 Task: Search one way flight ticket for 5 adults, 2 children, 1 infant in seat and 2 infants on lap in economy from Kearney: Kearney Regional Airport (was Kearney Municipal) to New Bern: Coastal Carolina Regional Airport (was Craven County Regional) on 5-4-2023. Choice of flights is Alaska. Number of bags: 6 checked bags. Price is upto 100000. Outbound departure time preference is 4:00.
Action: Mouse moved to (274, 99)
Screenshot: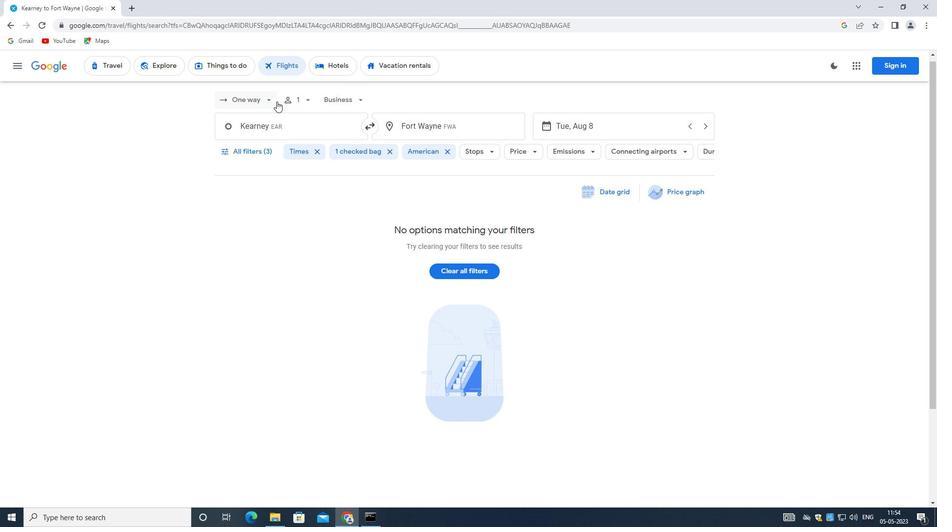
Action: Mouse pressed left at (274, 99)
Screenshot: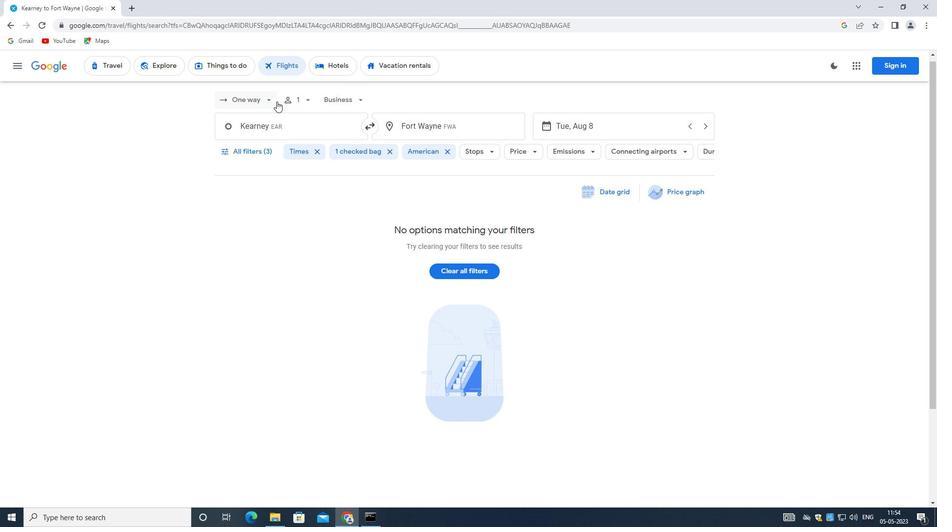 
Action: Mouse moved to (264, 140)
Screenshot: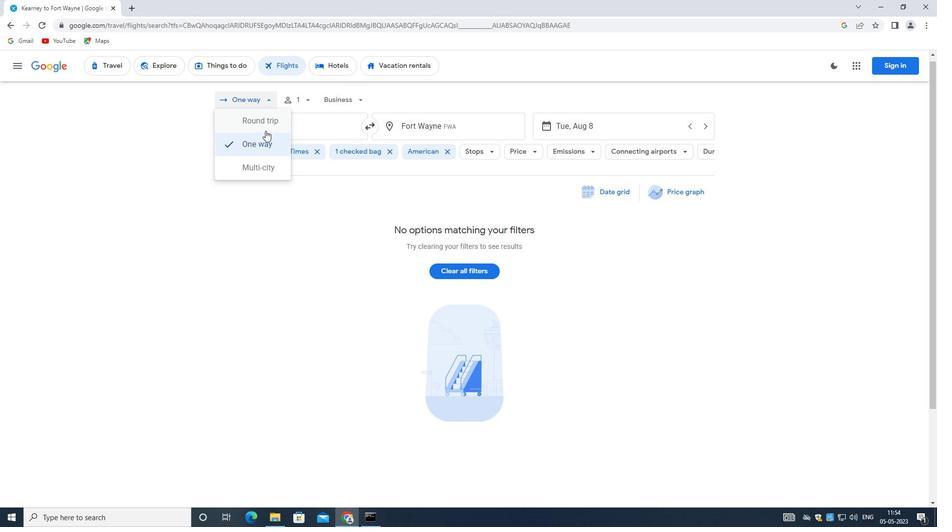 
Action: Mouse pressed left at (264, 140)
Screenshot: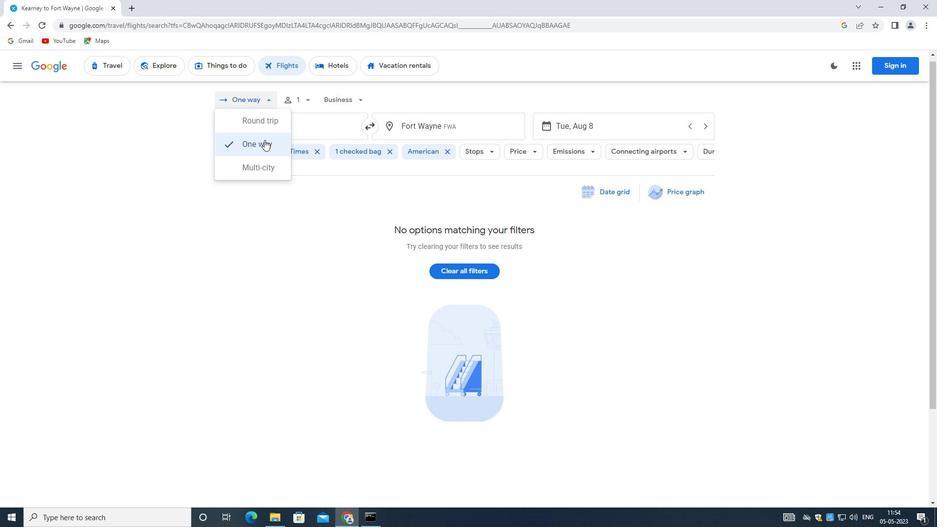
Action: Mouse moved to (307, 102)
Screenshot: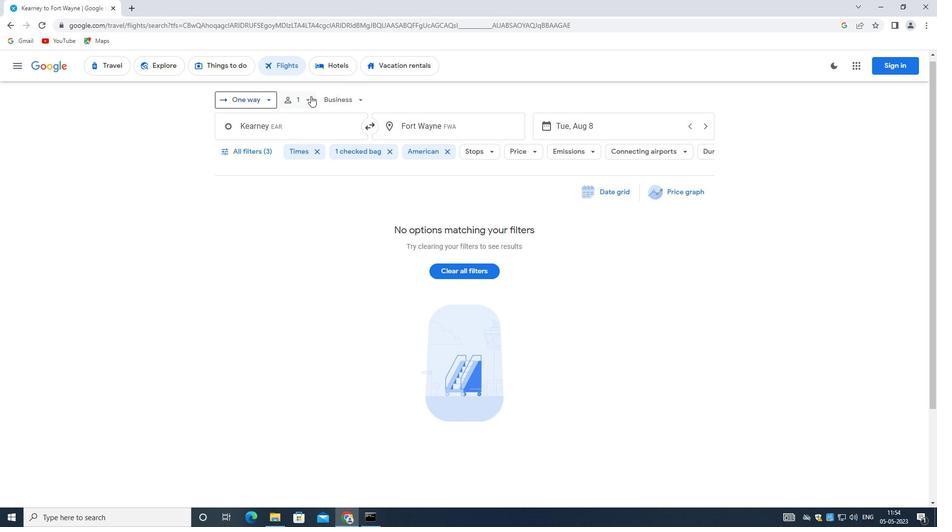 
Action: Mouse pressed left at (307, 102)
Screenshot: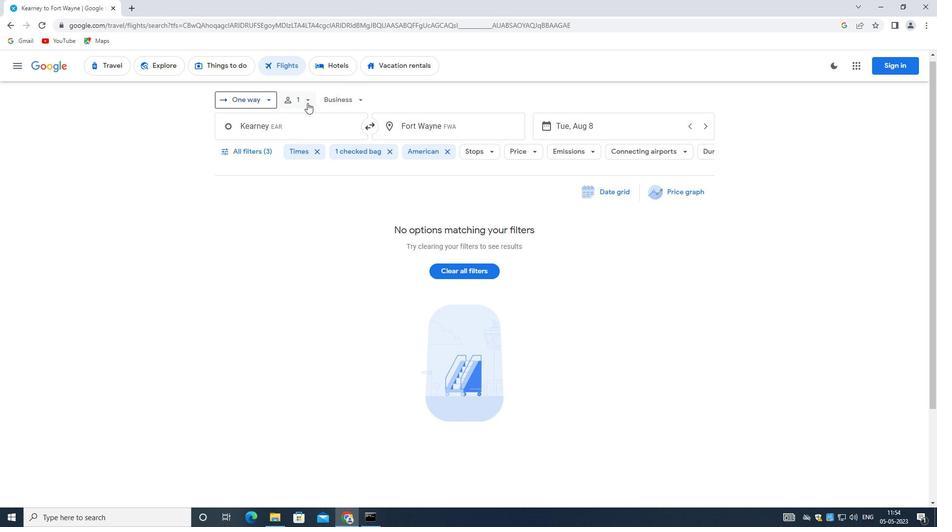
Action: Mouse moved to (378, 123)
Screenshot: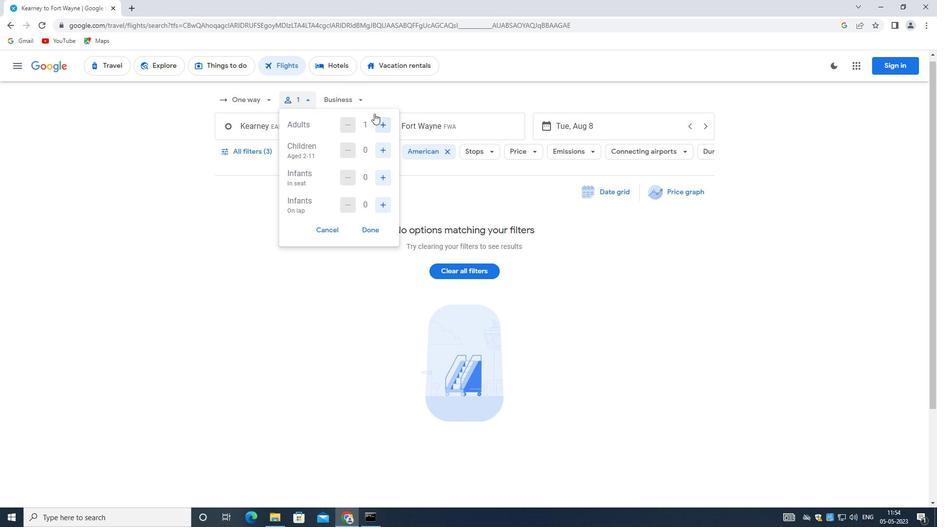 
Action: Mouse pressed left at (378, 123)
Screenshot: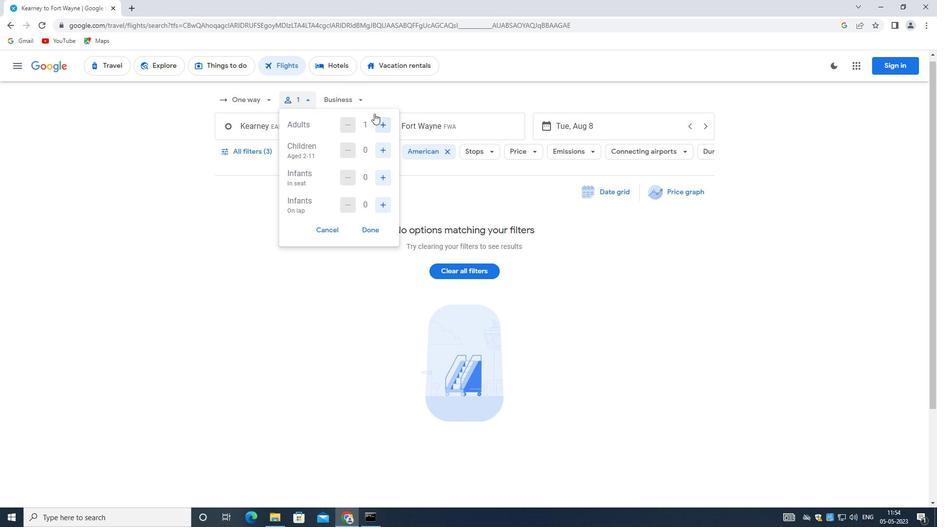 
Action: Mouse moved to (379, 122)
Screenshot: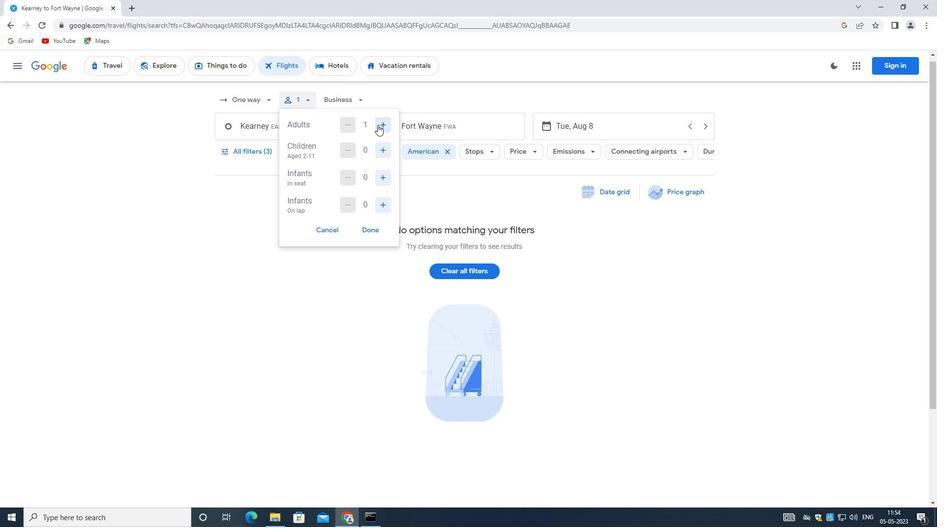 
Action: Mouse pressed left at (379, 122)
Screenshot: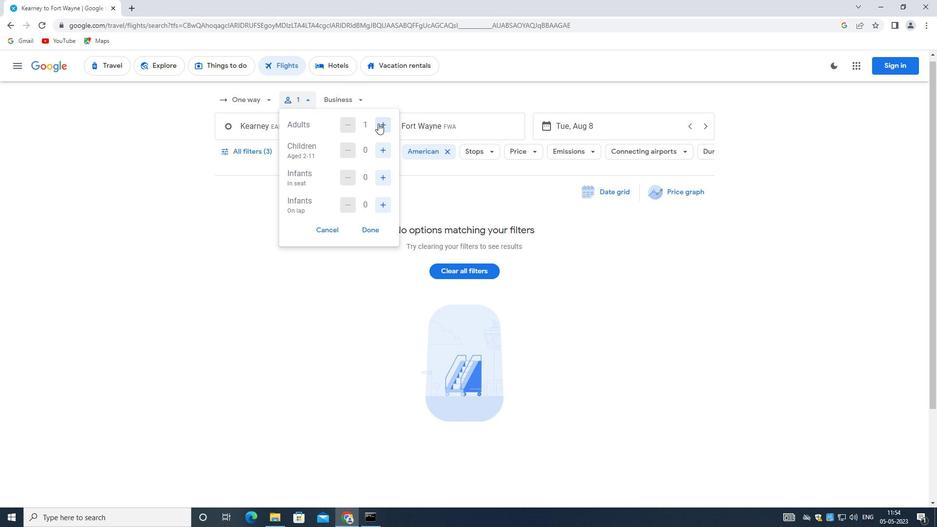 
Action: Mouse pressed left at (379, 122)
Screenshot: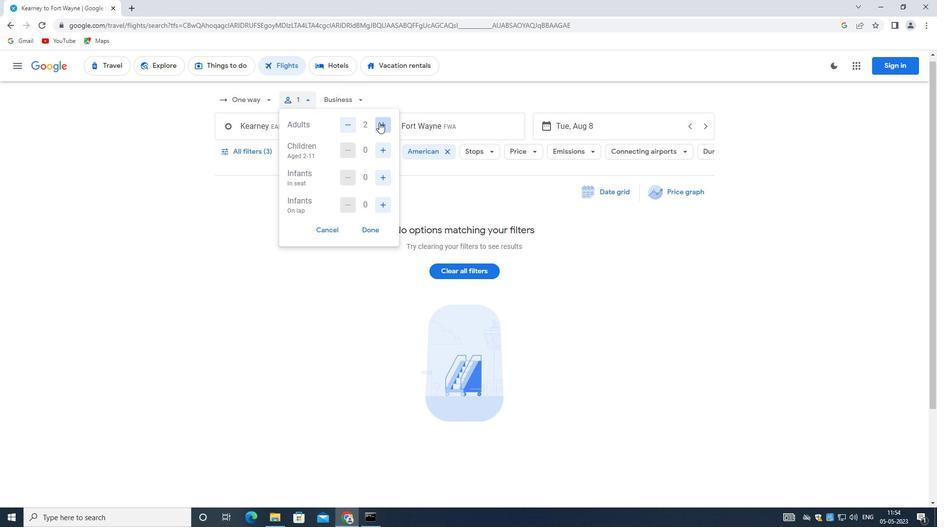 
Action: Mouse pressed left at (379, 122)
Screenshot: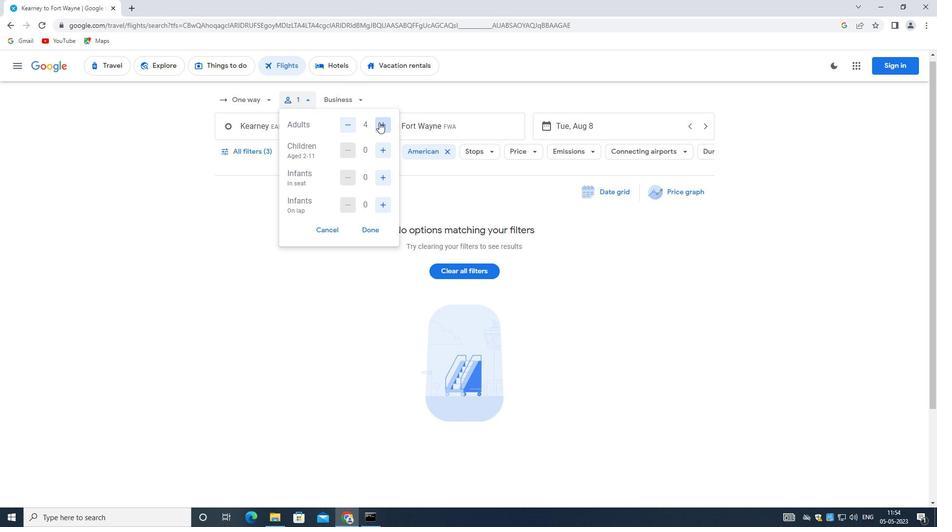 
Action: Mouse moved to (386, 150)
Screenshot: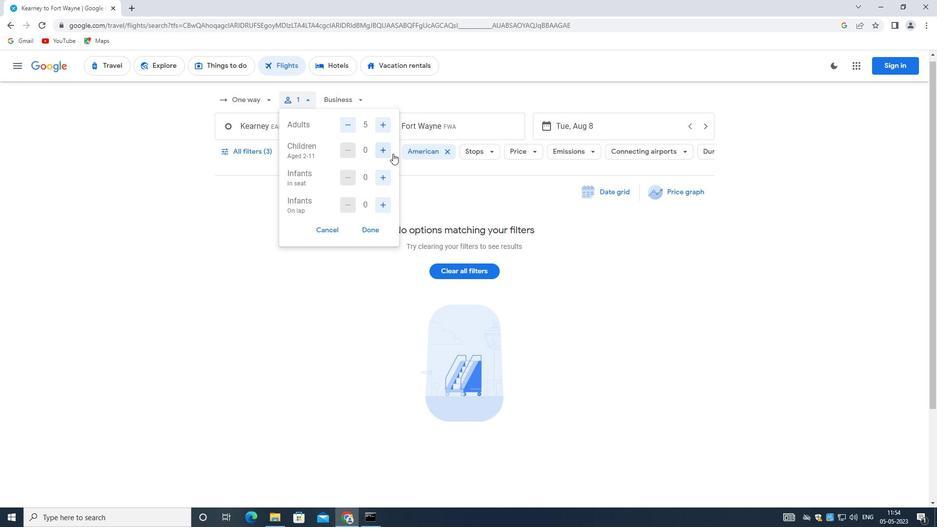 
Action: Mouse pressed left at (386, 150)
Screenshot: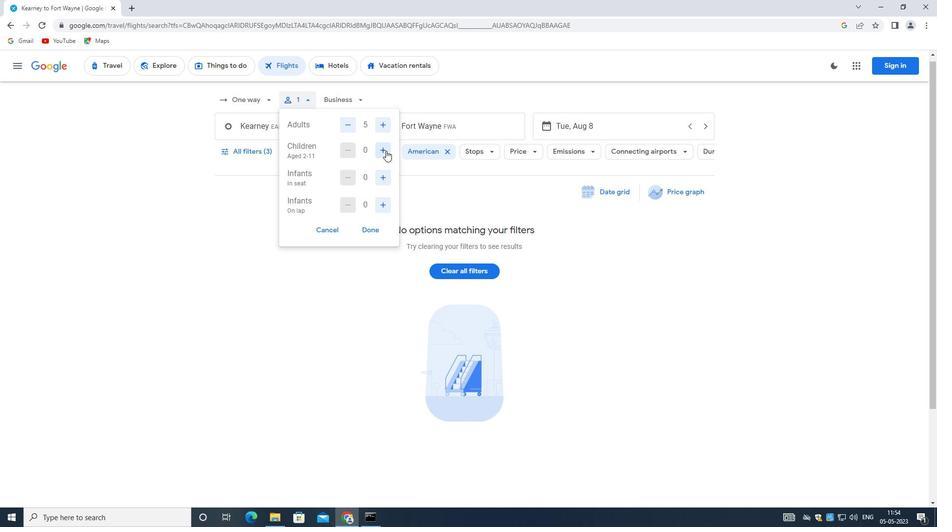 
Action: Mouse moved to (385, 150)
Screenshot: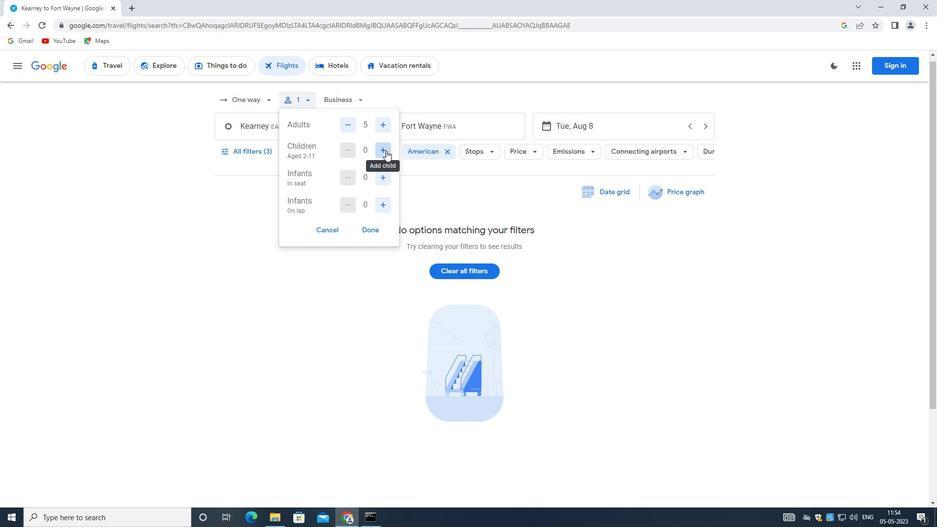 
Action: Mouse pressed left at (385, 150)
Screenshot: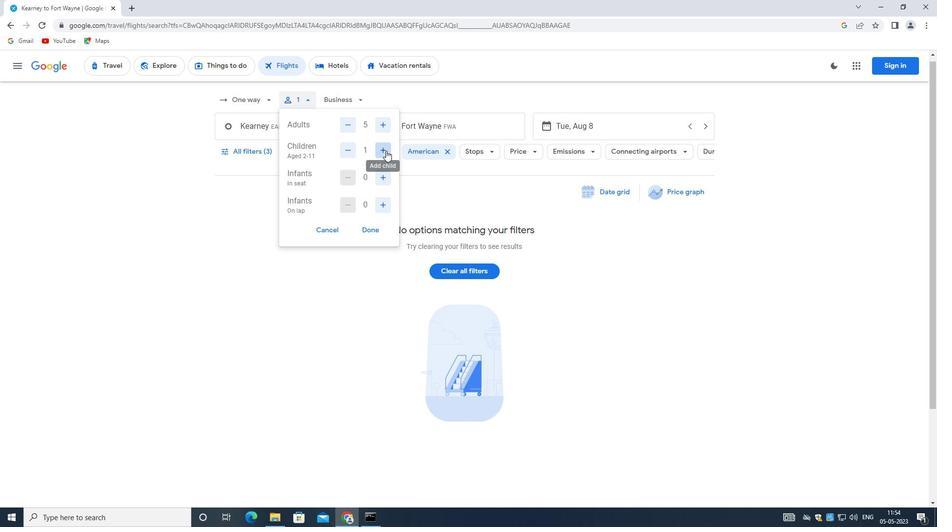 
Action: Mouse moved to (378, 180)
Screenshot: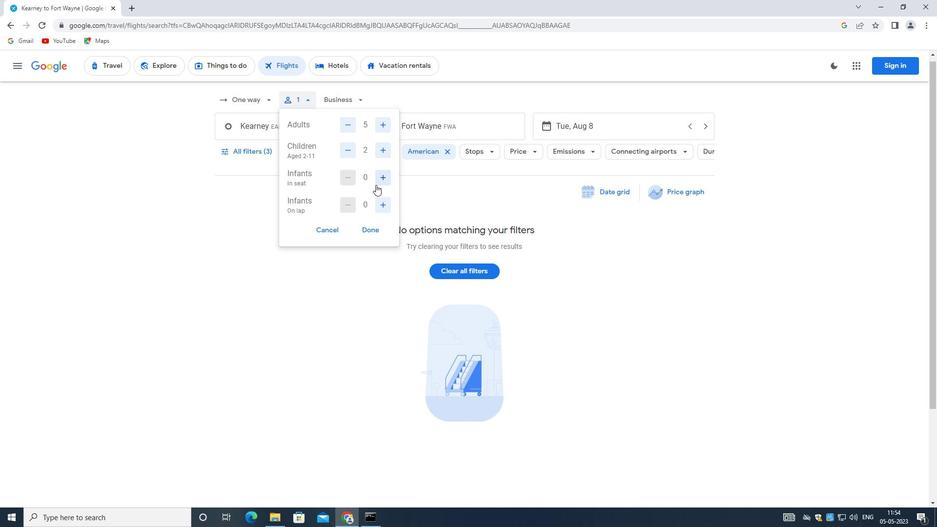
Action: Mouse pressed left at (378, 180)
Screenshot: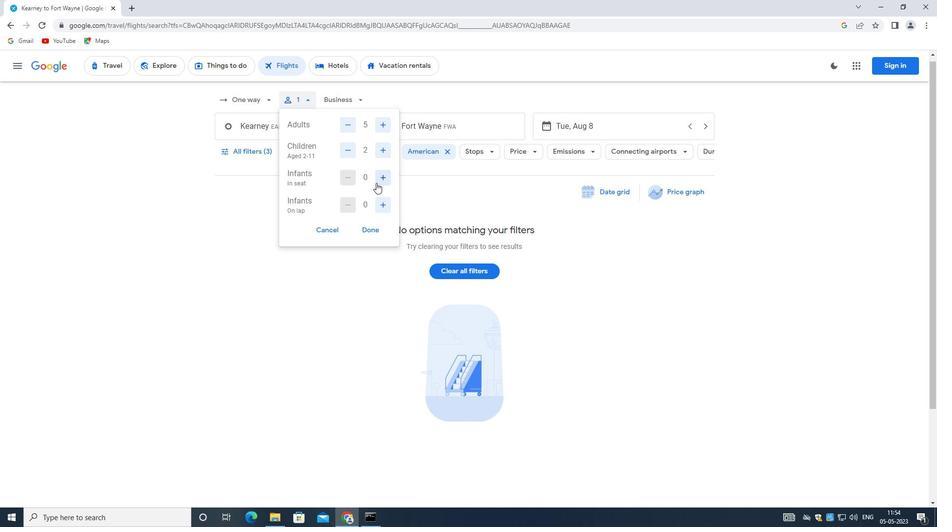 
Action: Mouse moved to (380, 203)
Screenshot: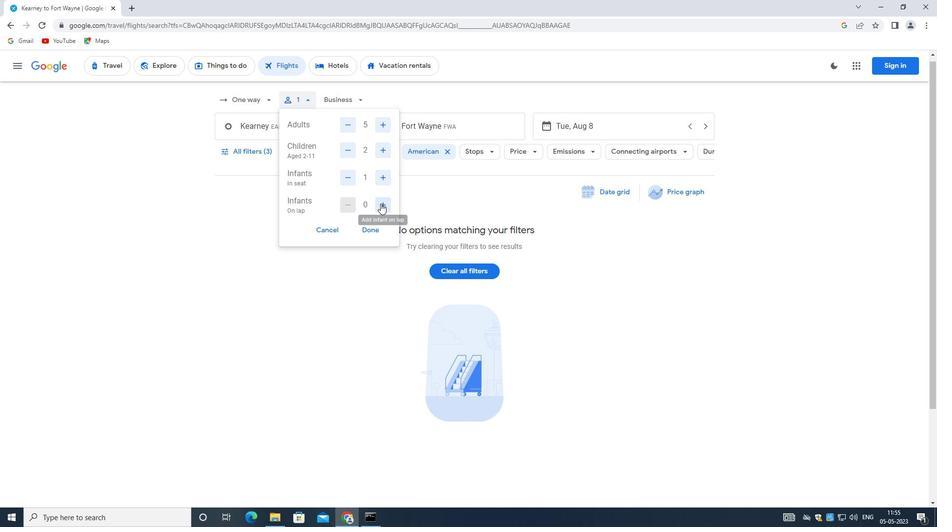
Action: Mouse pressed left at (380, 203)
Screenshot: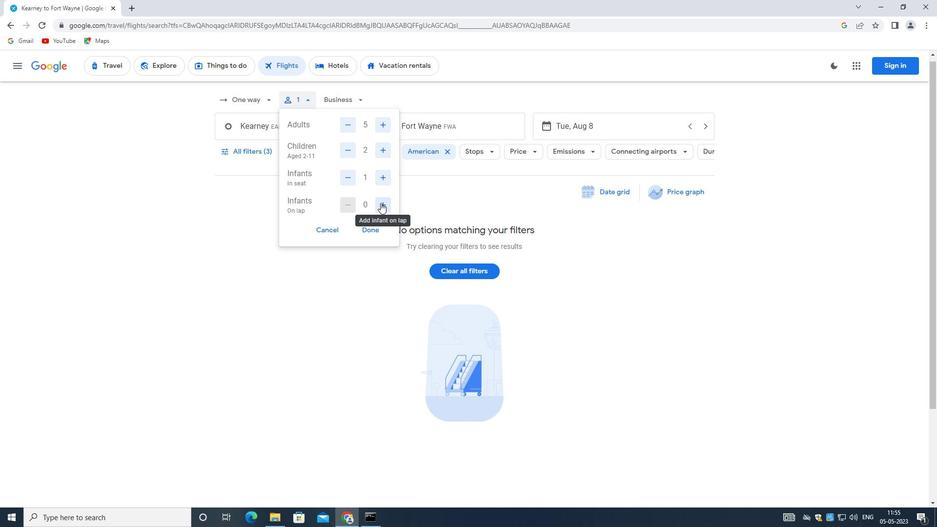 
Action: Mouse pressed left at (380, 203)
Screenshot: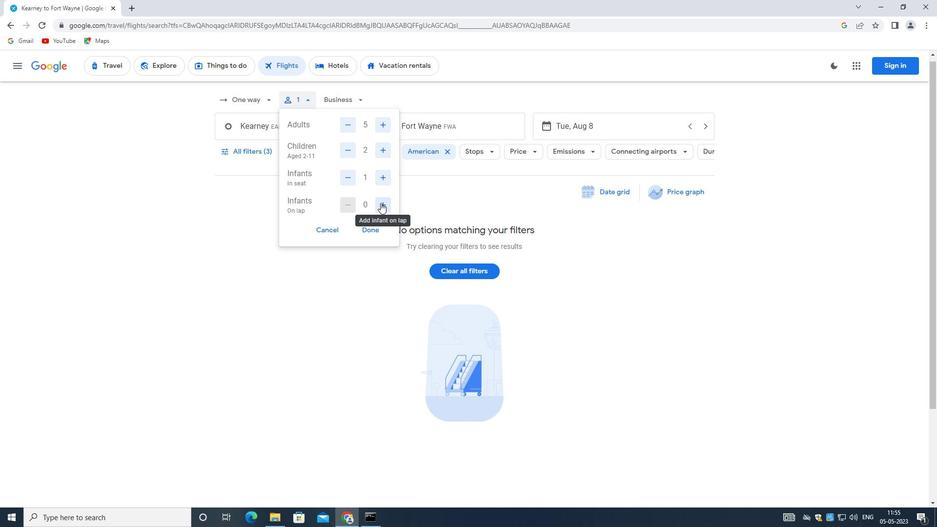
Action: Mouse moved to (348, 202)
Screenshot: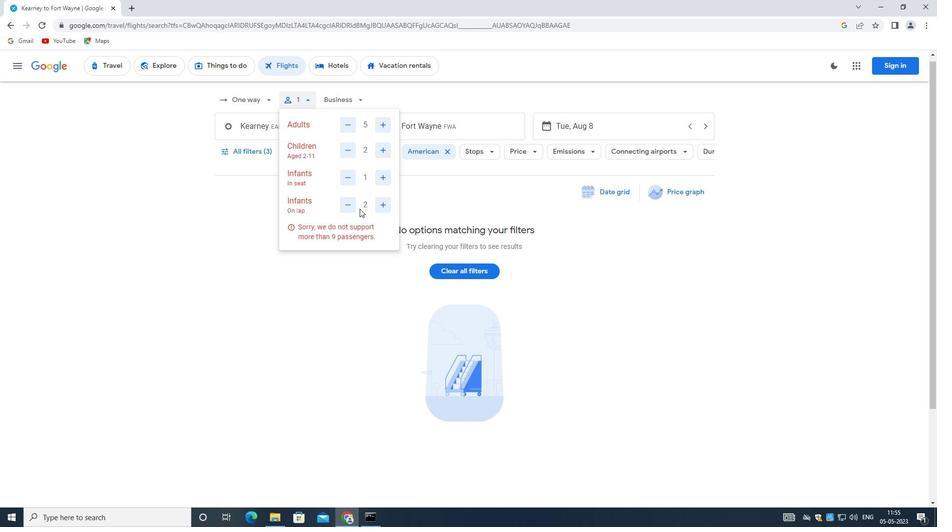 
Action: Mouse pressed left at (348, 202)
Screenshot: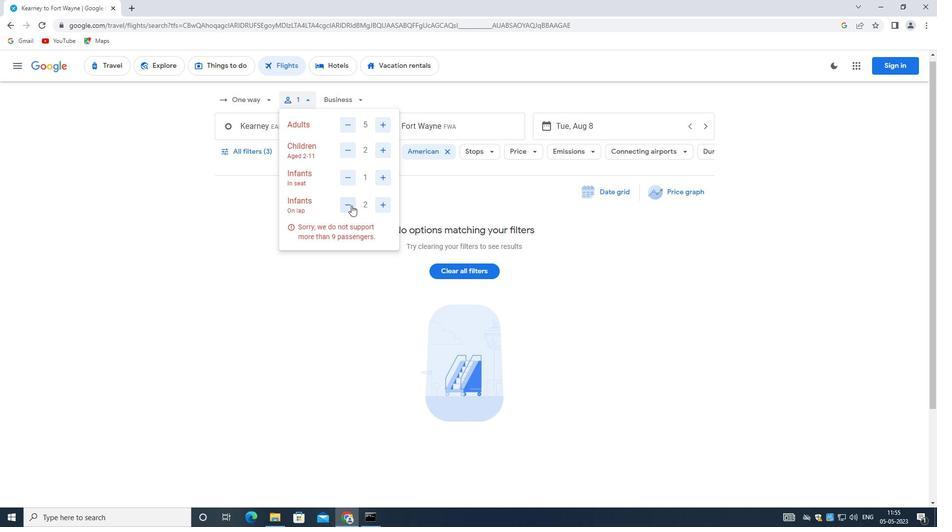 
Action: Mouse moved to (360, 229)
Screenshot: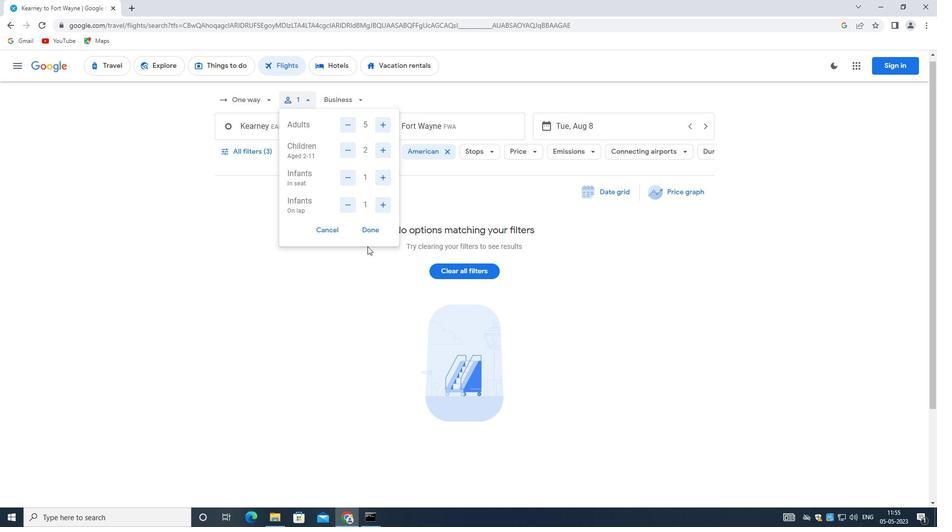 
Action: Mouse pressed left at (360, 229)
Screenshot: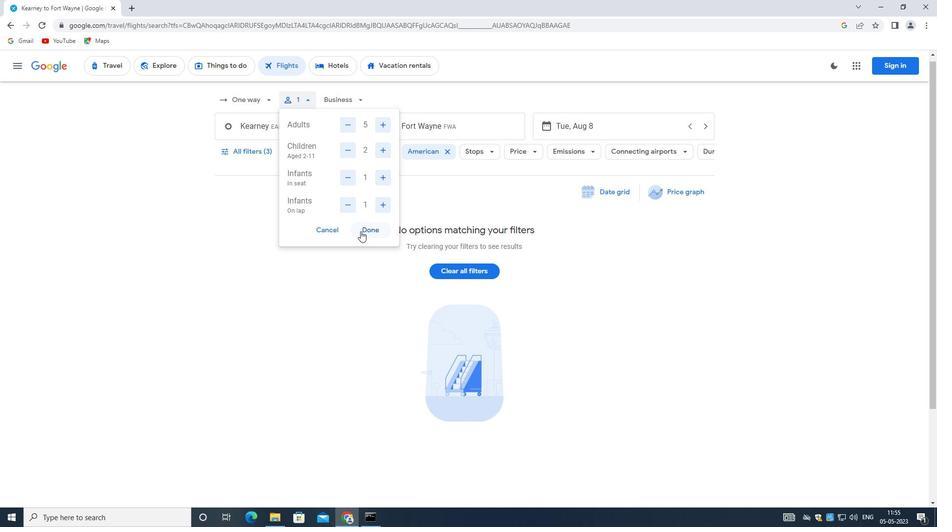 
Action: Mouse moved to (348, 93)
Screenshot: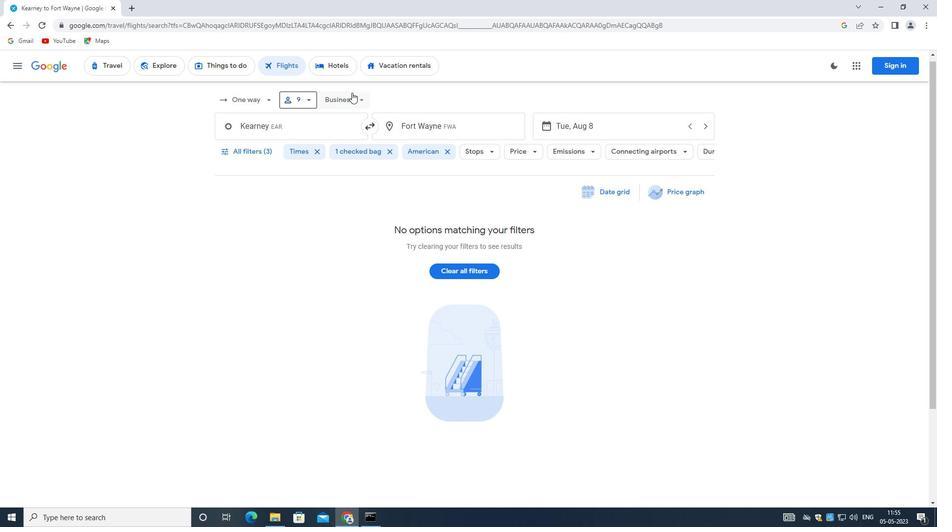 
Action: Mouse pressed left at (348, 93)
Screenshot: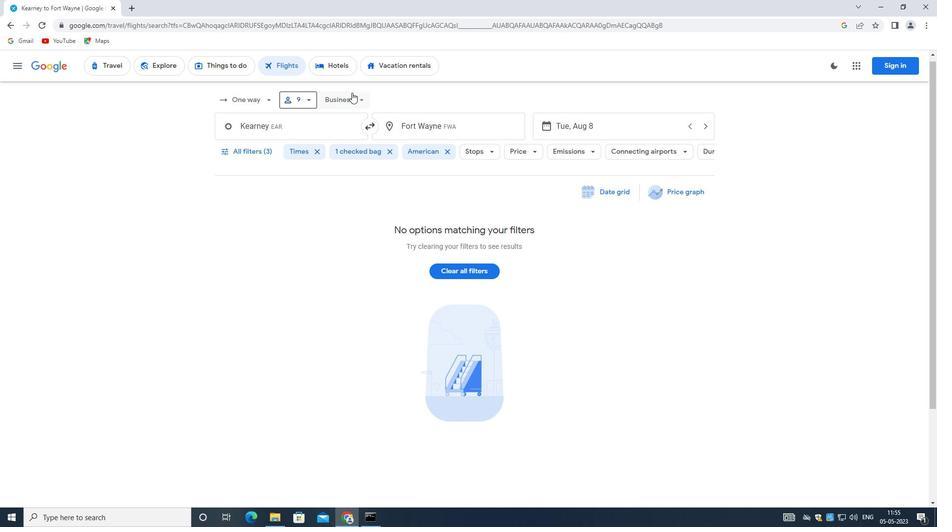
Action: Mouse moved to (355, 123)
Screenshot: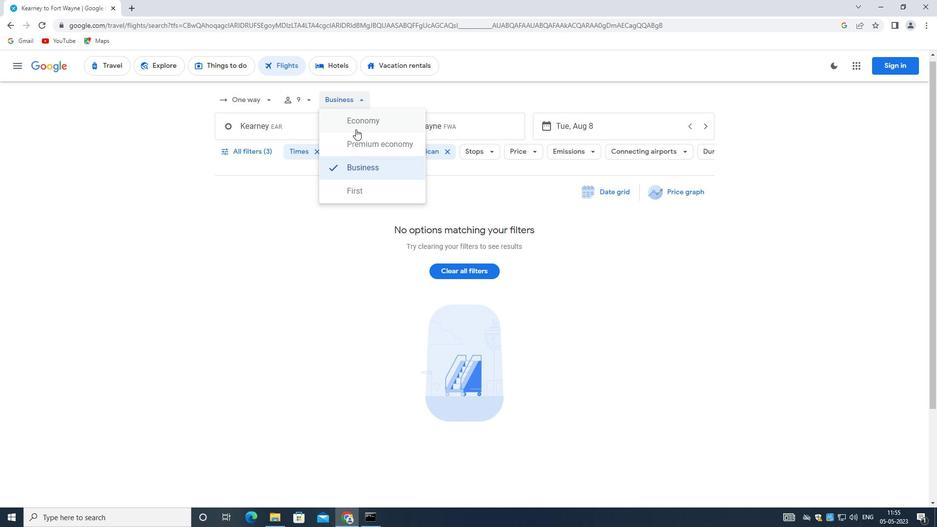 
Action: Mouse pressed left at (355, 123)
Screenshot: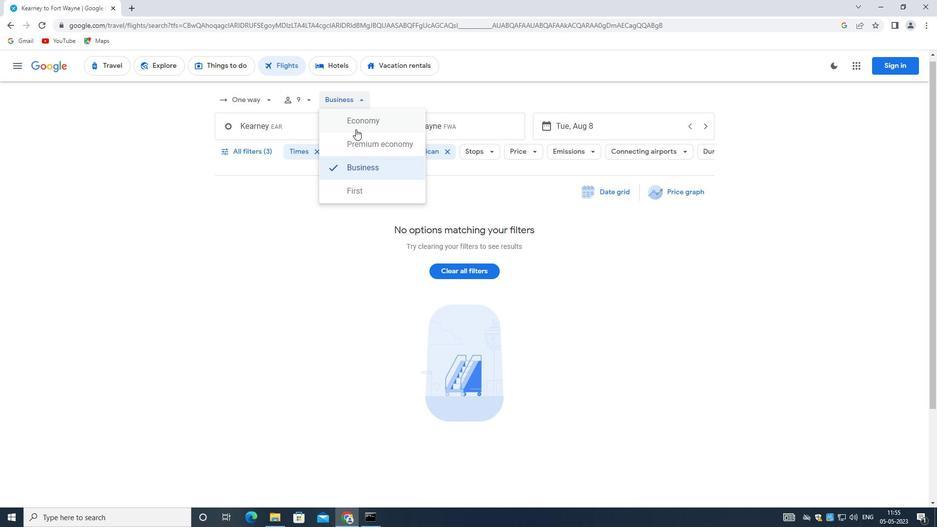 
Action: Mouse moved to (282, 119)
Screenshot: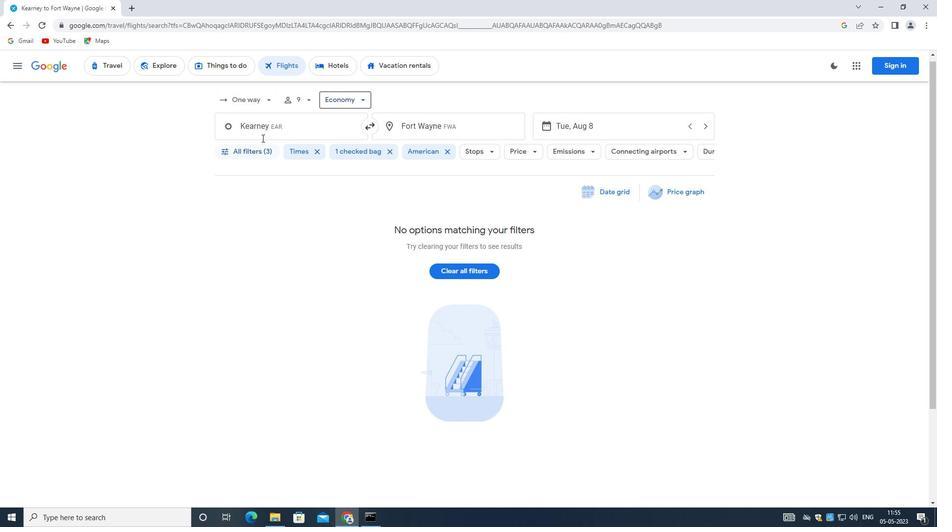 
Action: Mouse pressed left at (282, 119)
Screenshot: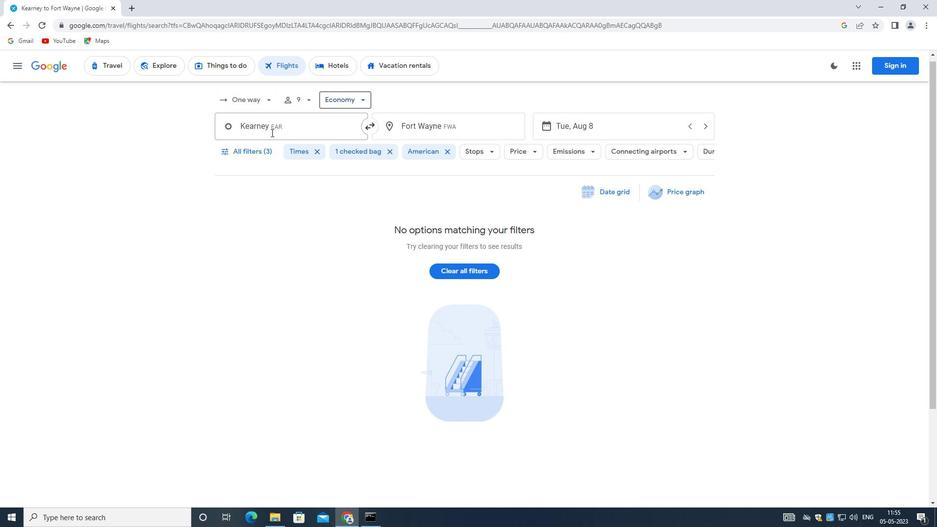 
Action: Mouse moved to (276, 154)
Screenshot: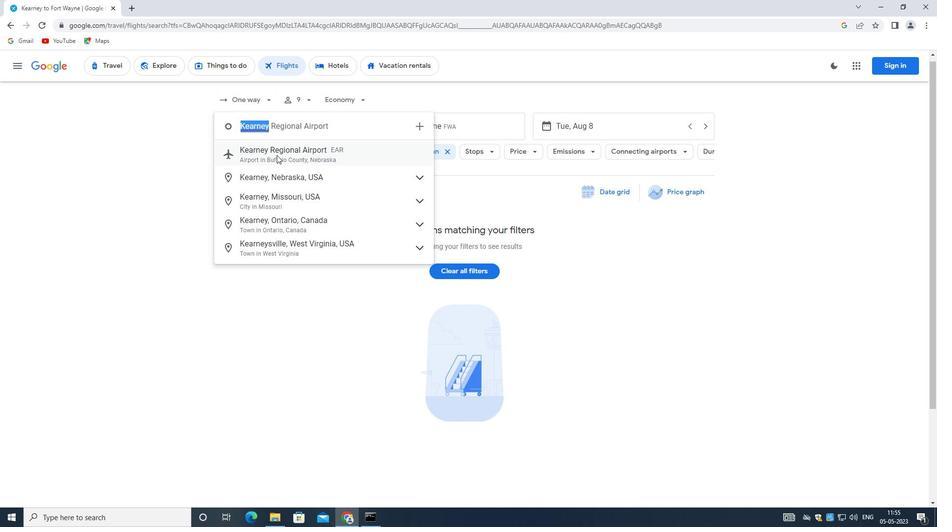 
Action: Mouse pressed left at (276, 154)
Screenshot: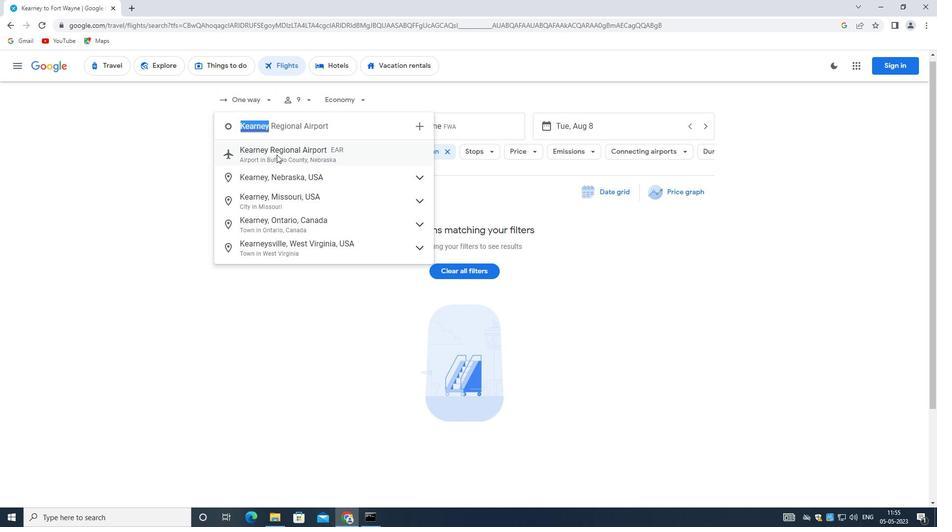 
Action: Mouse moved to (434, 118)
Screenshot: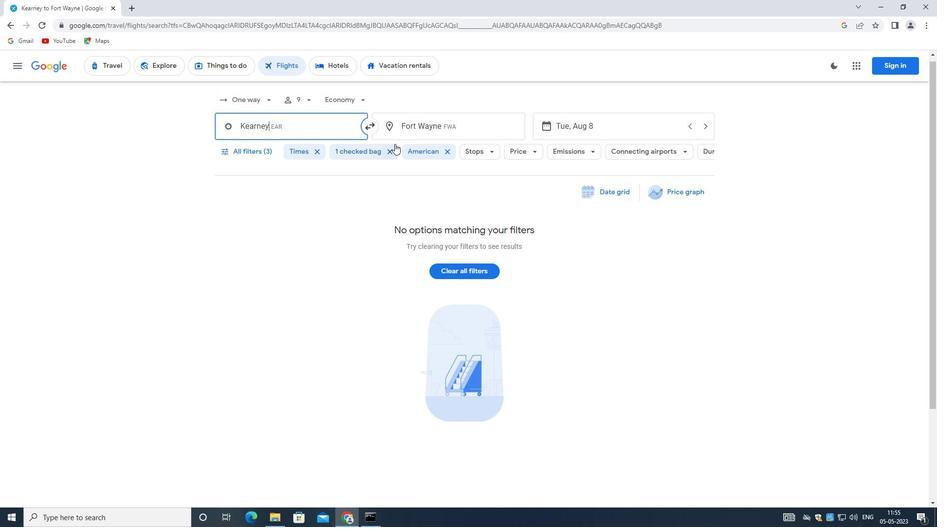 
Action: Mouse pressed left at (434, 118)
Screenshot: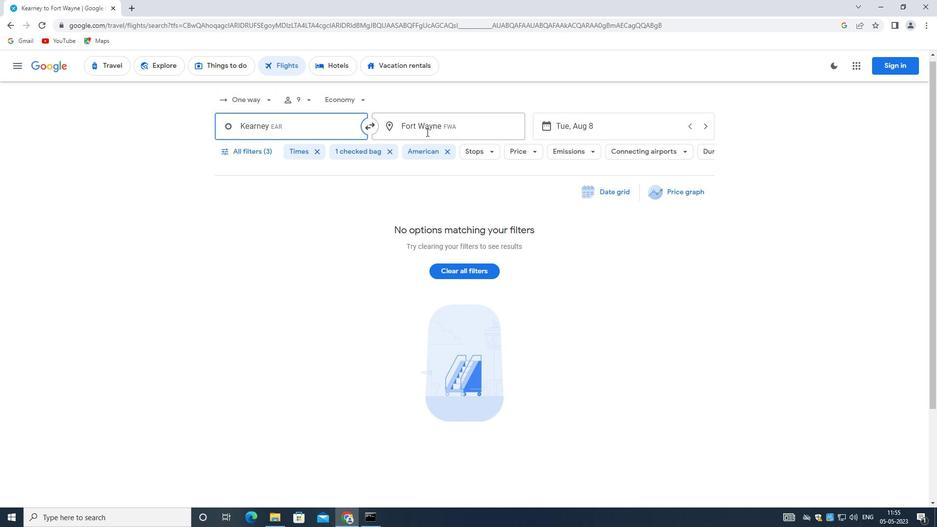 
Action: Mouse moved to (431, 118)
Screenshot: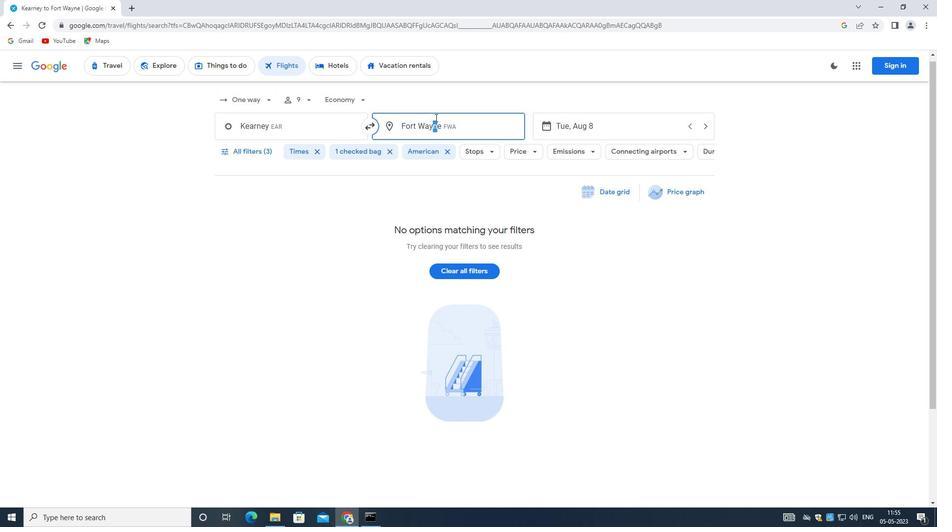 
Action: Key pressed <Key.backspace><Key.shift>COASTAL
Screenshot: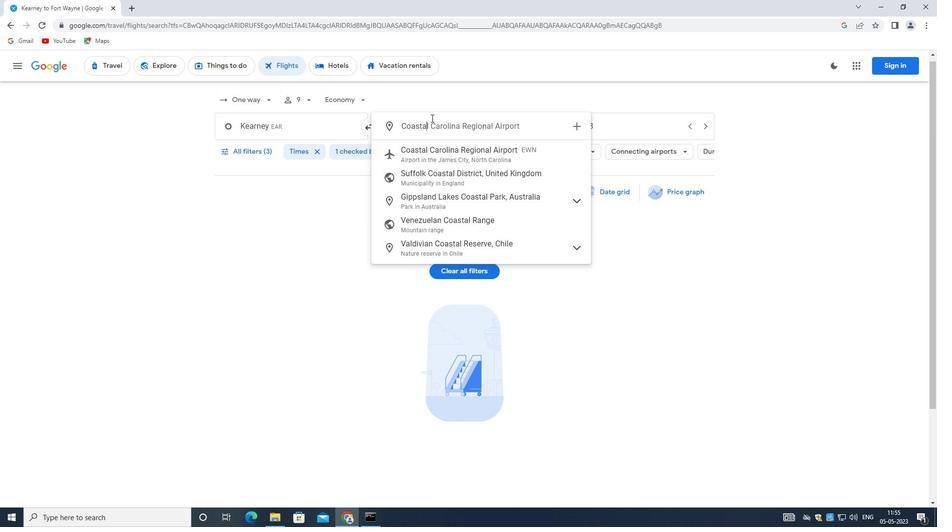 
Action: Mouse moved to (450, 153)
Screenshot: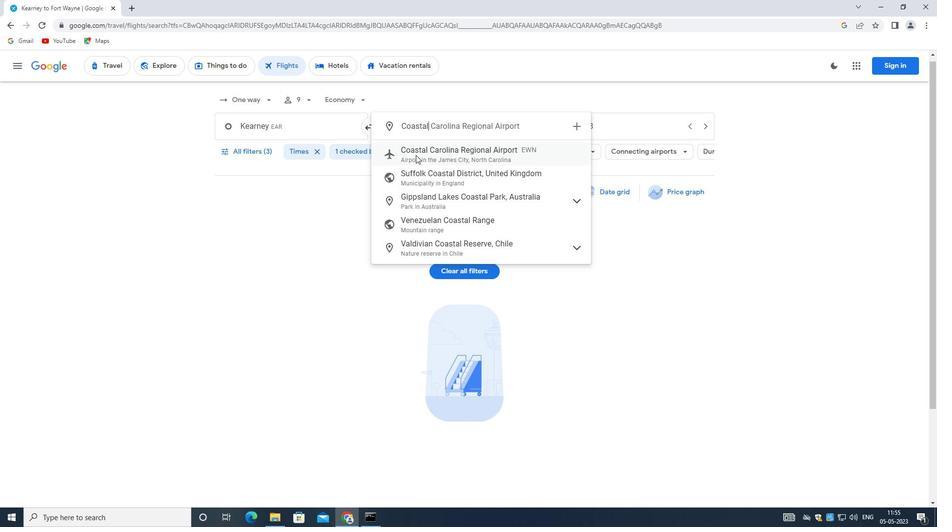 
Action: Mouse pressed left at (450, 153)
Screenshot: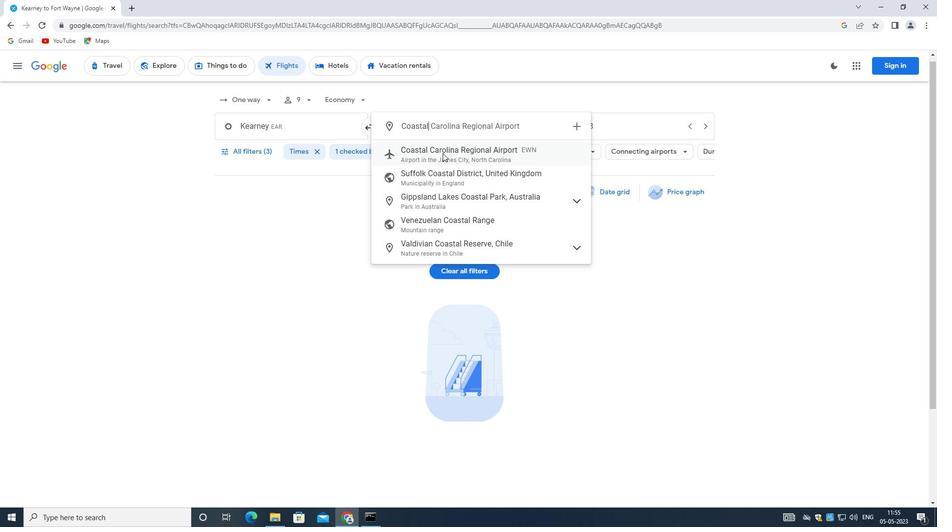 
Action: Mouse moved to (560, 125)
Screenshot: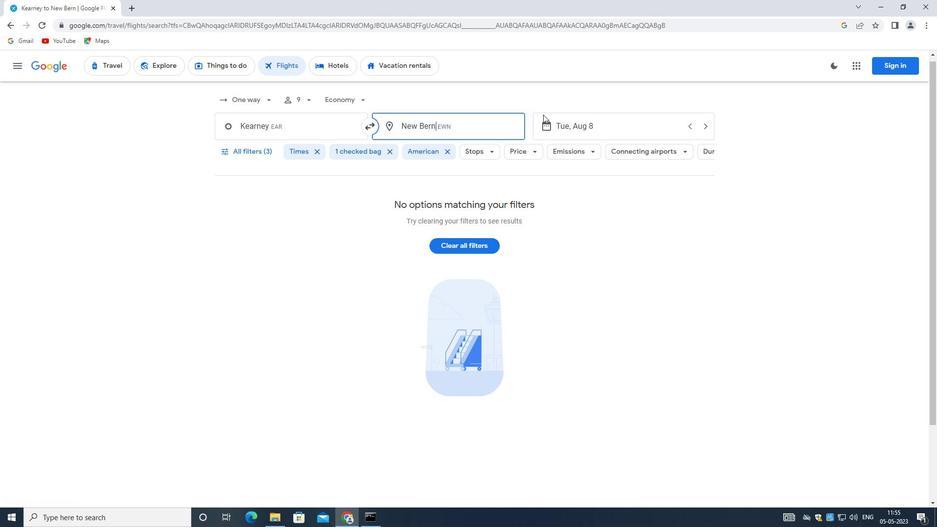 
Action: Mouse pressed left at (560, 125)
Screenshot: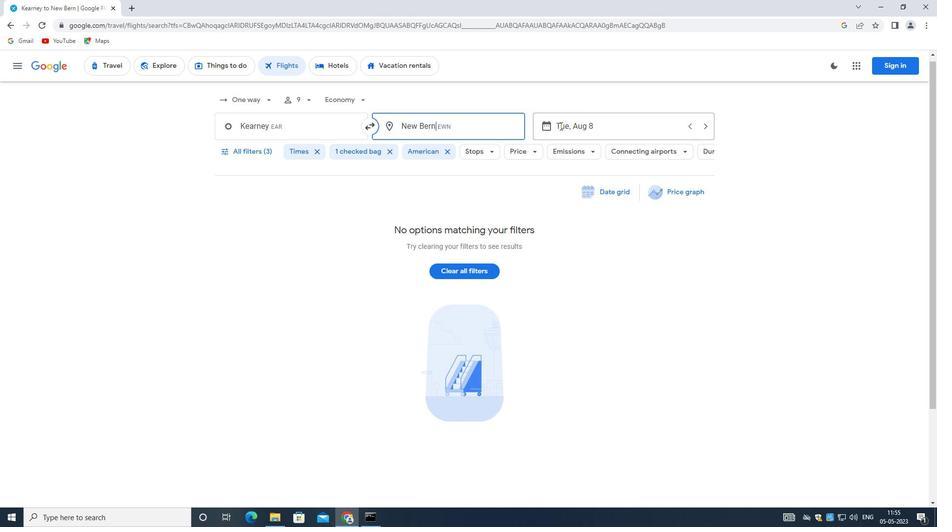 
Action: Mouse moved to (420, 228)
Screenshot: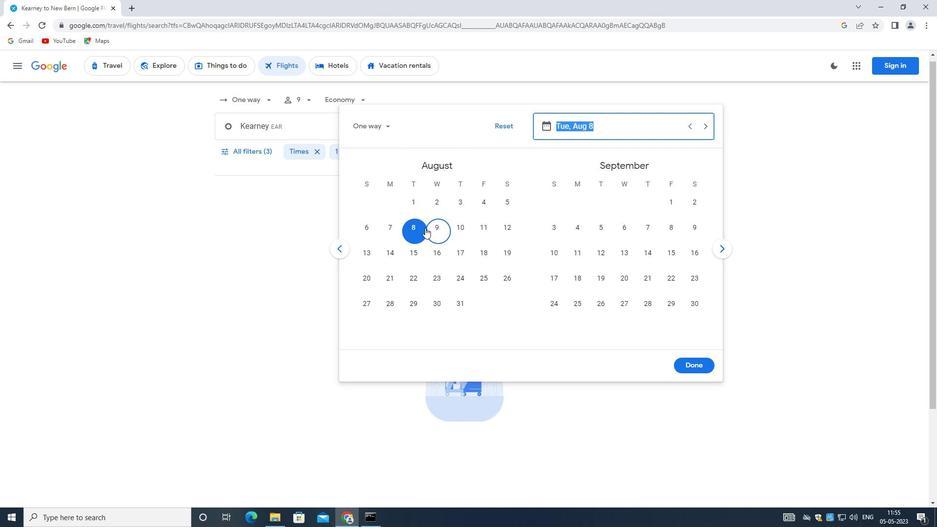 
Action: Mouse pressed left at (420, 228)
Screenshot: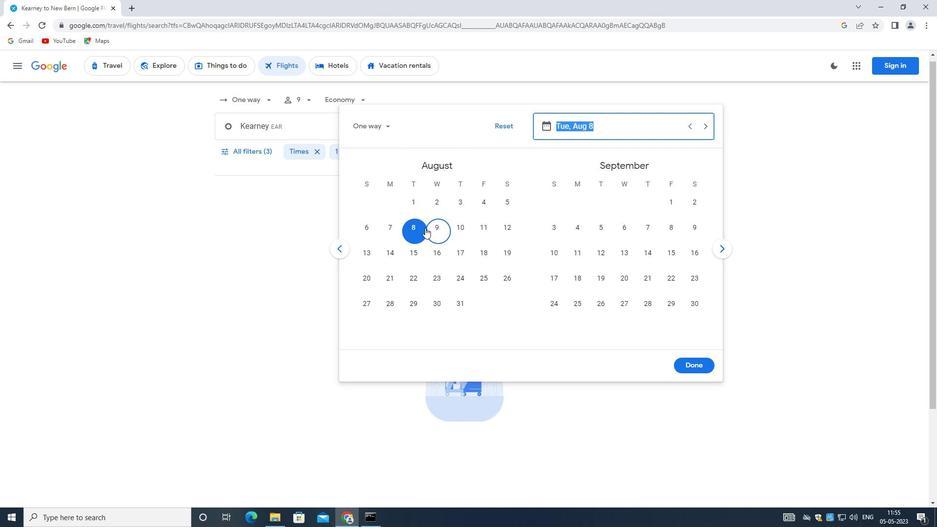 
Action: Mouse moved to (700, 365)
Screenshot: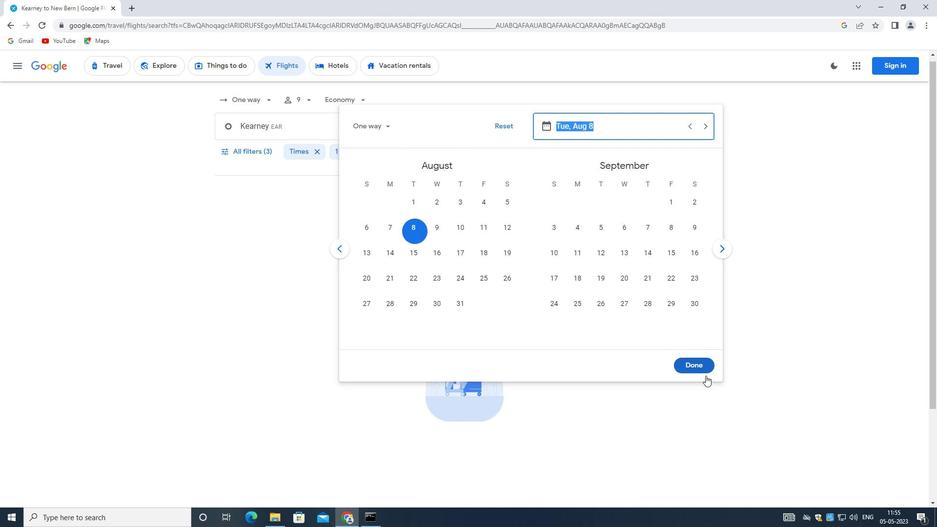 
Action: Mouse pressed left at (700, 365)
Screenshot: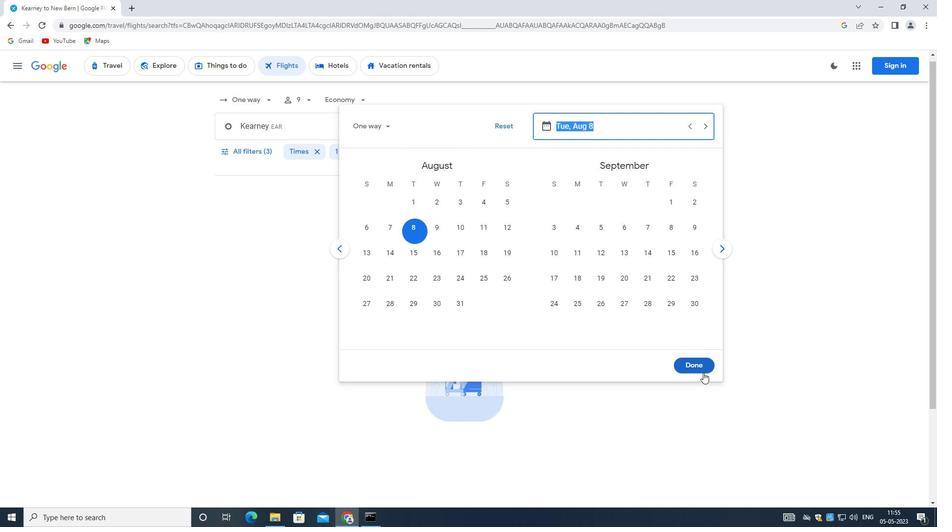 
Action: Mouse moved to (244, 154)
Screenshot: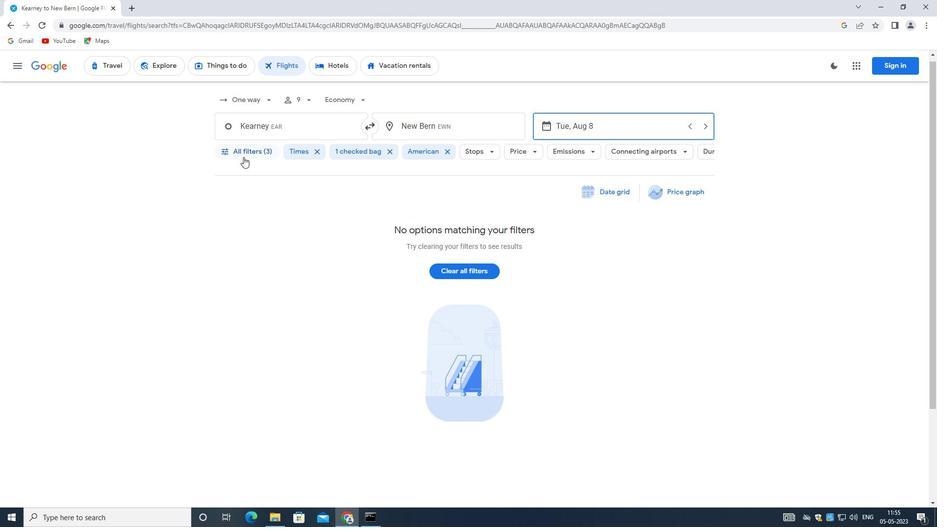 
Action: Mouse pressed left at (244, 154)
Screenshot: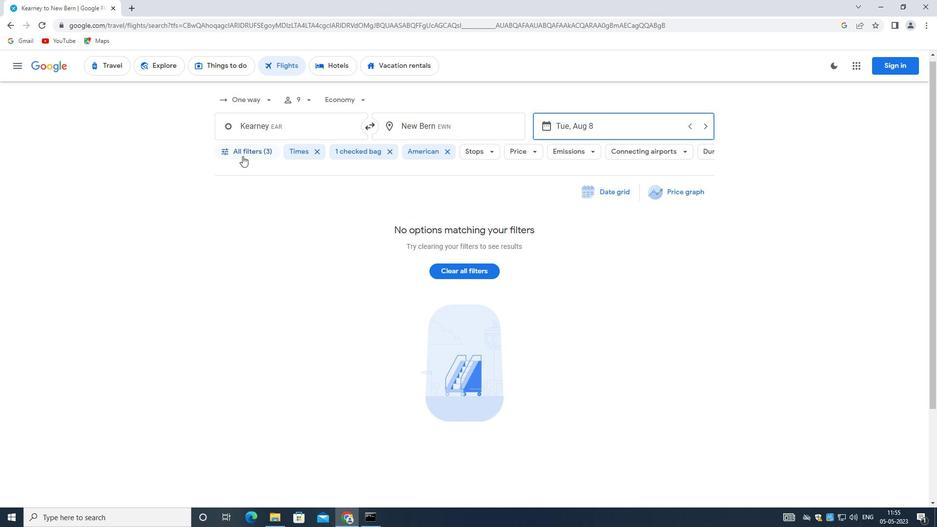 
Action: Mouse moved to (293, 395)
Screenshot: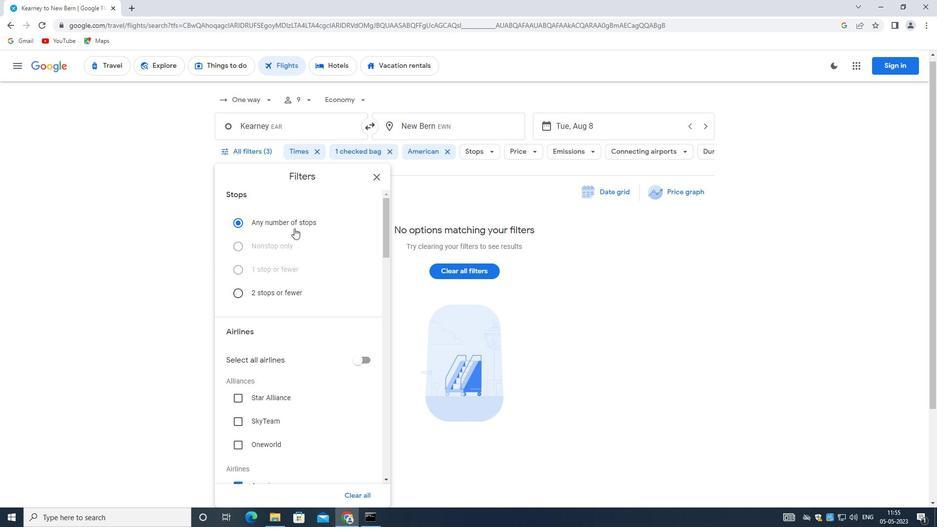 
Action: Mouse scrolled (293, 394) with delta (0, 0)
Screenshot: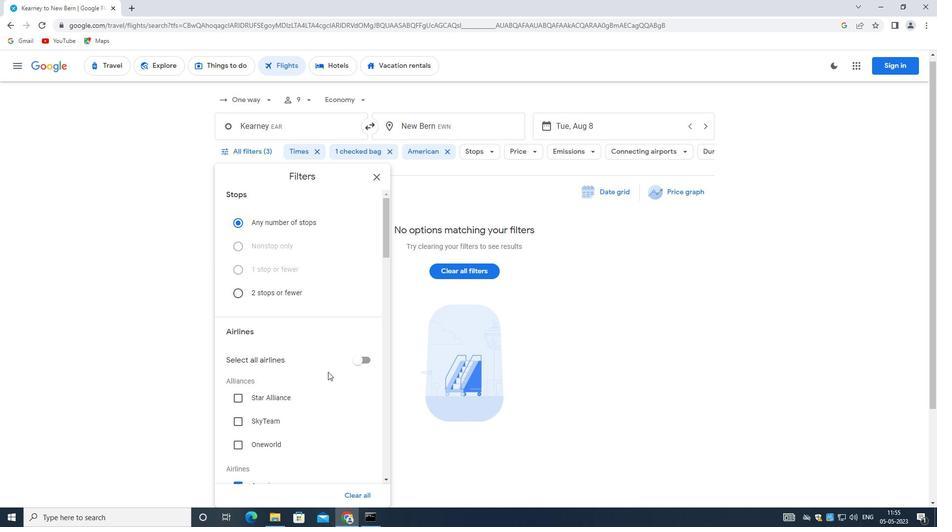 
Action: Mouse moved to (293, 396)
Screenshot: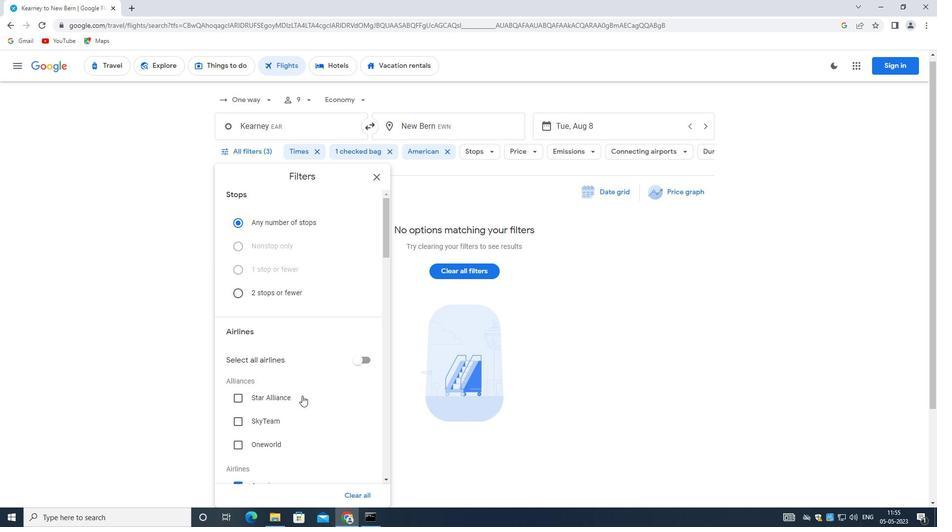 
Action: Mouse scrolled (293, 395) with delta (0, 0)
Screenshot: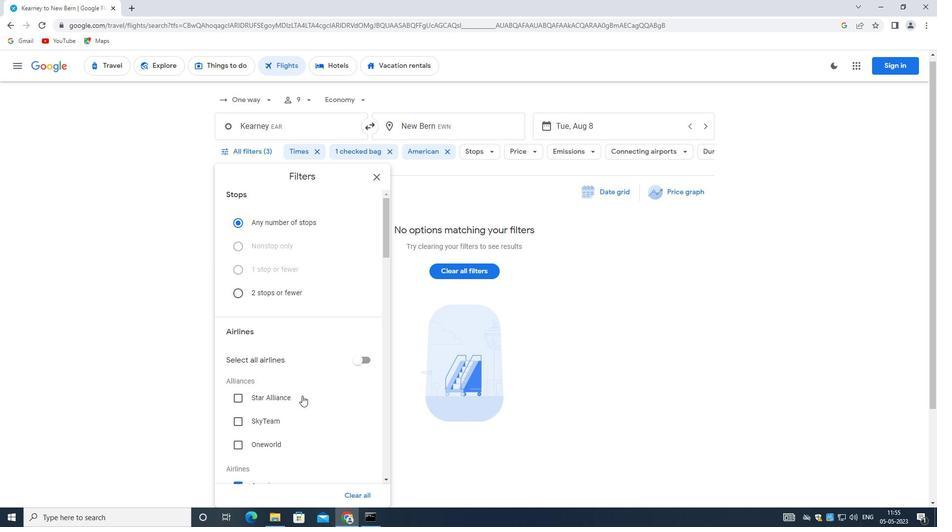 
Action: Mouse moved to (295, 393)
Screenshot: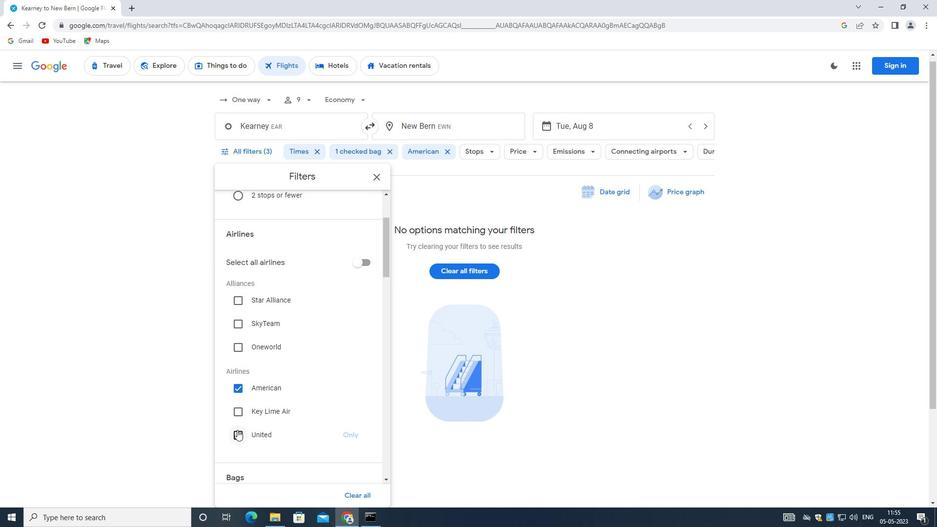 
Action: Mouse scrolled (295, 392) with delta (0, 0)
Screenshot: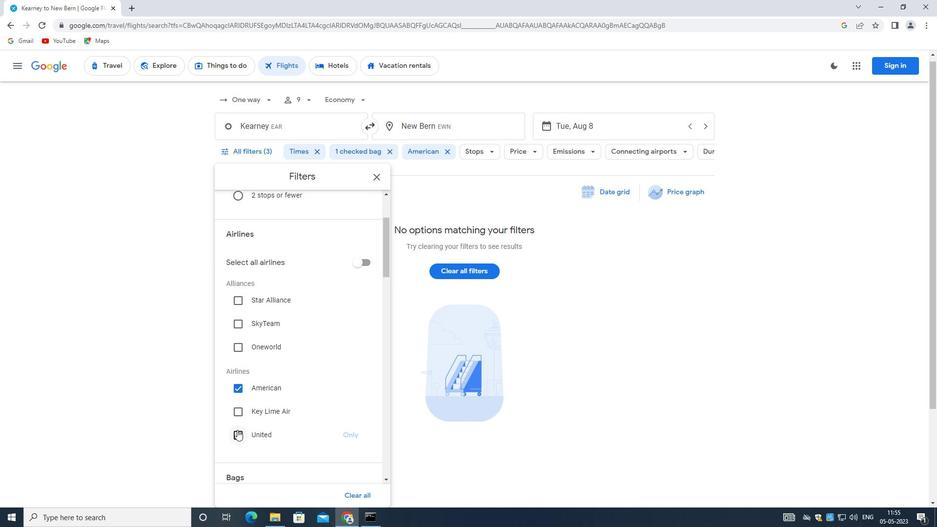 
Action: Mouse moved to (297, 392)
Screenshot: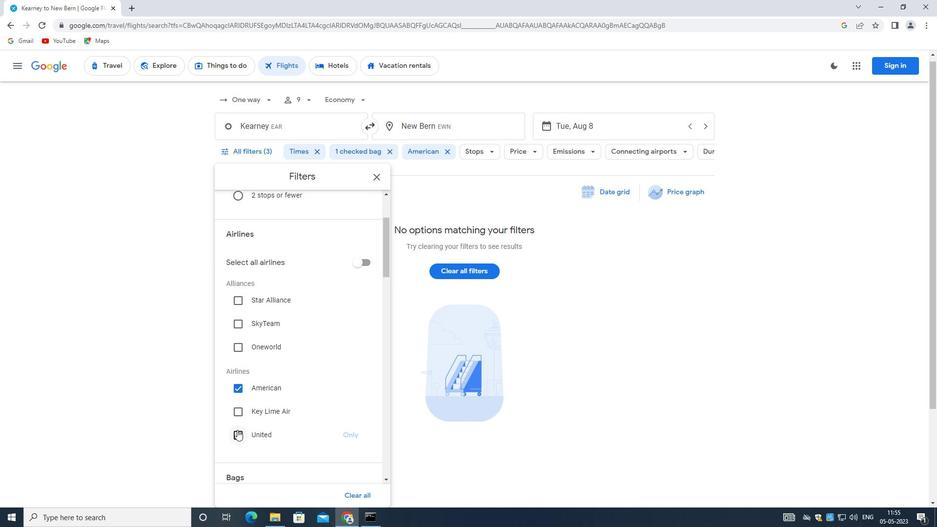 
Action: Mouse scrolled (297, 391) with delta (0, 0)
Screenshot: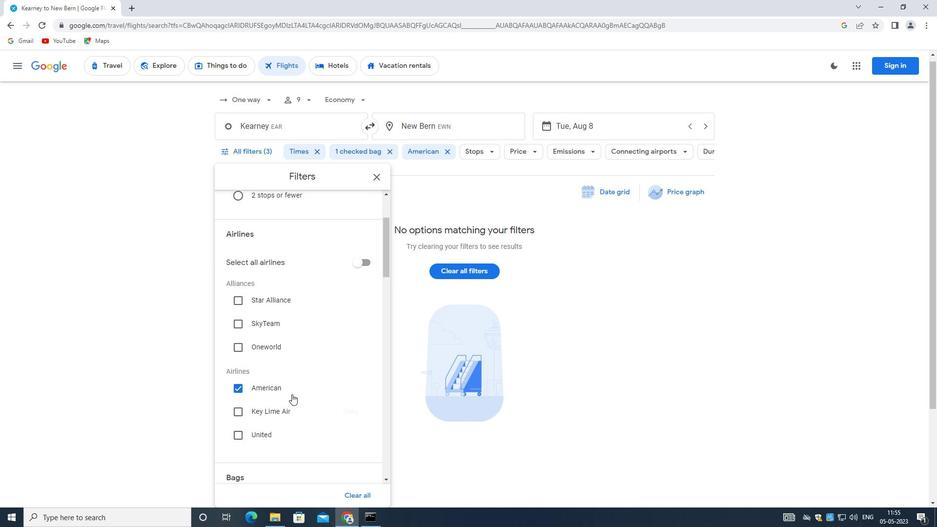 
Action: Mouse moved to (296, 317)
Screenshot: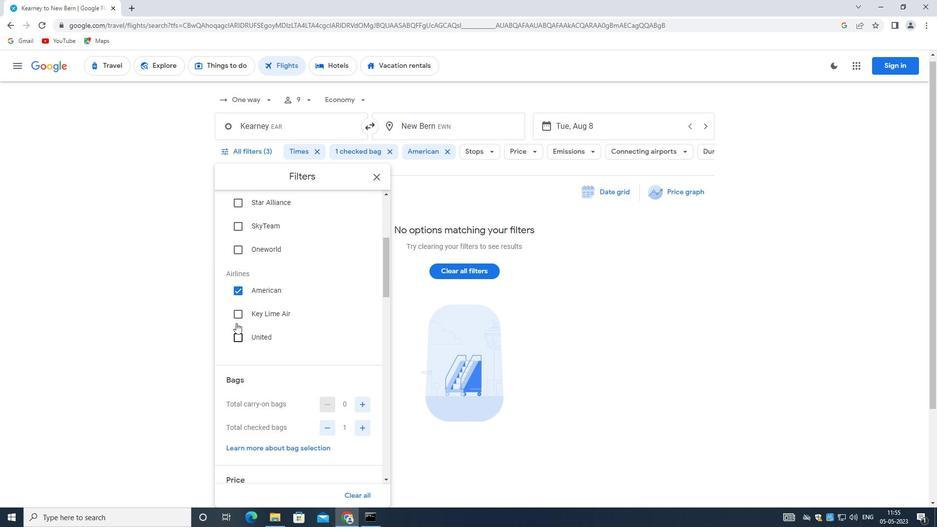 
Action: Mouse scrolled (296, 317) with delta (0, 0)
Screenshot: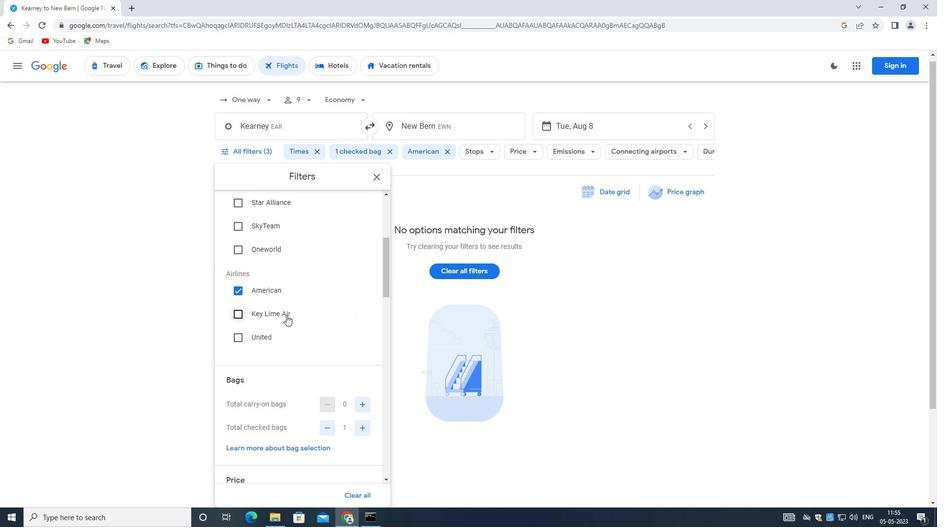 
Action: Mouse moved to (304, 325)
Screenshot: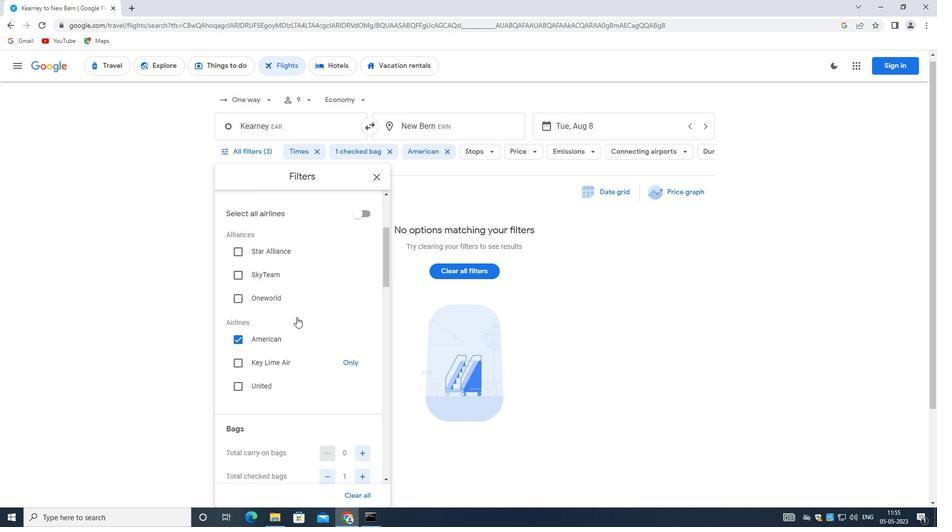 
Action: Mouse scrolled (304, 324) with delta (0, 0)
Screenshot: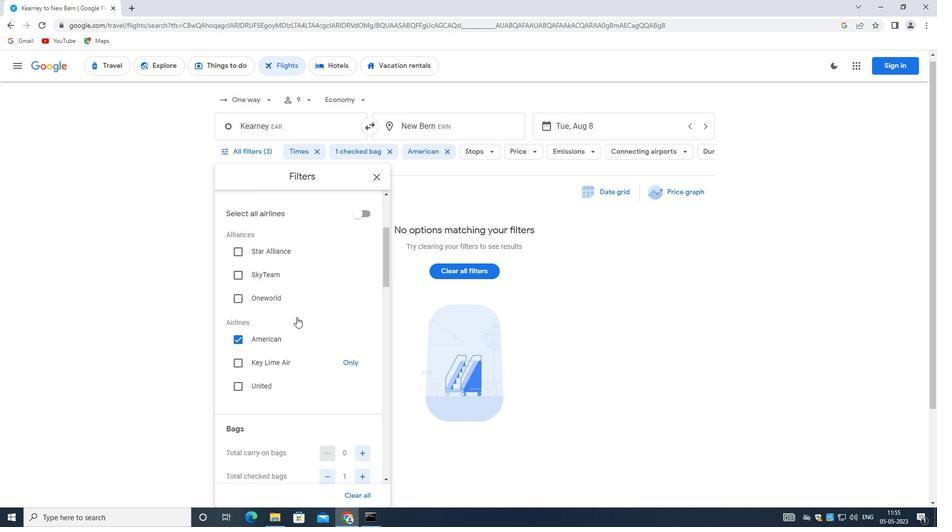 
Action: Mouse moved to (305, 328)
Screenshot: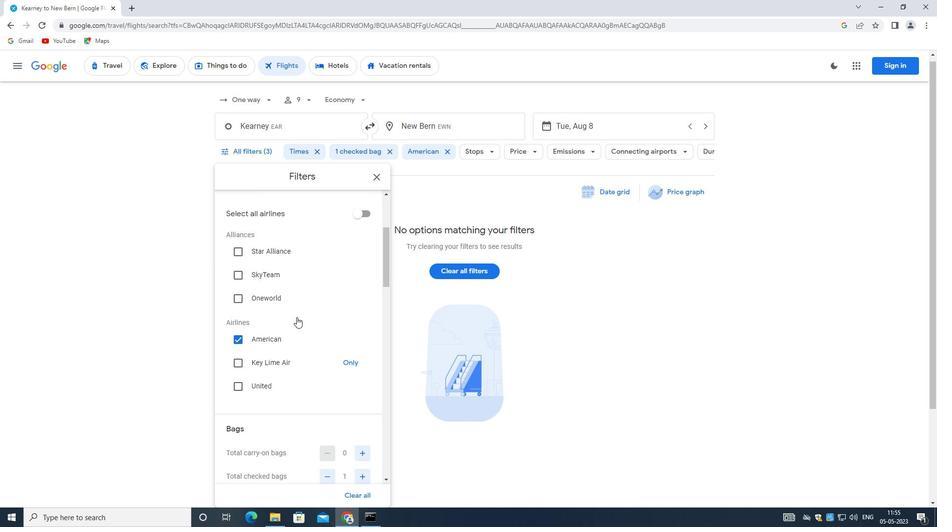 
Action: Mouse scrolled (305, 328) with delta (0, 0)
Screenshot: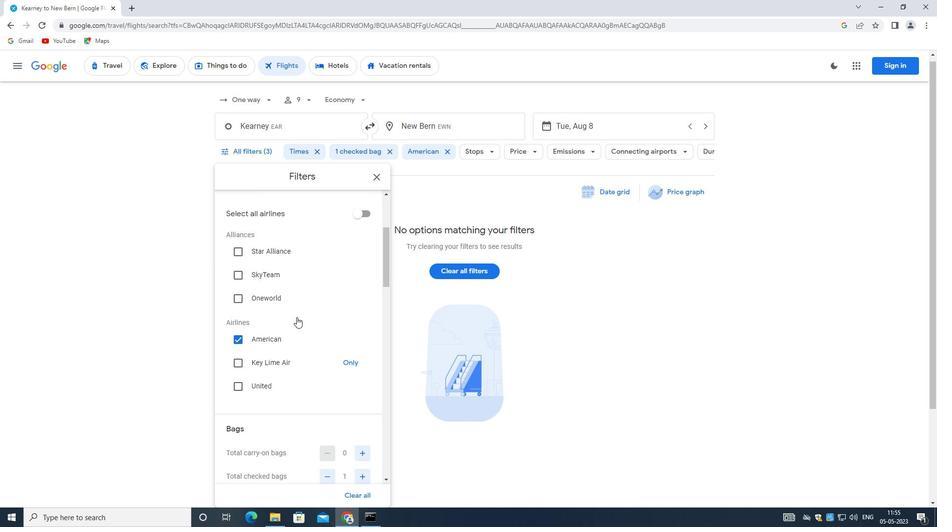 
Action: Mouse moved to (305, 330)
Screenshot: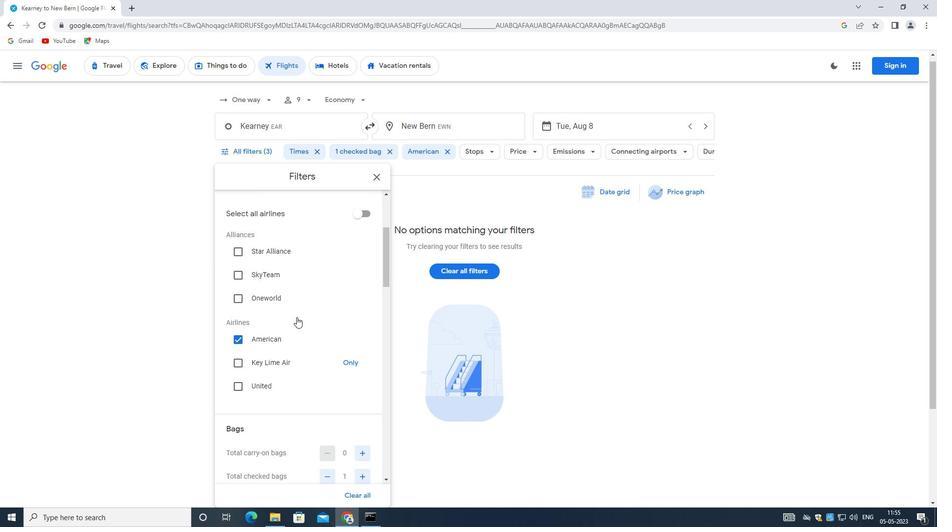 
Action: Mouse scrolled (305, 329) with delta (0, 0)
Screenshot: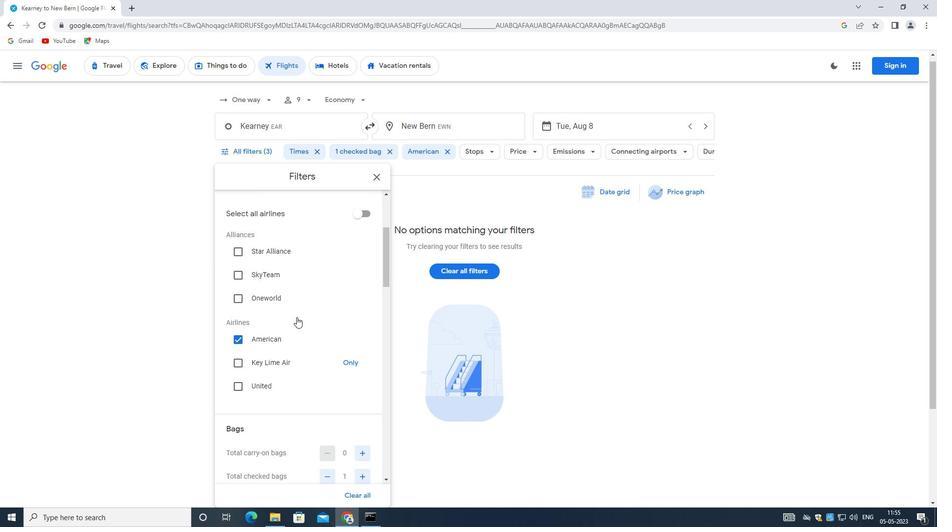 
Action: Mouse moved to (298, 333)
Screenshot: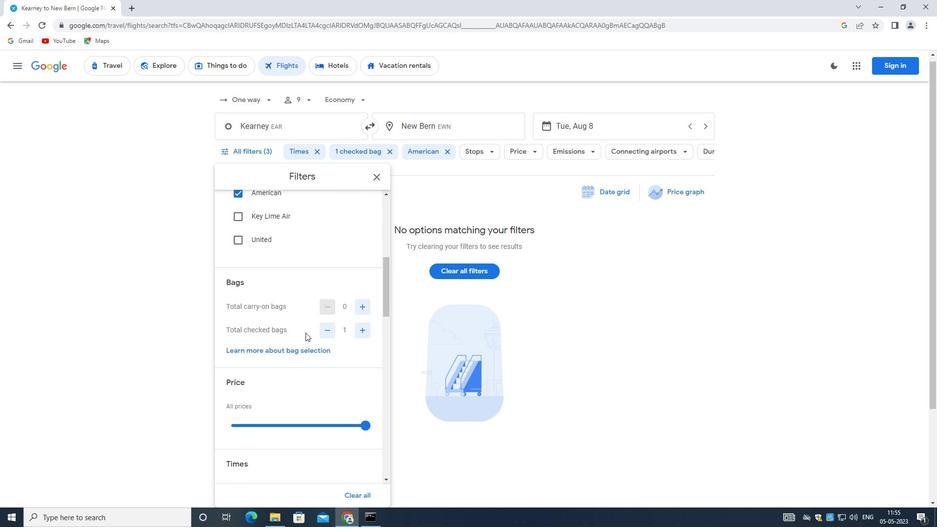 
Action: Mouse scrolled (298, 334) with delta (0, 0)
Screenshot: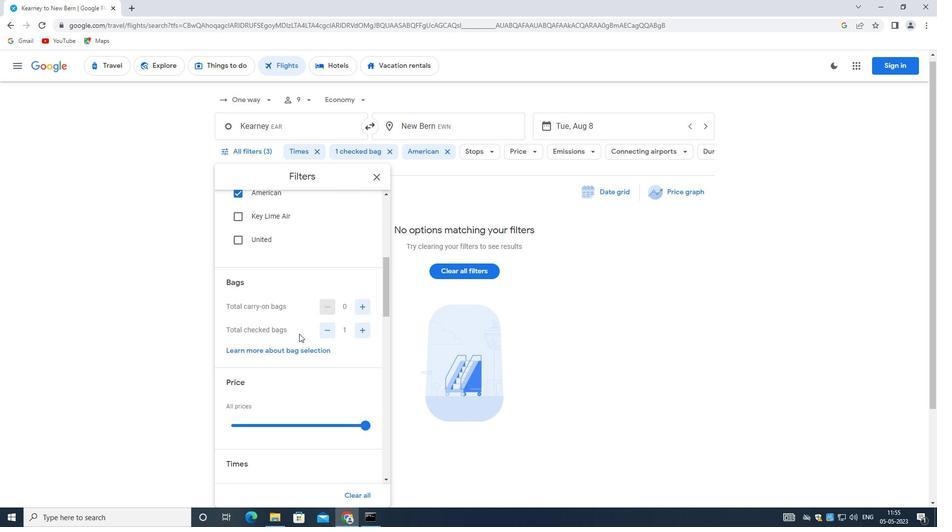 
Action: Mouse scrolled (298, 334) with delta (0, 0)
Screenshot: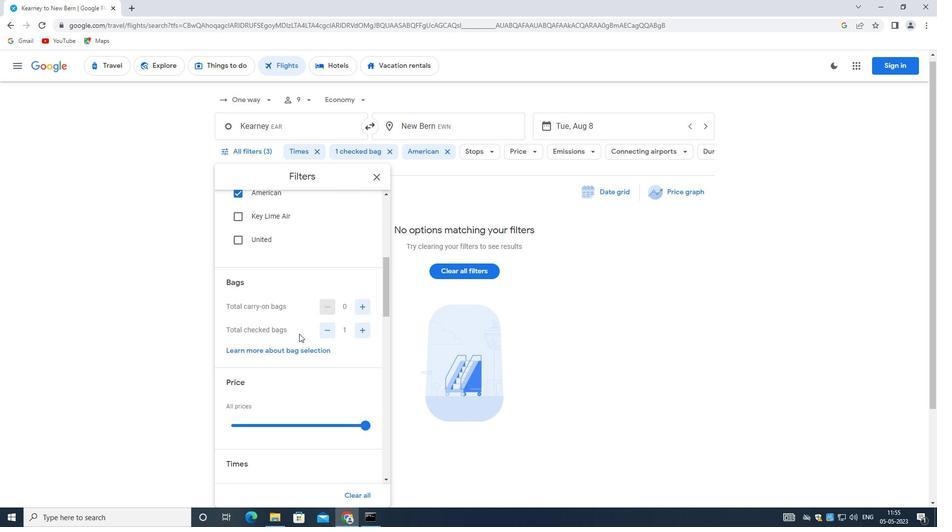 
Action: Mouse scrolled (298, 334) with delta (0, 0)
Screenshot: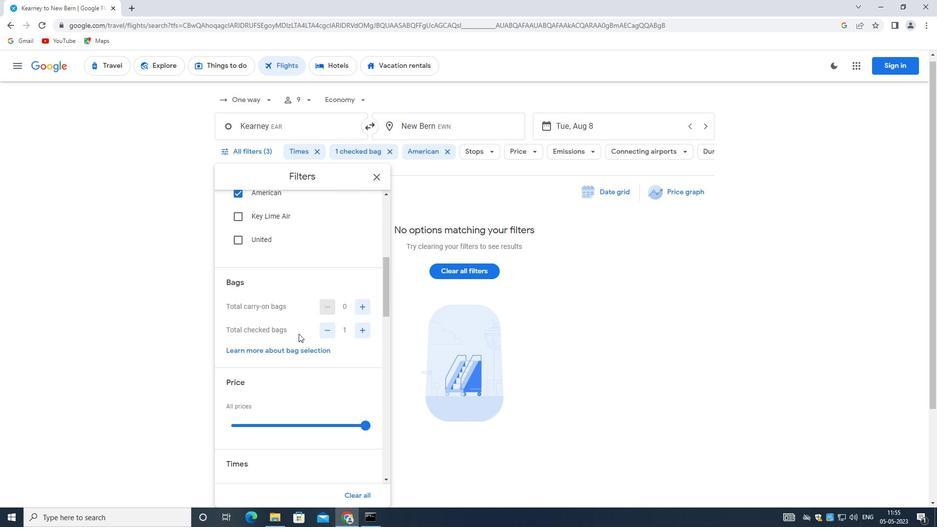
Action: Mouse moved to (308, 351)
Screenshot: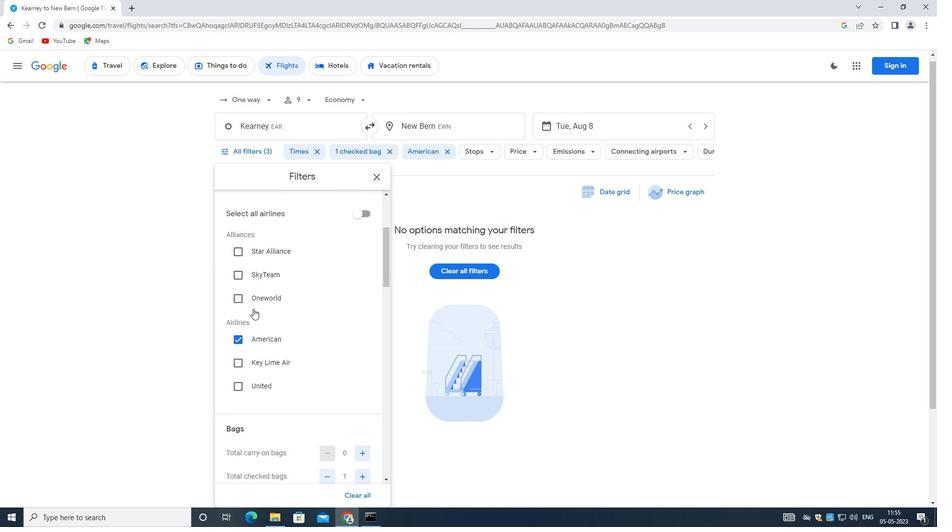 
Action: Mouse scrolled (308, 351) with delta (0, 0)
Screenshot: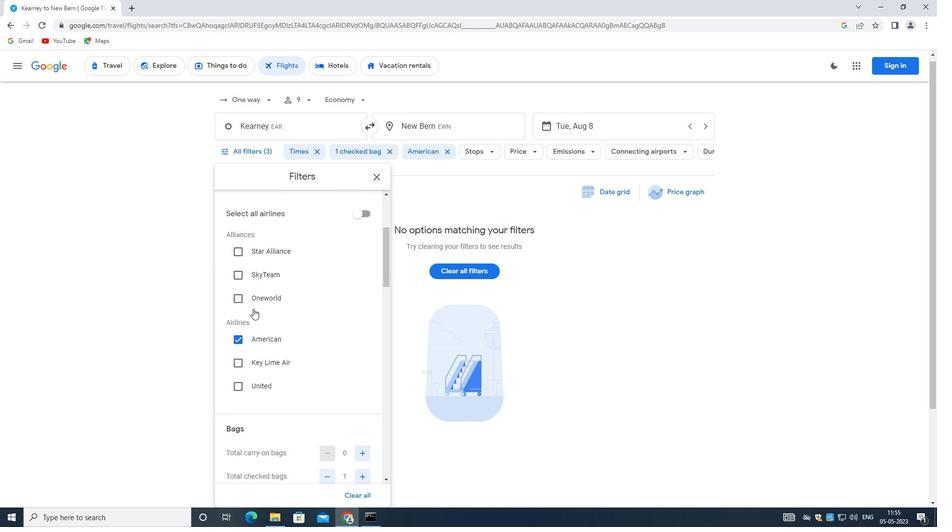 
Action: Mouse moved to (308, 352)
Screenshot: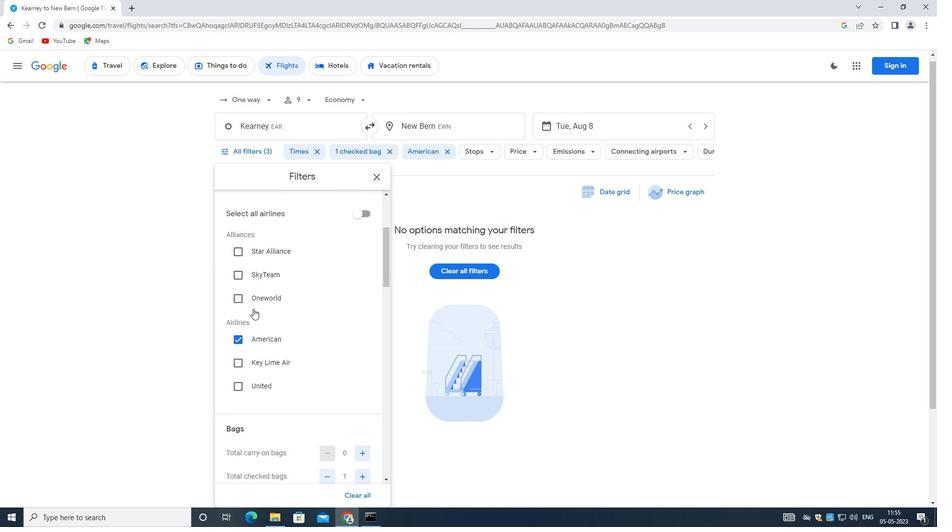 
Action: Mouse scrolled (308, 352) with delta (0, 0)
Screenshot: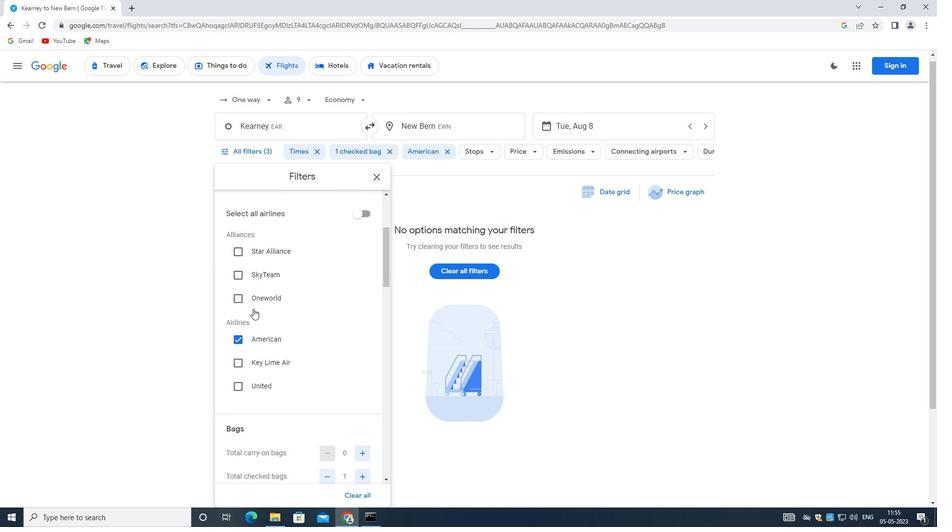 
Action: Mouse scrolled (308, 352) with delta (0, 0)
Screenshot: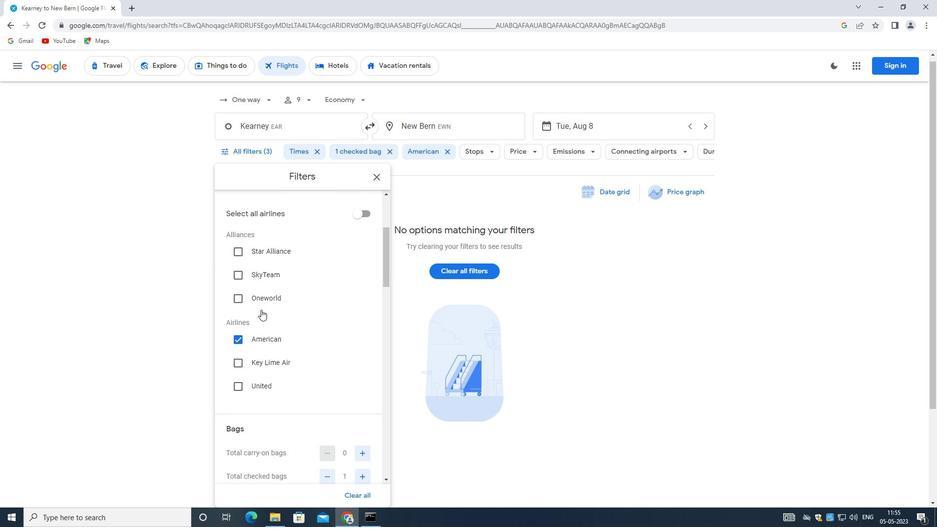 
Action: Mouse moved to (308, 352)
Screenshot: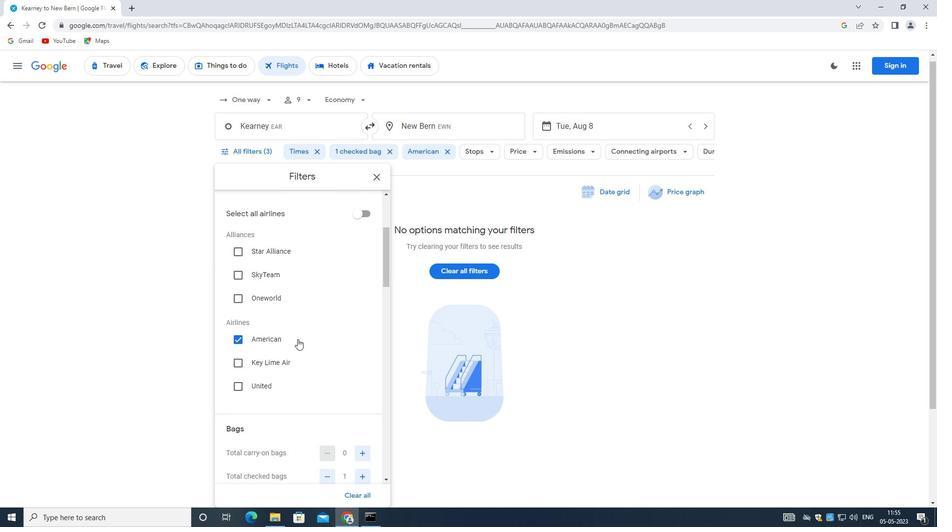 
Action: Mouse scrolled (308, 353) with delta (0, 0)
Screenshot: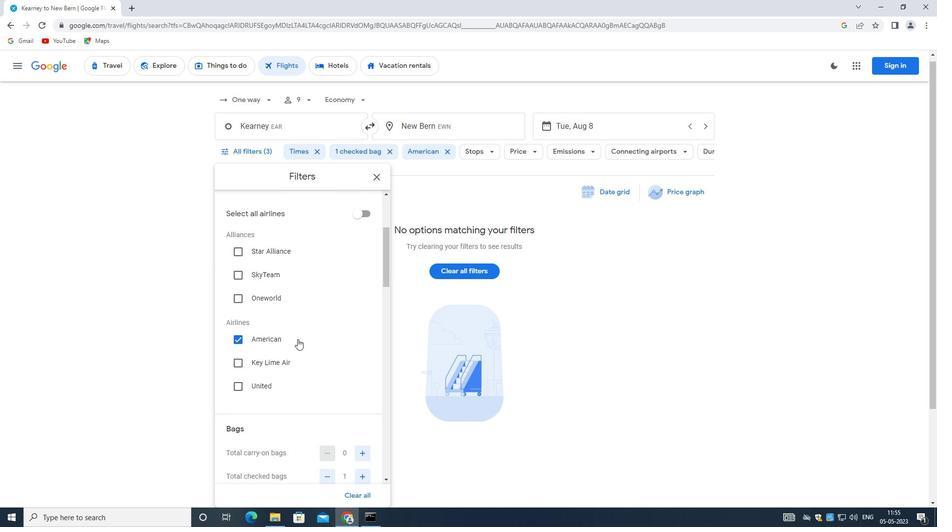 
Action: Mouse moved to (269, 346)
Screenshot: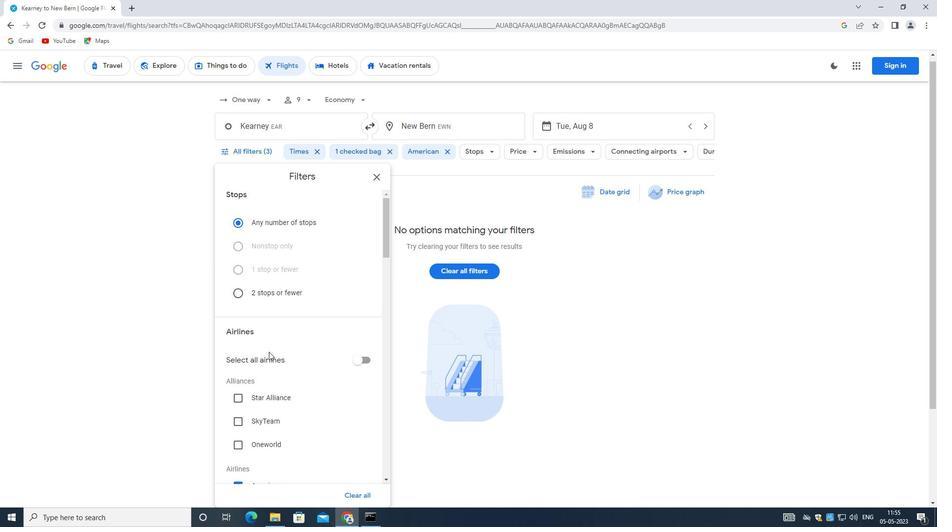 
Action: Mouse scrolled (269, 345) with delta (0, 0)
Screenshot: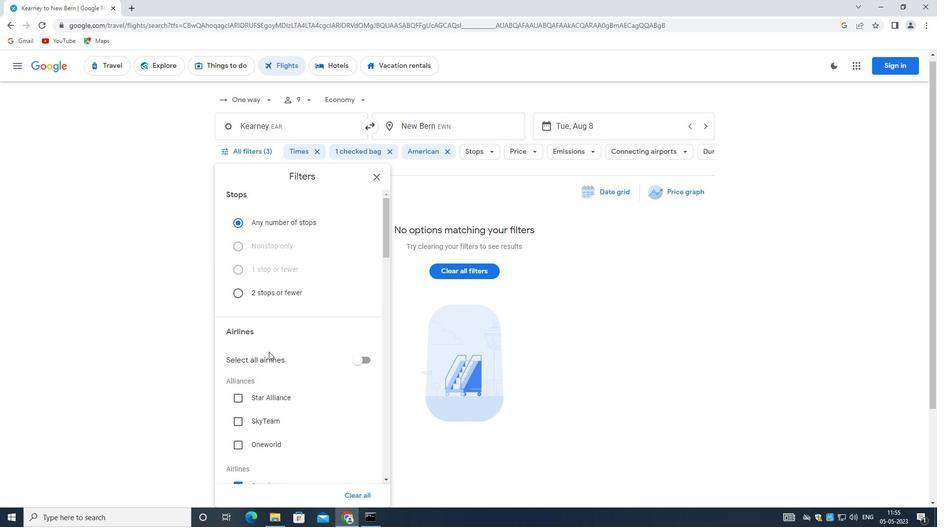 
Action: Mouse scrolled (269, 345) with delta (0, 0)
Screenshot: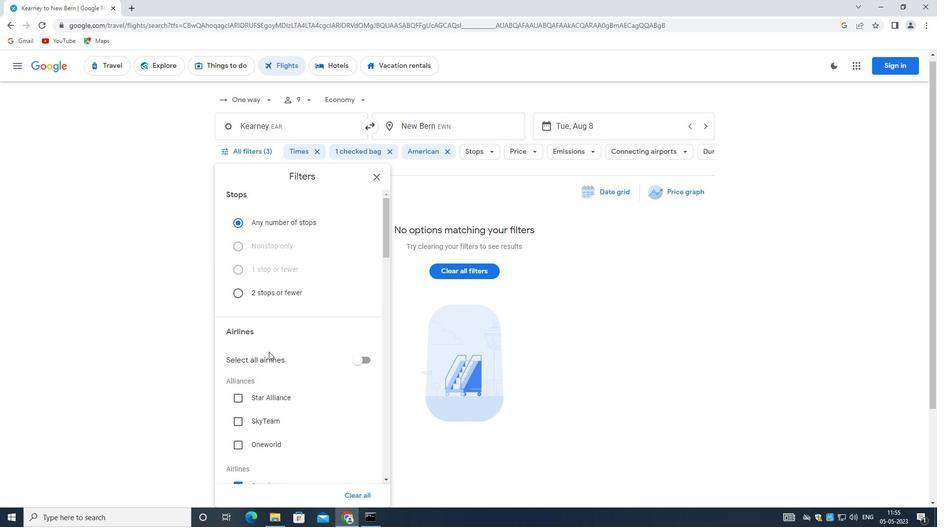 
Action: Mouse moved to (269, 347)
Screenshot: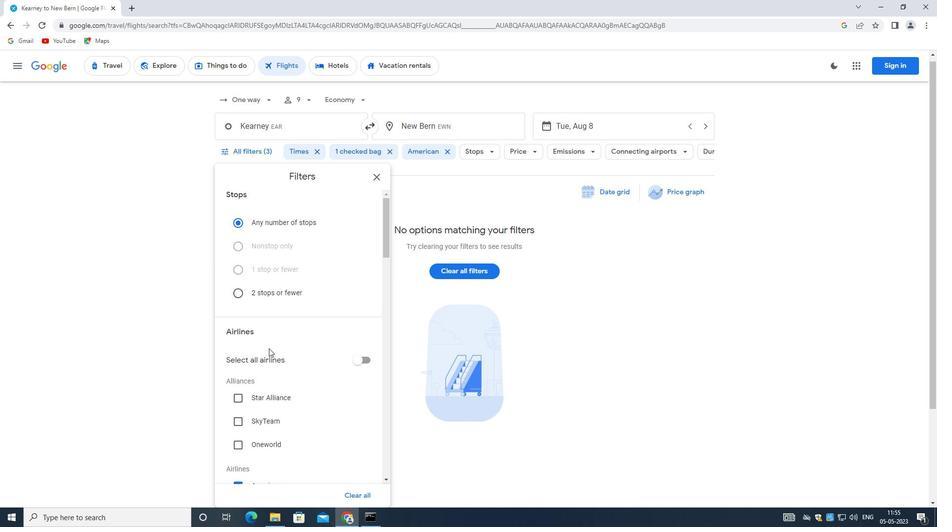 
Action: Mouse scrolled (269, 347) with delta (0, 0)
Screenshot: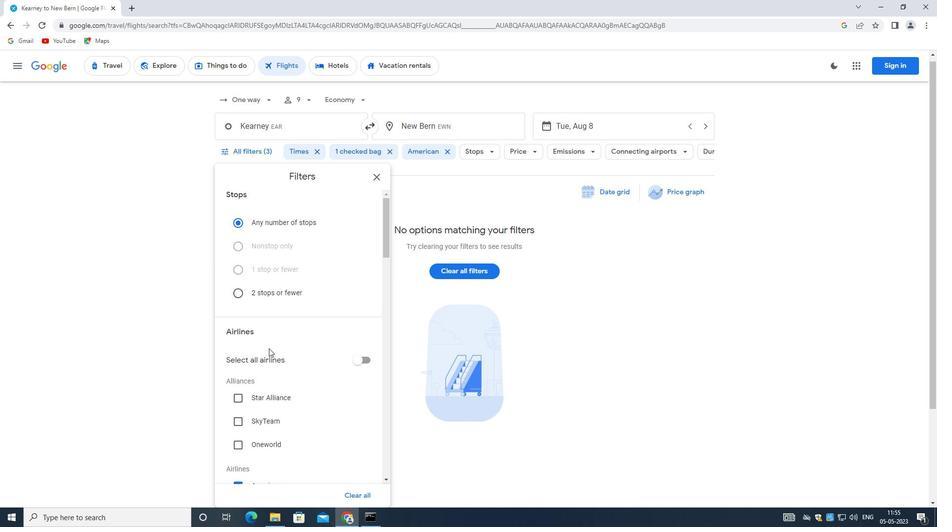 
Action: Mouse moved to (269, 350)
Screenshot: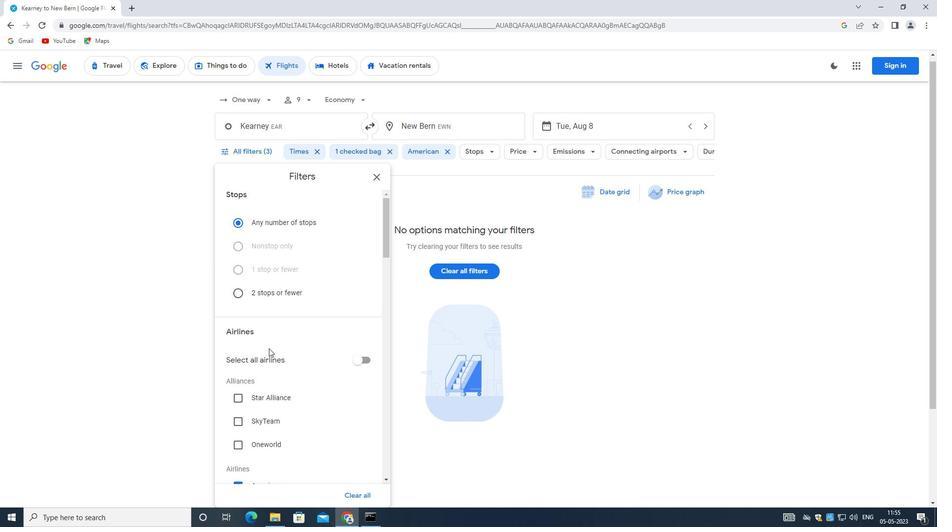 
Action: Mouse scrolled (269, 349) with delta (0, 0)
Screenshot: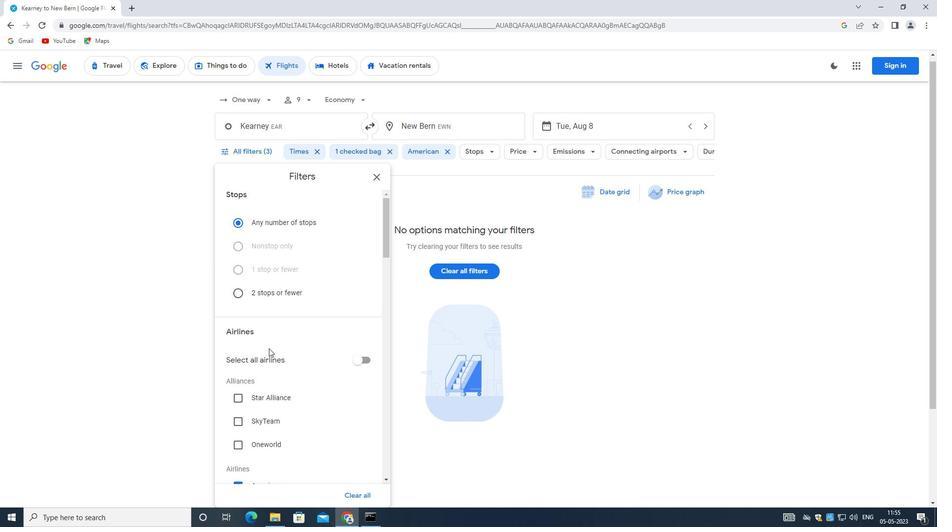 
Action: Mouse moved to (270, 358)
Screenshot: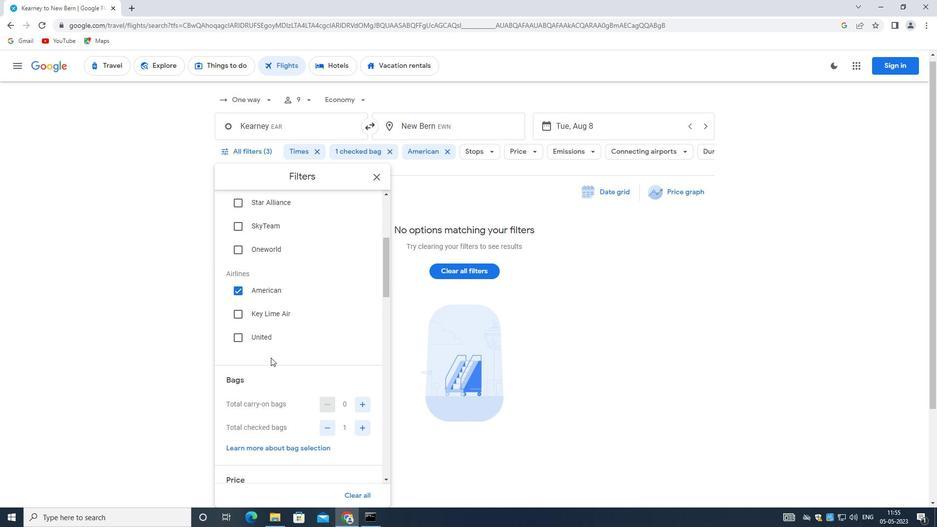 
Action: Mouse scrolled (270, 357) with delta (0, 0)
Screenshot: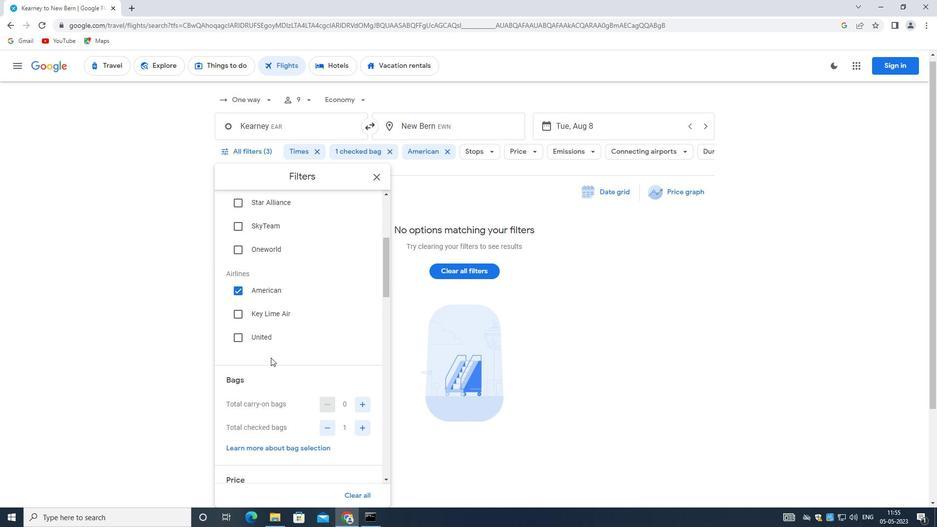 
Action: Mouse scrolled (270, 357) with delta (0, 0)
Screenshot: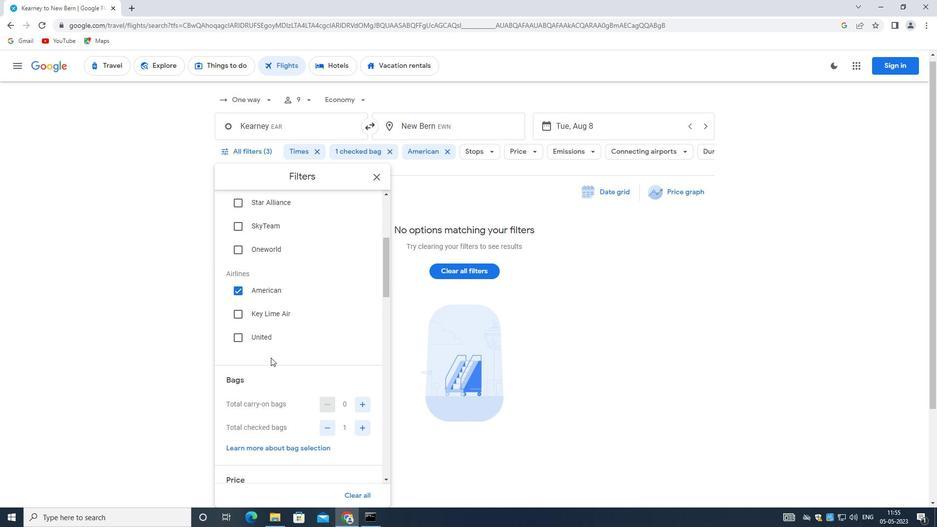 
Action: Mouse scrolled (270, 357) with delta (0, 0)
Screenshot: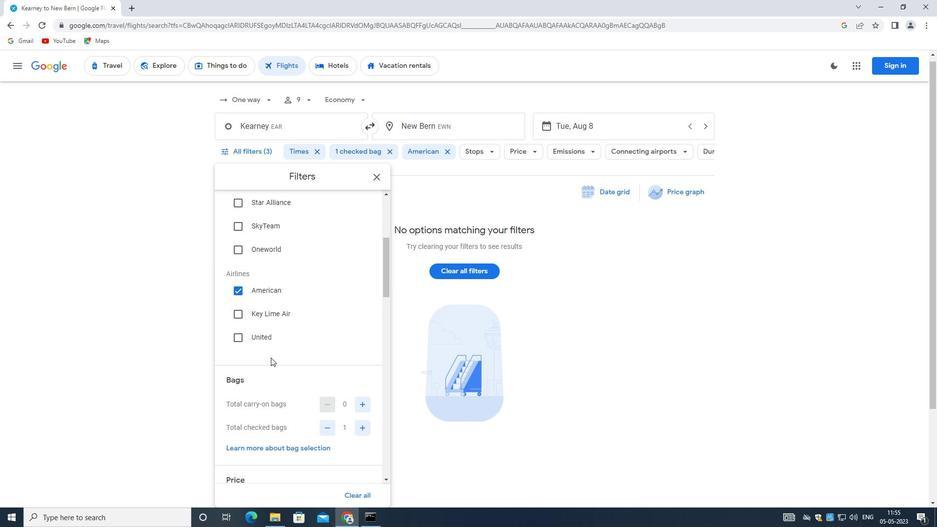 
Action: Mouse moved to (253, 334)
Screenshot: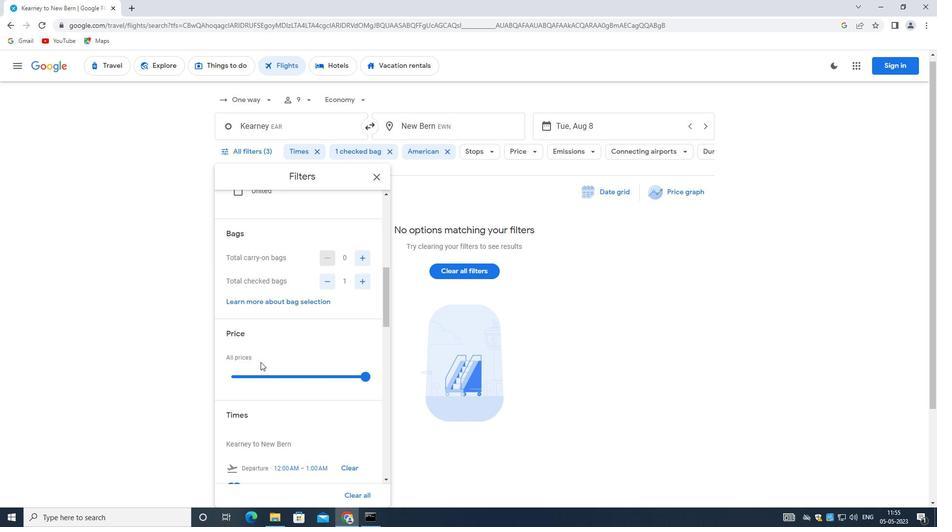
Action: Mouse scrolled (253, 335) with delta (0, 0)
Screenshot: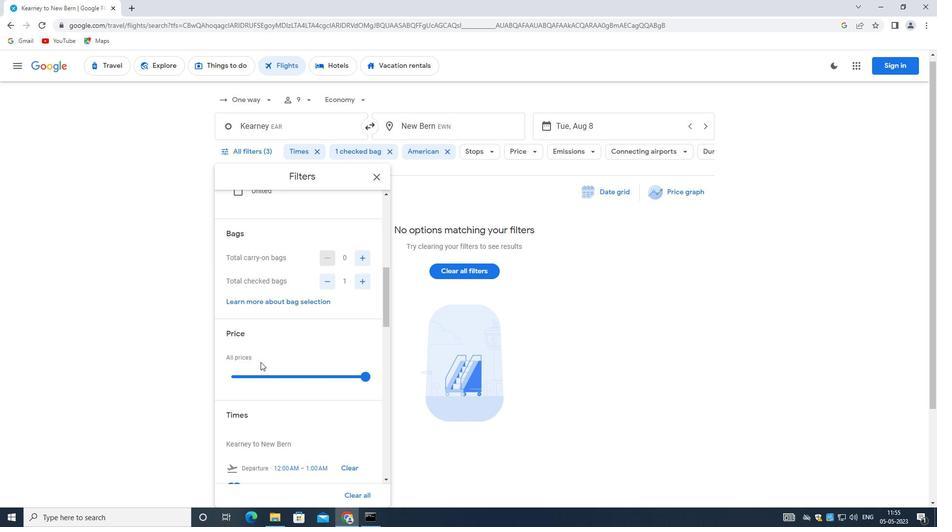 
Action: Mouse moved to (253, 333)
Screenshot: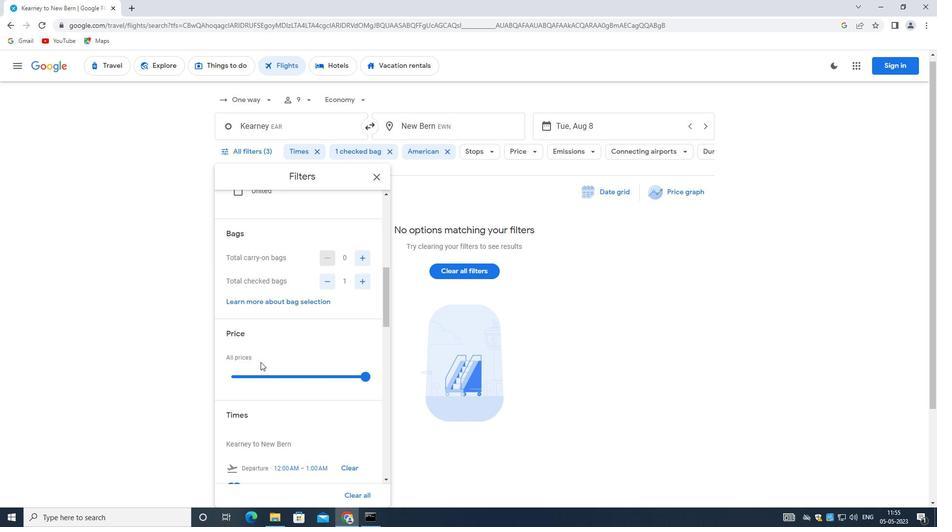 
Action: Mouse scrolled (253, 333) with delta (0, 0)
Screenshot: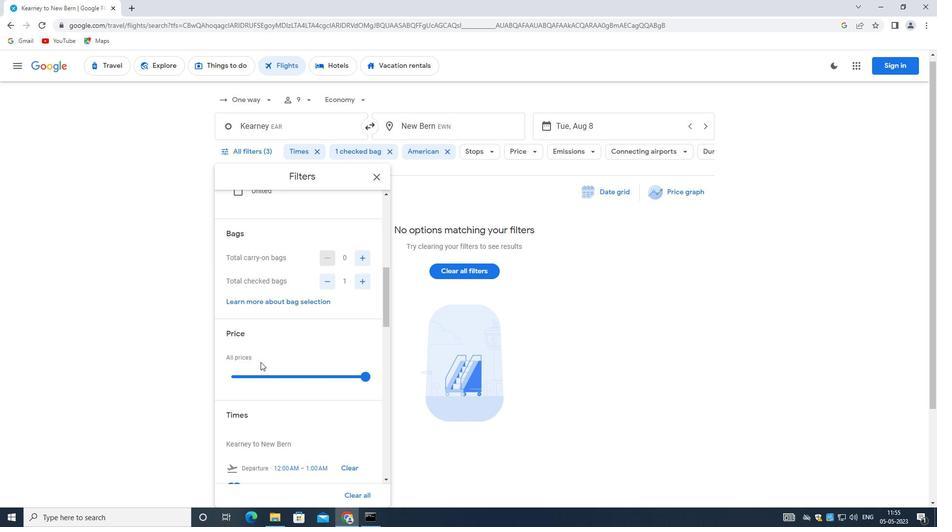 
Action: Mouse moved to (253, 332)
Screenshot: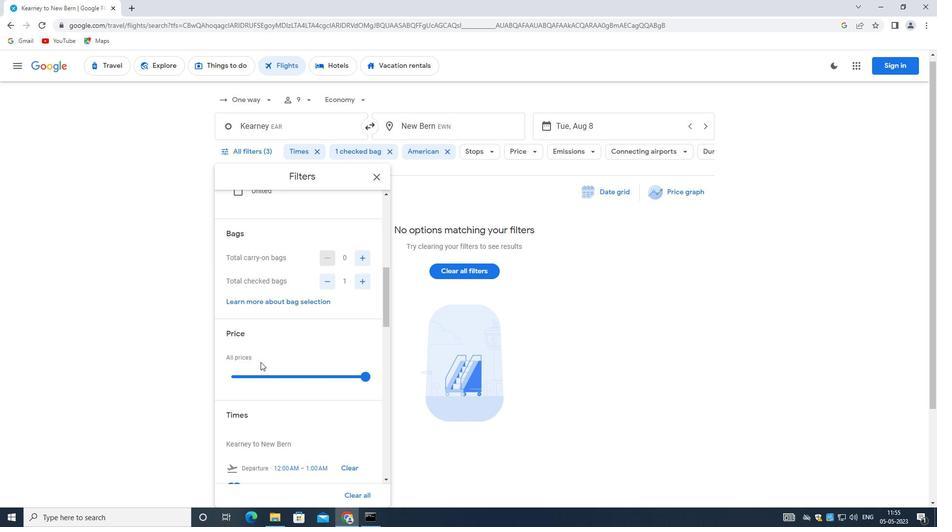 
Action: Mouse scrolled (253, 333) with delta (0, 0)
Screenshot: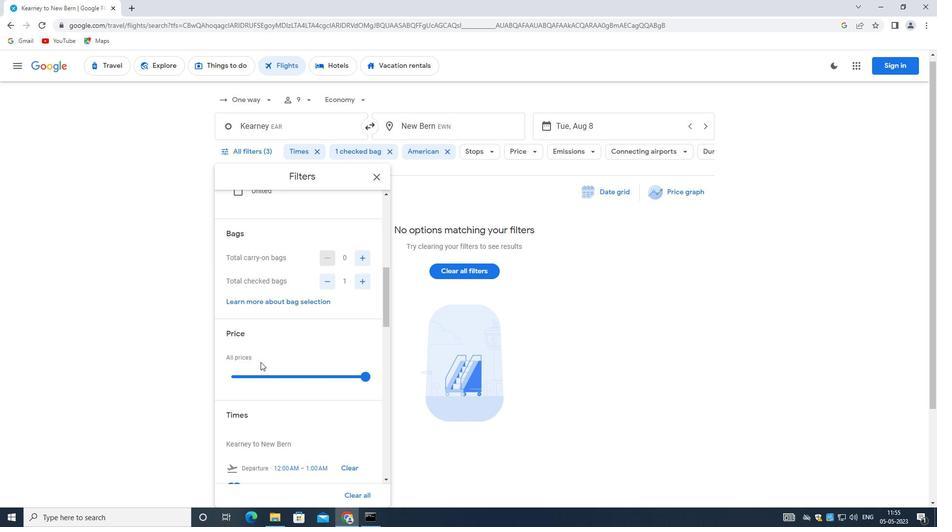
Action: Mouse moved to (253, 331)
Screenshot: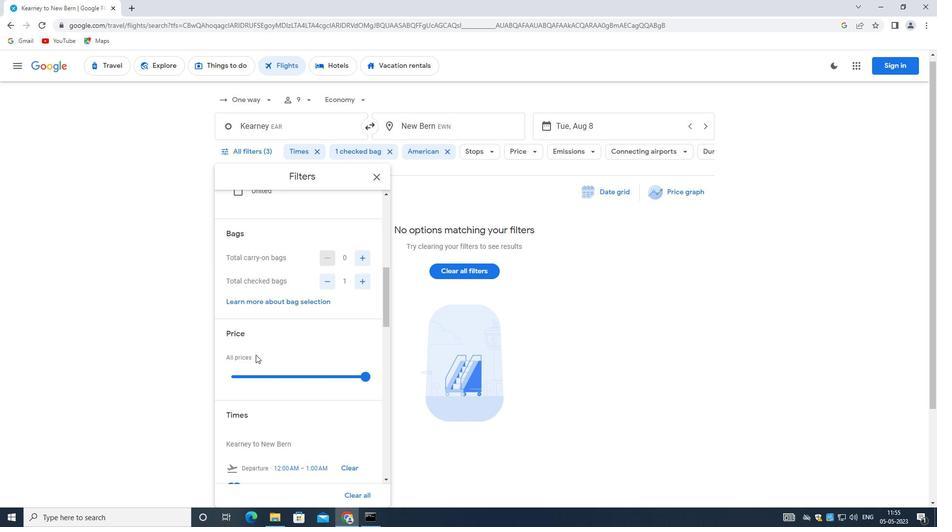 
Action: Mouse scrolled (253, 332) with delta (0, 0)
Screenshot: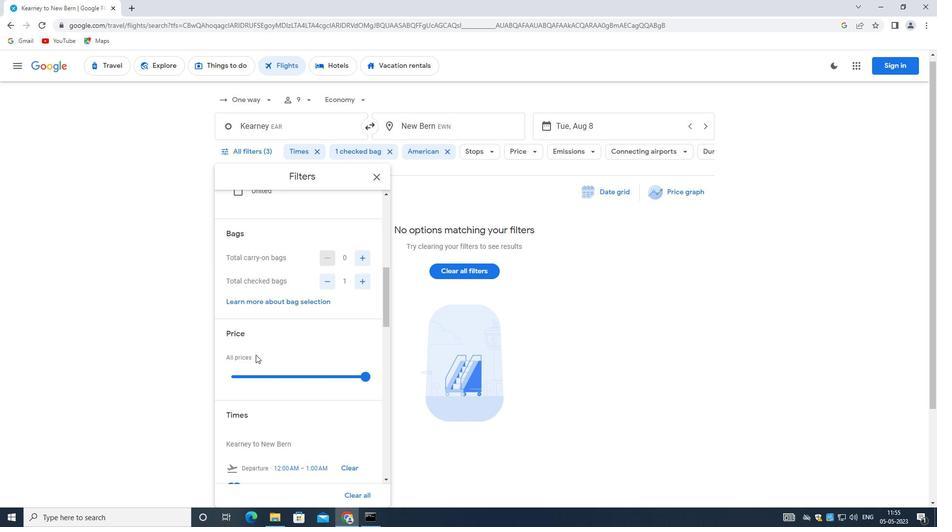 
Action: Mouse moved to (253, 329)
Screenshot: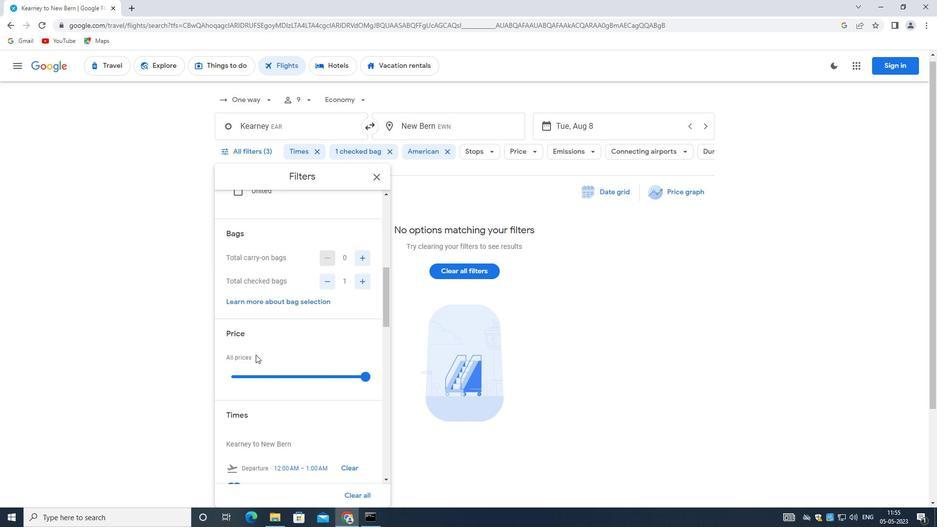 
Action: Mouse scrolled (253, 329) with delta (0, 0)
Screenshot: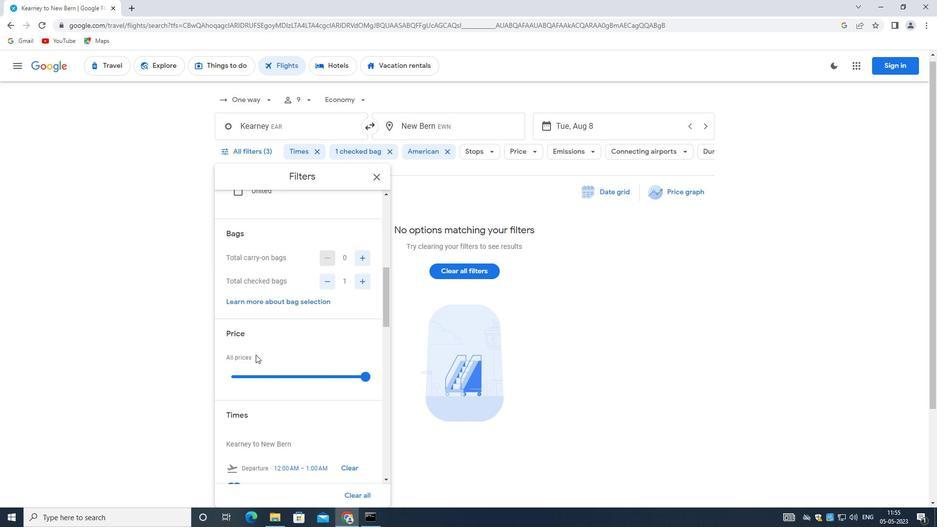 
Action: Mouse moved to (237, 384)
Screenshot: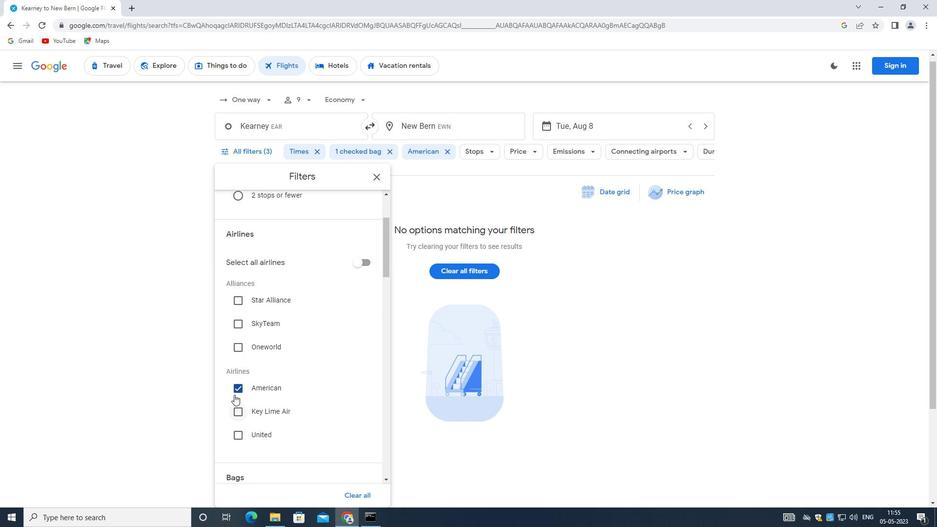 
Action: Mouse pressed left at (237, 384)
Screenshot: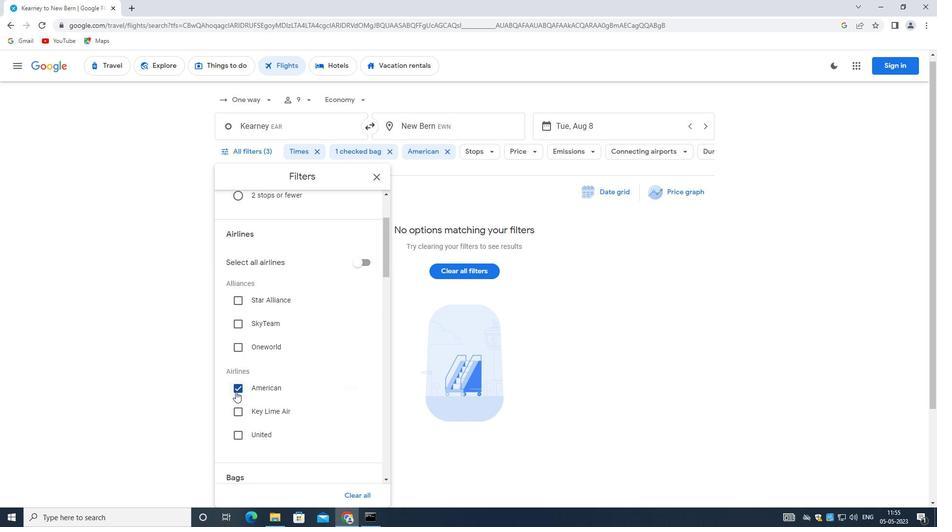 
Action: Mouse moved to (359, 261)
Screenshot: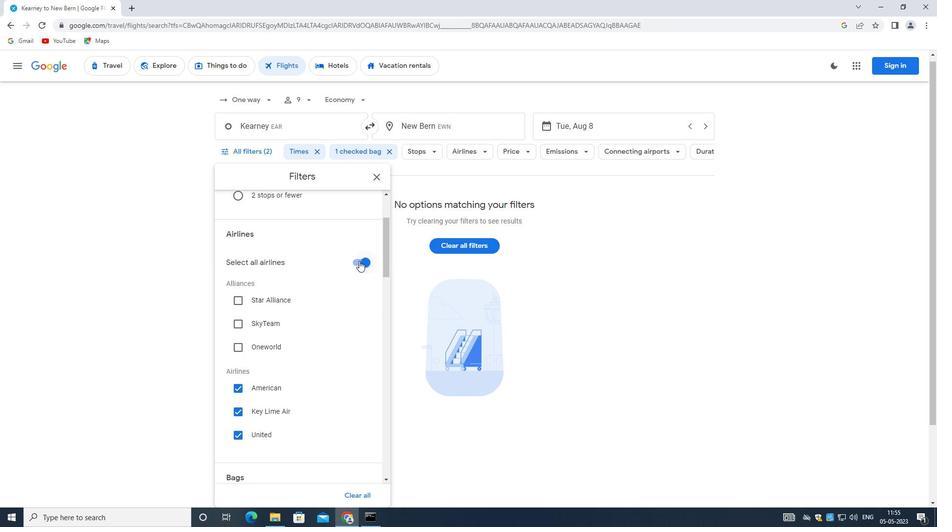 
Action: Mouse pressed left at (359, 261)
Screenshot: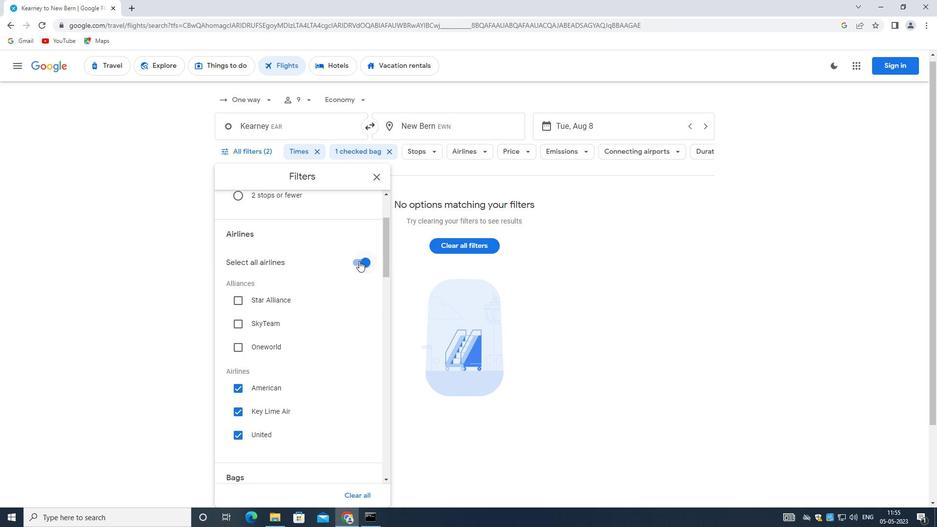 
Action: Mouse moved to (313, 322)
Screenshot: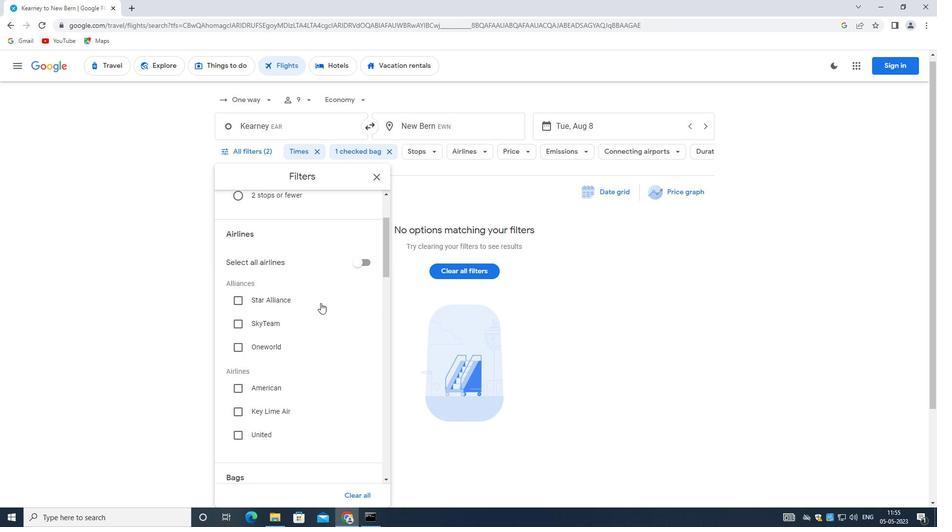
Action: Mouse scrolled (313, 322) with delta (0, 0)
Screenshot: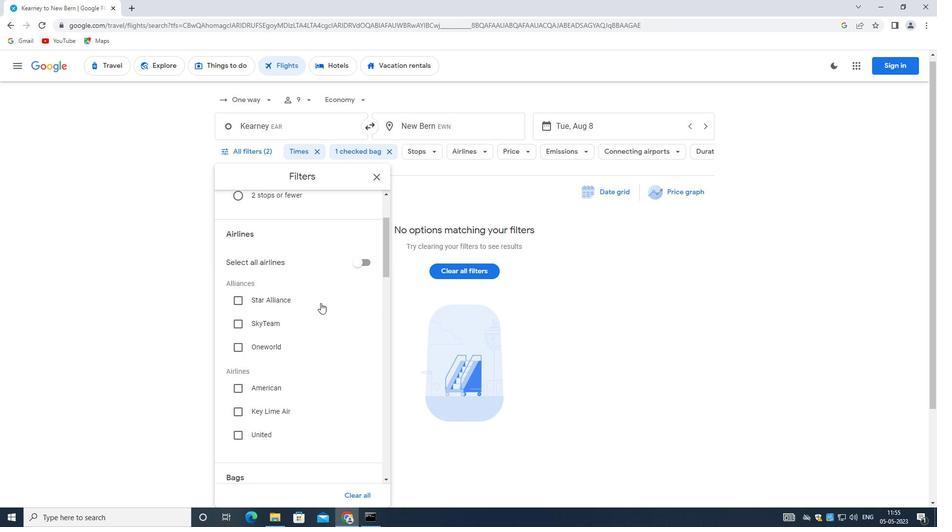 
Action: Mouse moved to (313, 327)
Screenshot: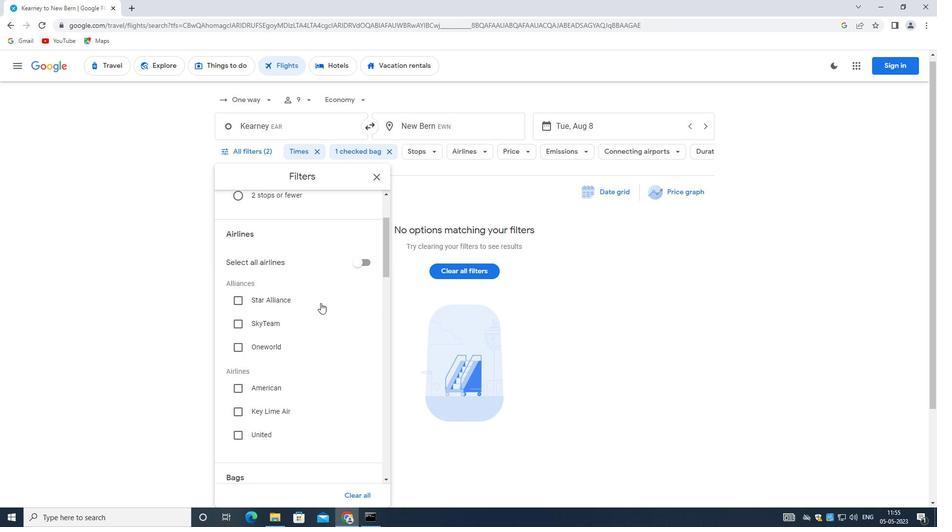 
Action: Mouse scrolled (313, 327) with delta (0, 0)
Screenshot: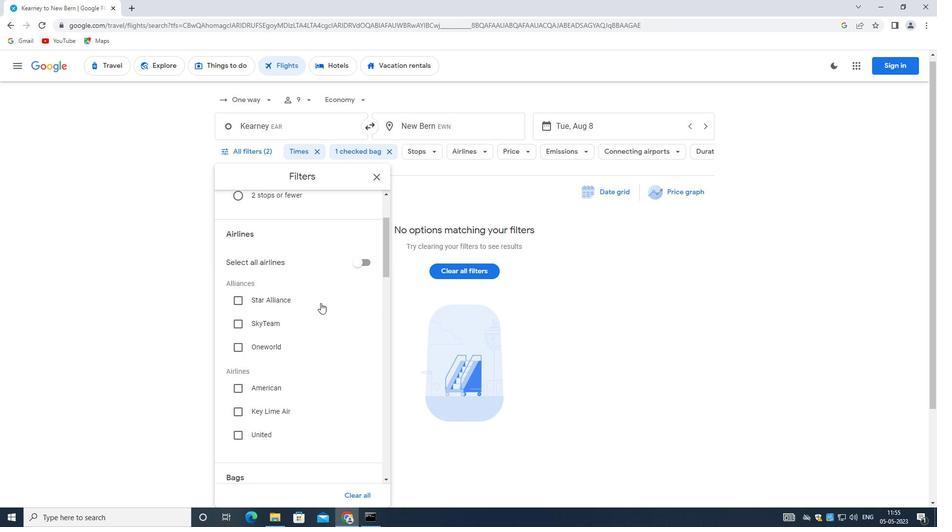 
Action: Mouse moved to (311, 329)
Screenshot: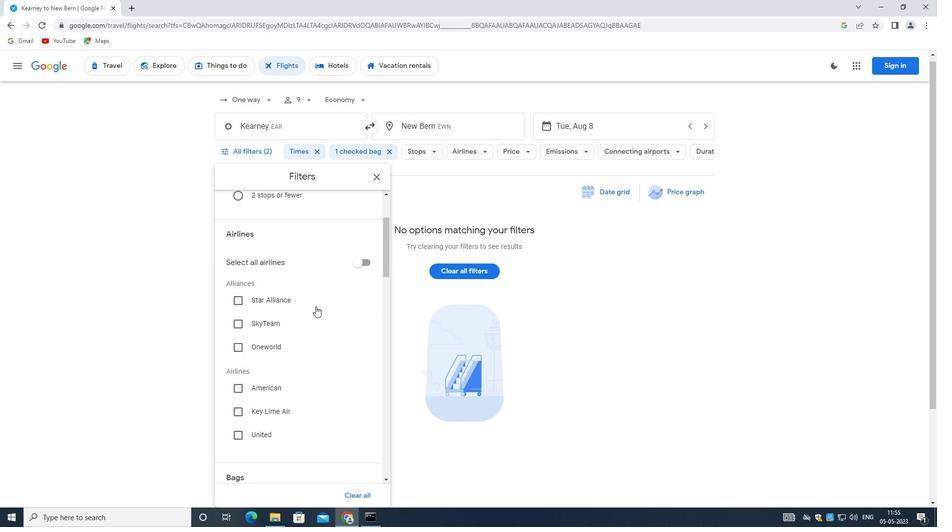 
Action: Mouse scrolled (311, 329) with delta (0, 0)
Screenshot: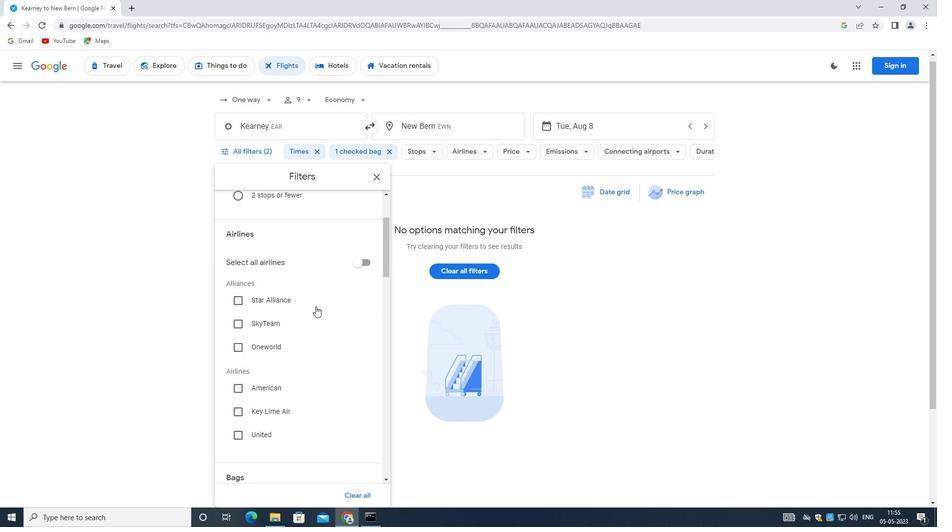 
Action: Mouse moved to (311, 331)
Screenshot: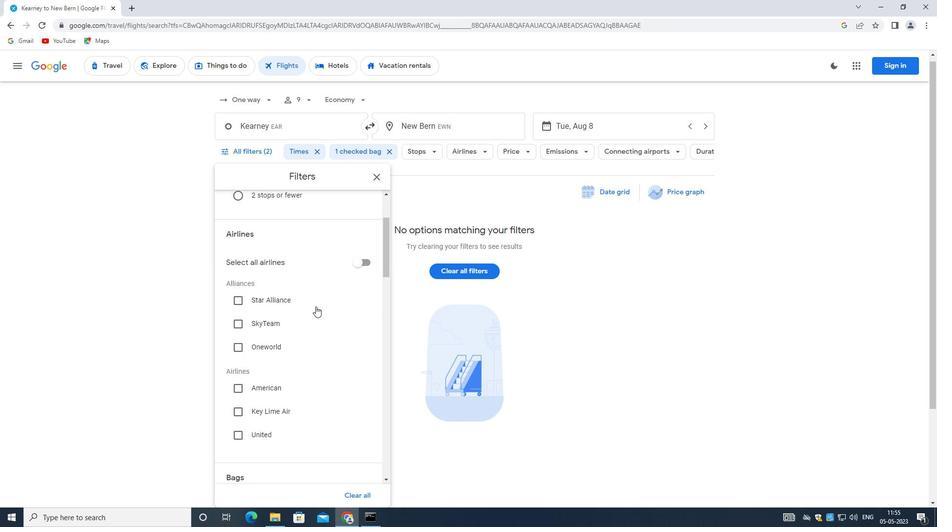 
Action: Mouse scrolled (311, 331) with delta (0, 0)
Screenshot: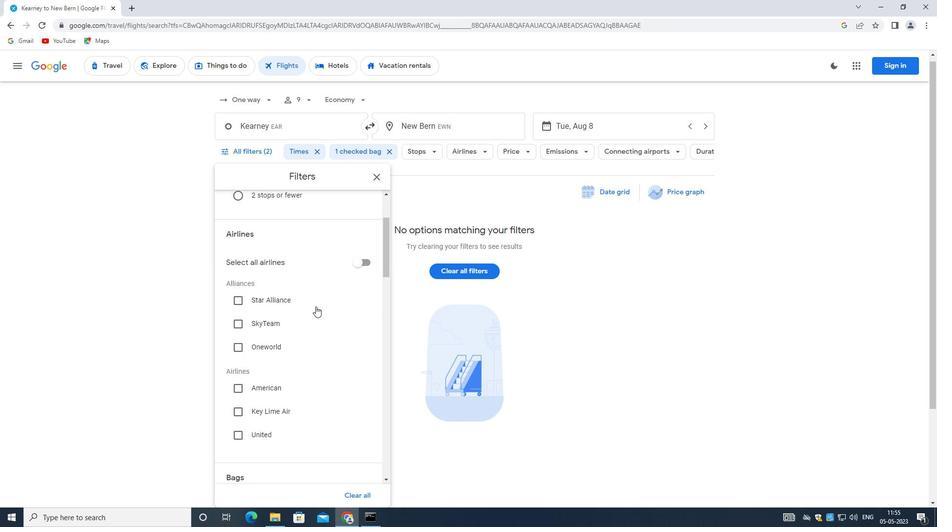 
Action: Mouse moved to (364, 325)
Screenshot: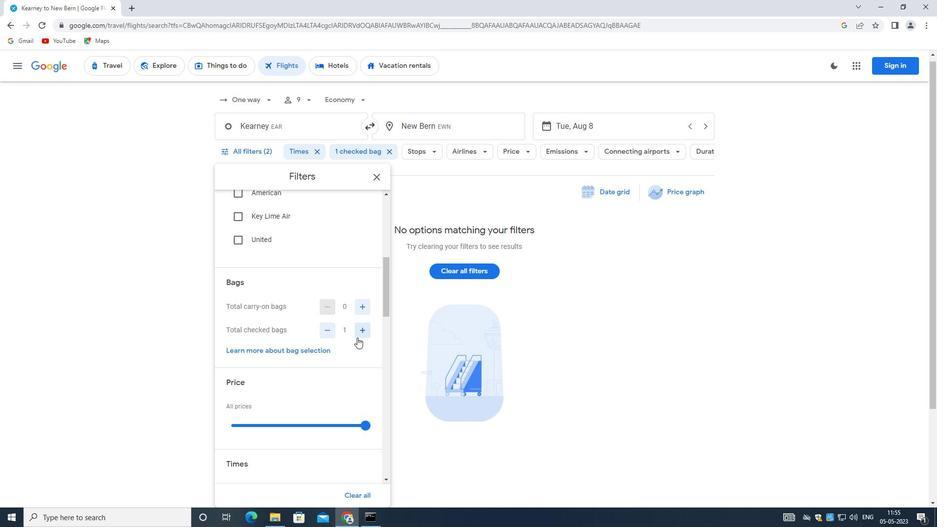 
Action: Mouse pressed left at (364, 325)
Screenshot: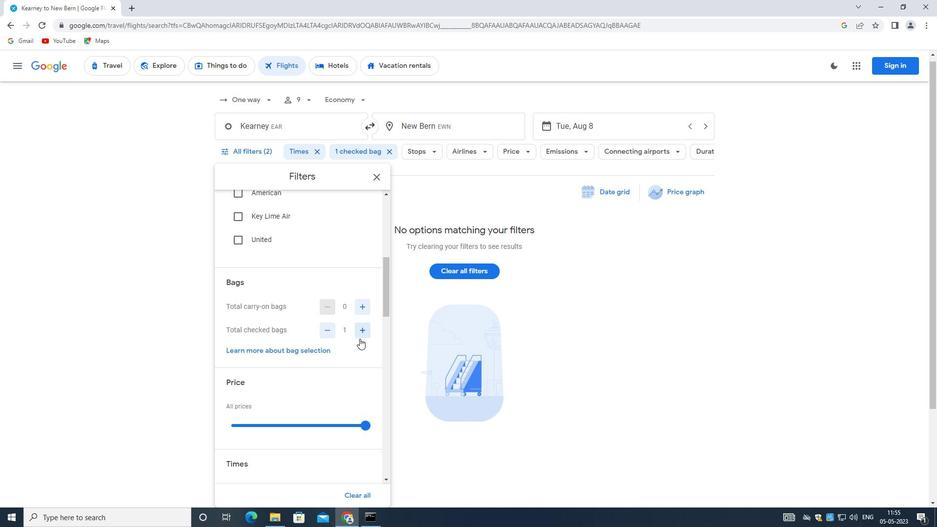 
Action: Mouse pressed left at (364, 325)
Screenshot: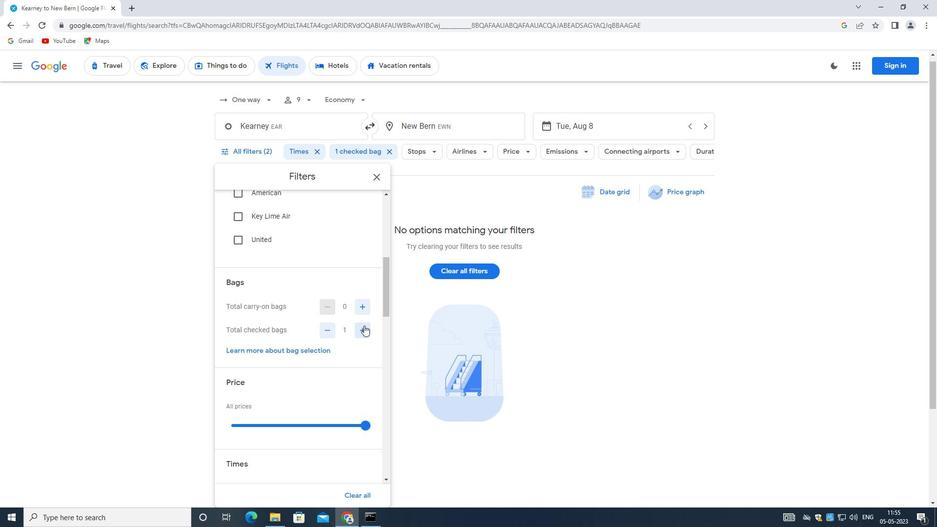 
Action: Mouse pressed left at (364, 325)
Screenshot: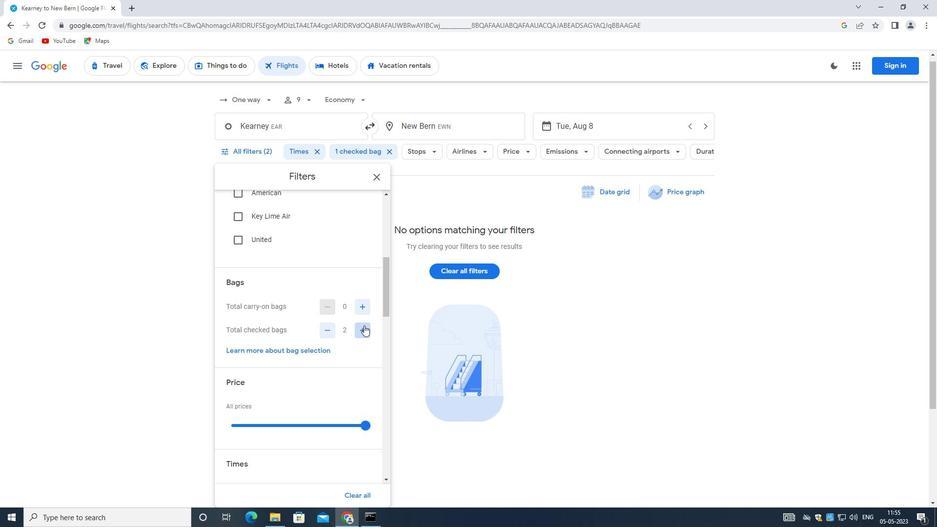 
Action: Mouse pressed left at (364, 325)
Screenshot: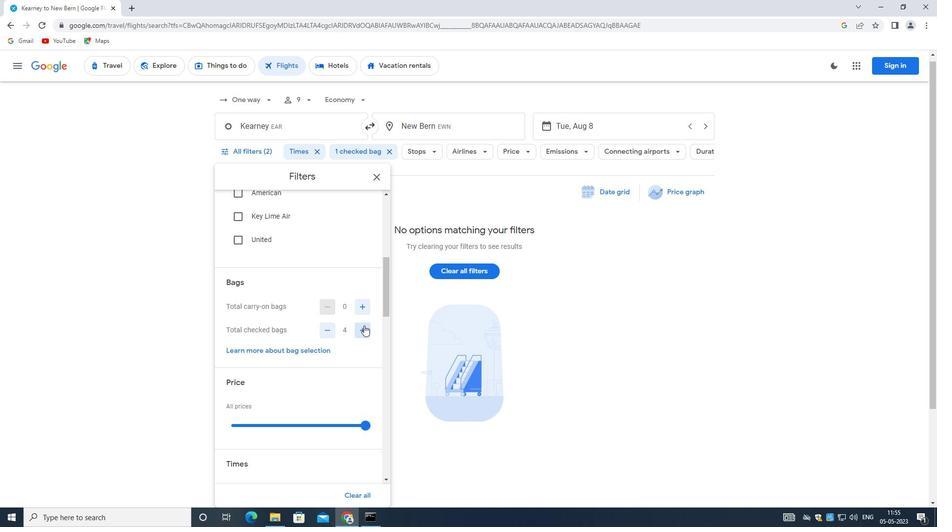 
Action: Mouse pressed left at (364, 325)
Screenshot: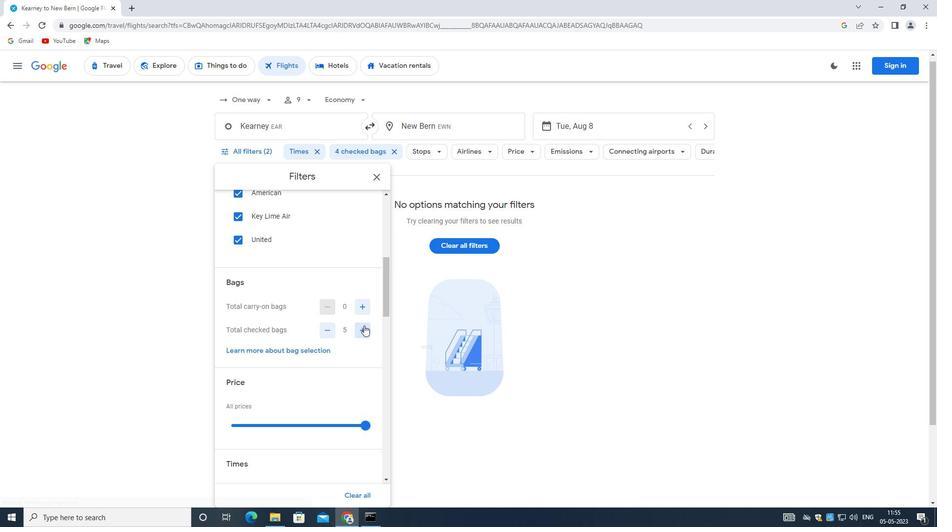 
Action: Mouse moved to (257, 335)
Screenshot: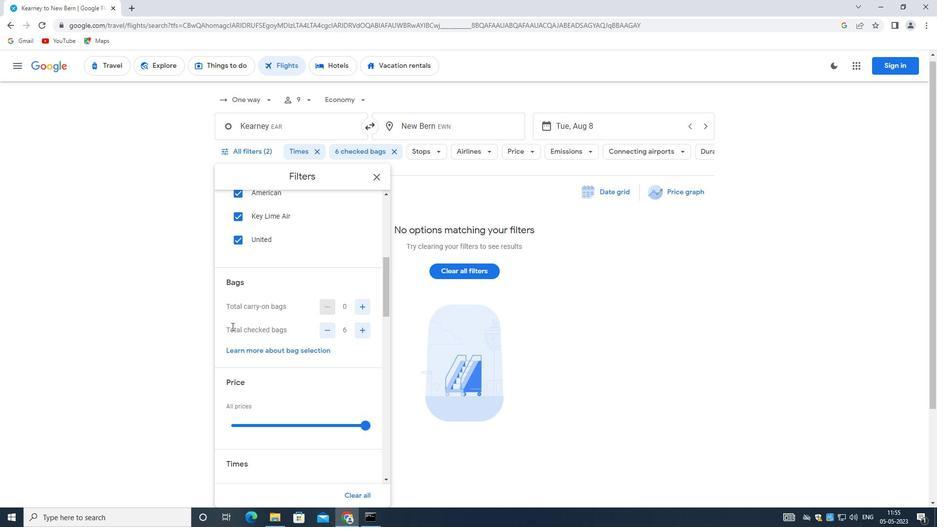 
Action: Mouse scrolled (257, 335) with delta (0, 0)
Screenshot: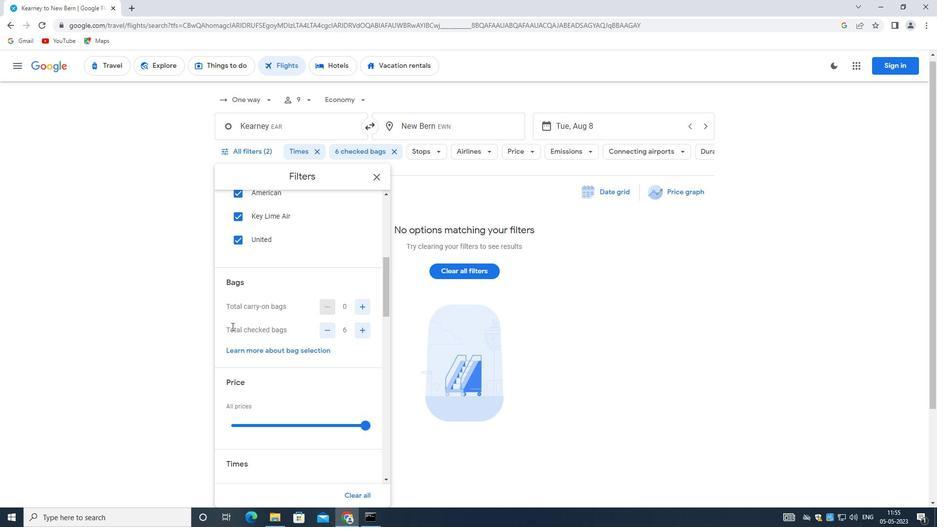 
Action: Mouse moved to (275, 344)
Screenshot: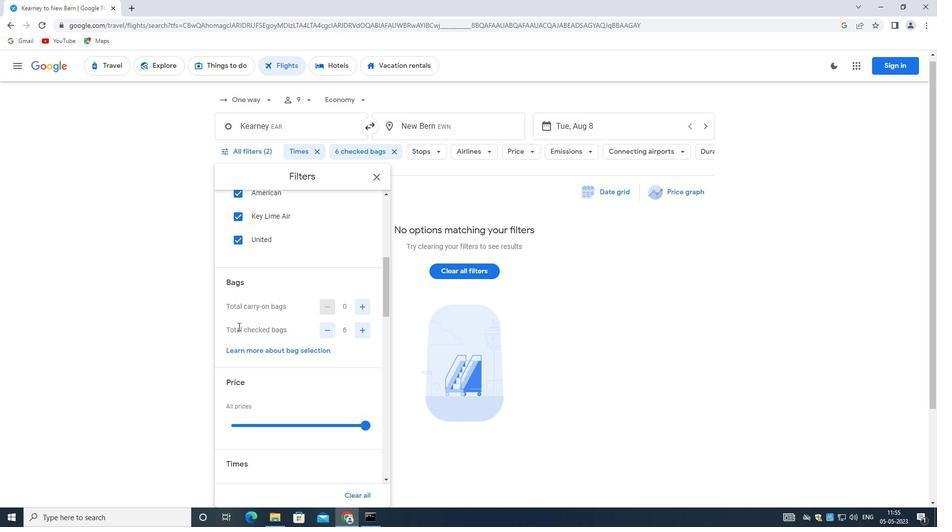 
Action: Mouse scrolled (275, 343) with delta (0, 0)
Screenshot: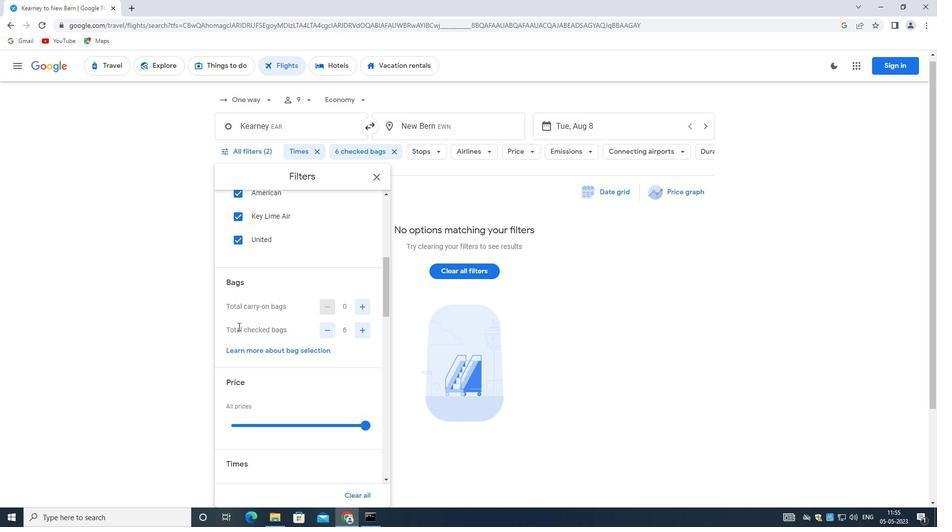 
Action: Mouse moved to (277, 344)
Screenshot: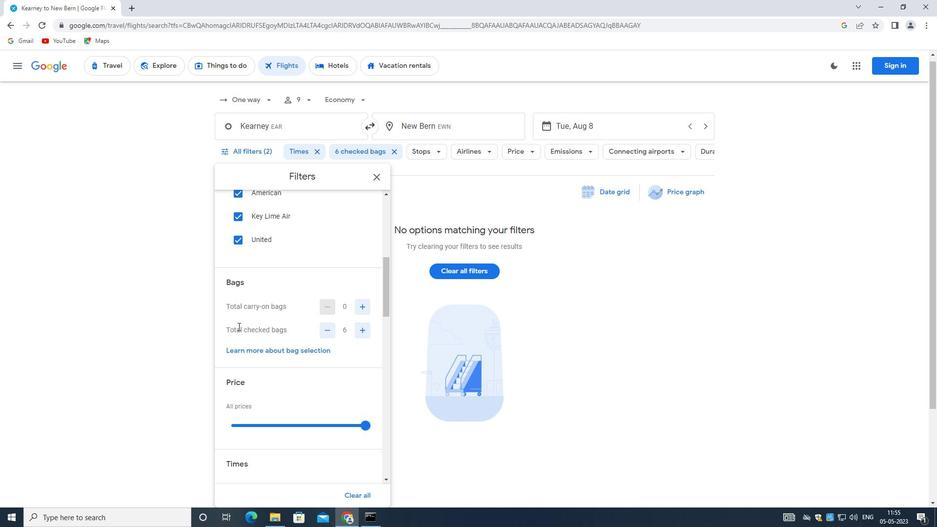 
Action: Mouse scrolled (277, 343) with delta (0, 0)
Screenshot: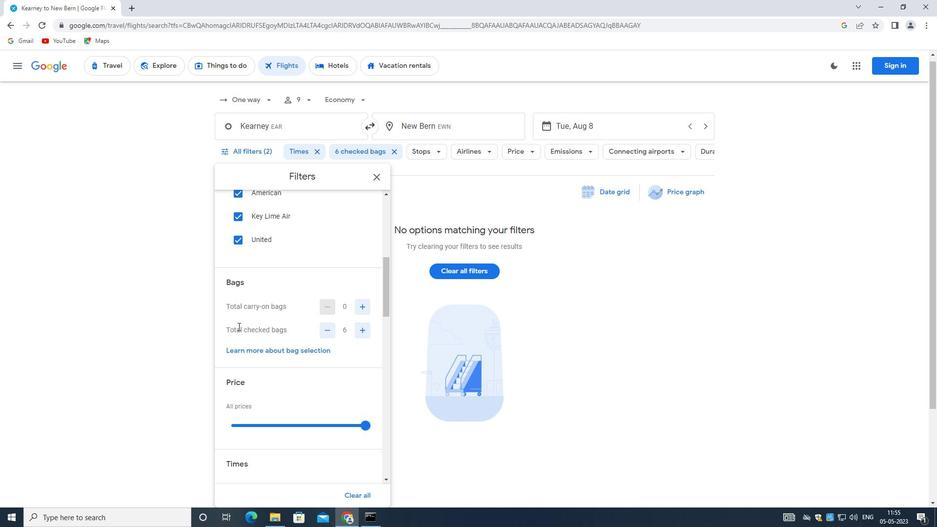 
Action: Mouse scrolled (277, 343) with delta (0, 0)
Screenshot: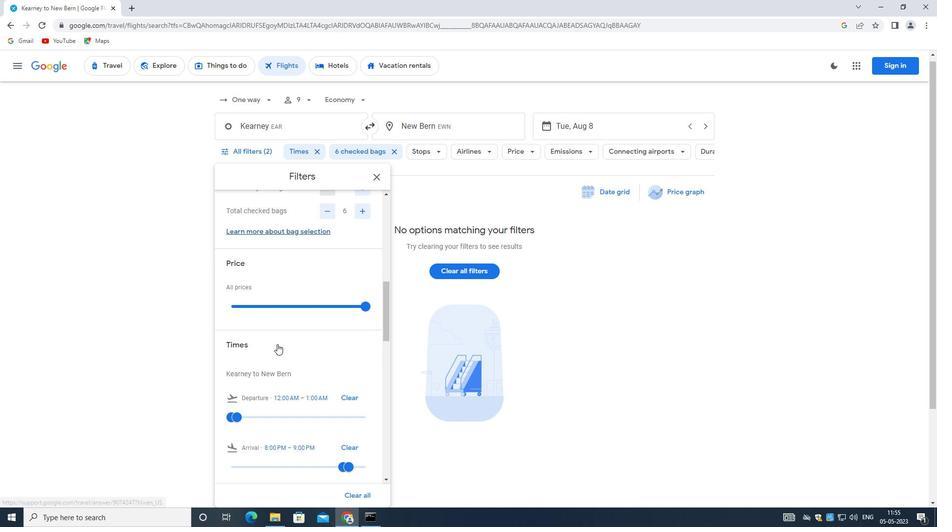 
Action: Mouse moved to (370, 229)
Screenshot: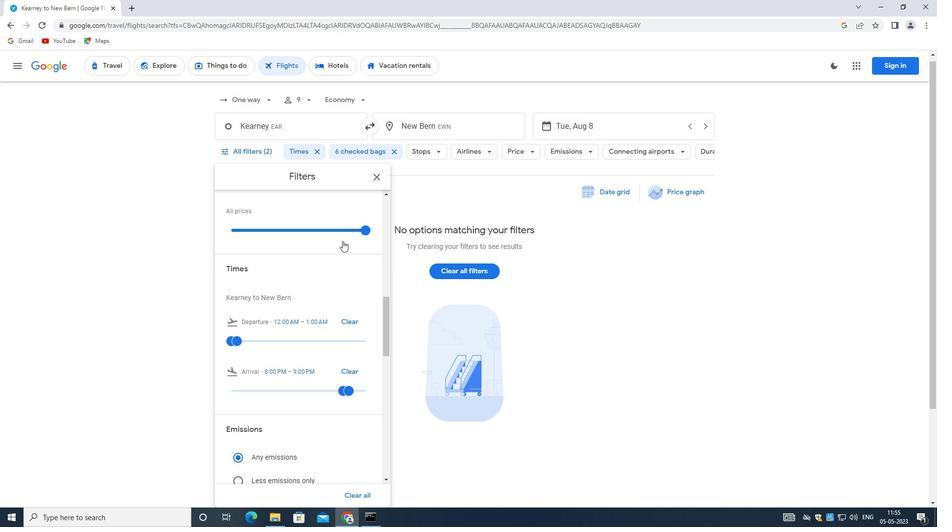 
Action: Mouse pressed left at (370, 229)
Screenshot: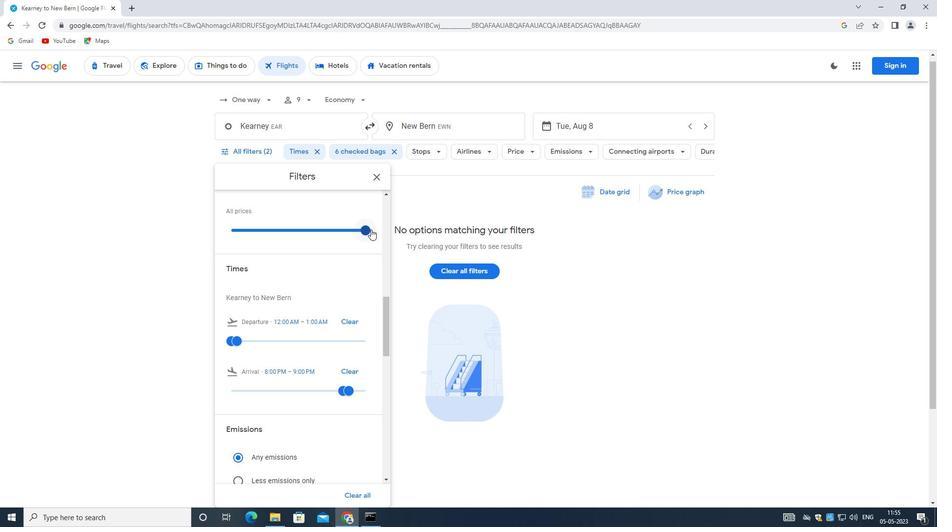 
Action: Mouse moved to (369, 229)
Screenshot: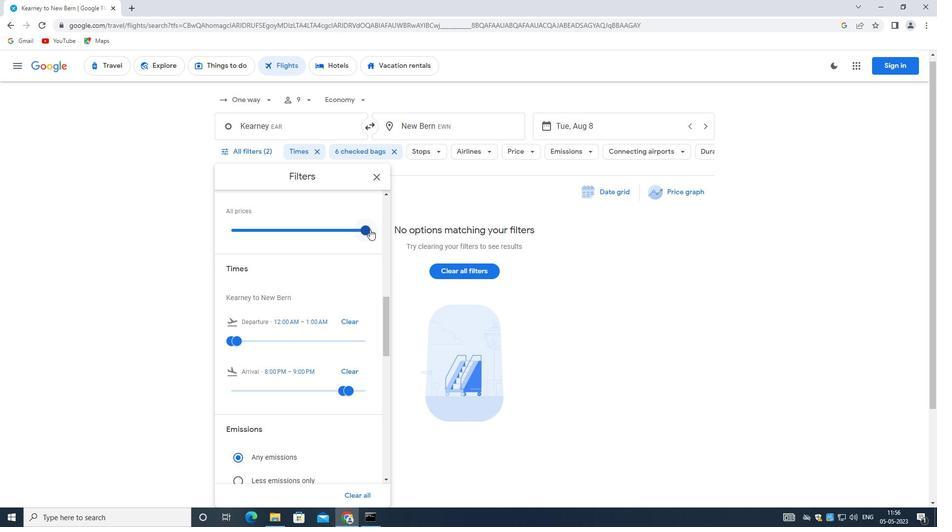 
Action: Mouse pressed left at (369, 229)
Screenshot: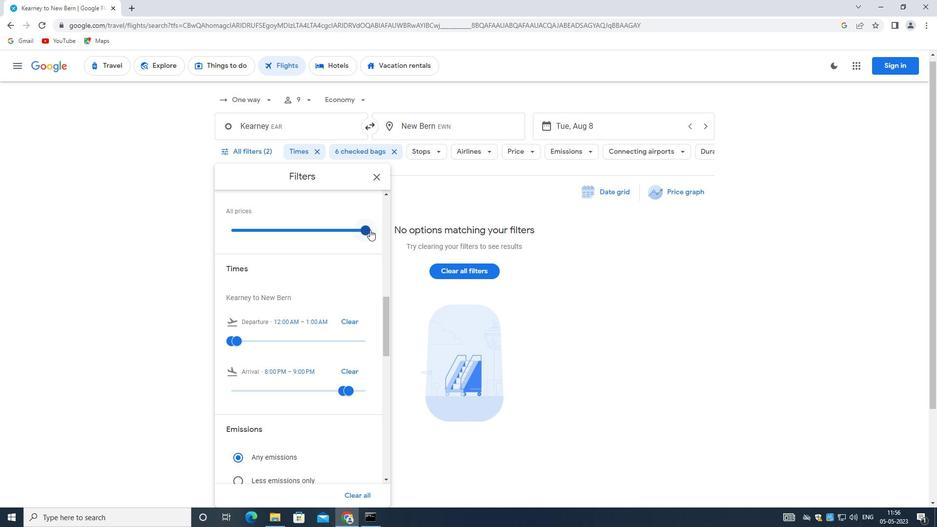 
Action: Mouse moved to (252, 338)
Screenshot: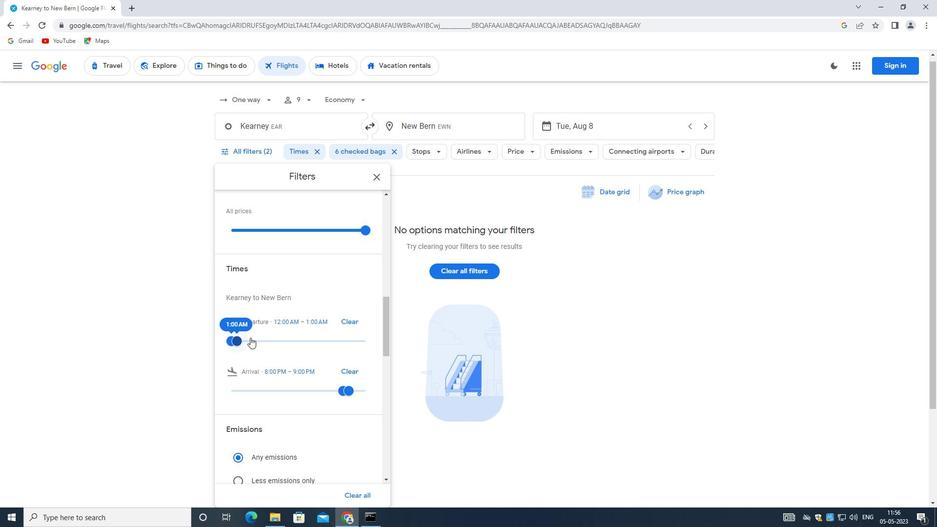 
Action: Mouse pressed left at (252, 338)
Screenshot: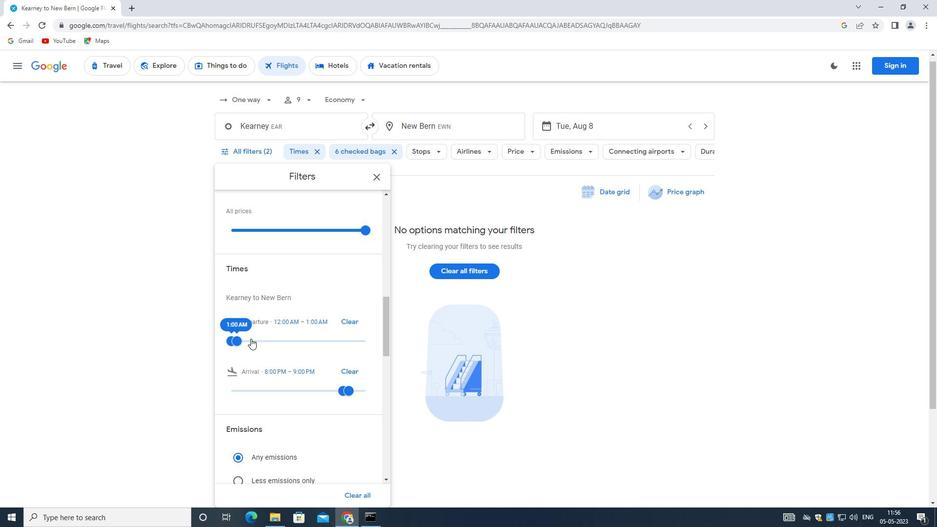 
Action: Mouse moved to (246, 337)
Screenshot: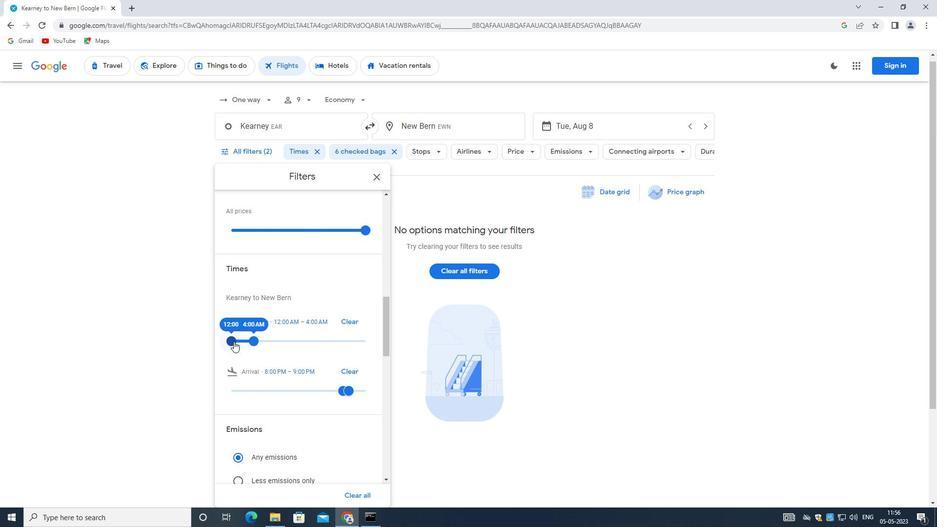 
Action: Mouse pressed left at (246, 337)
Screenshot: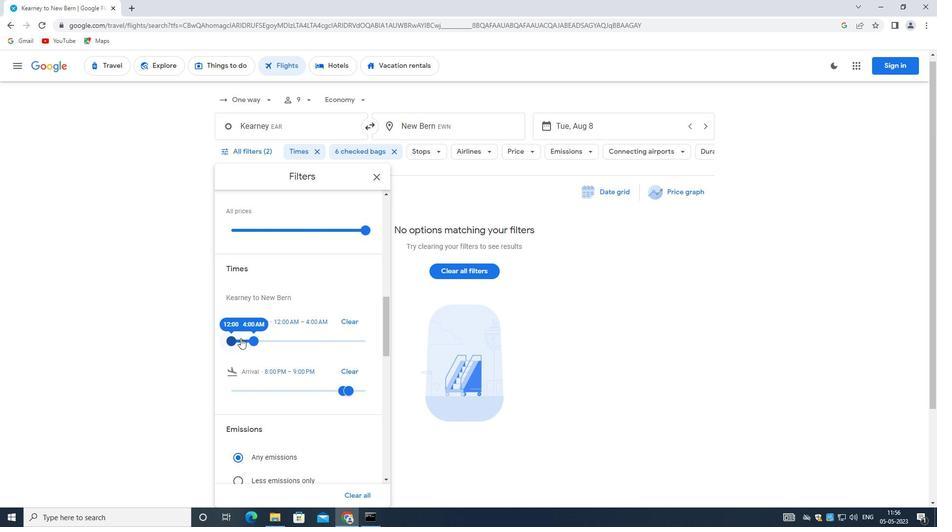 
Action: Mouse moved to (226, 336)
Screenshot: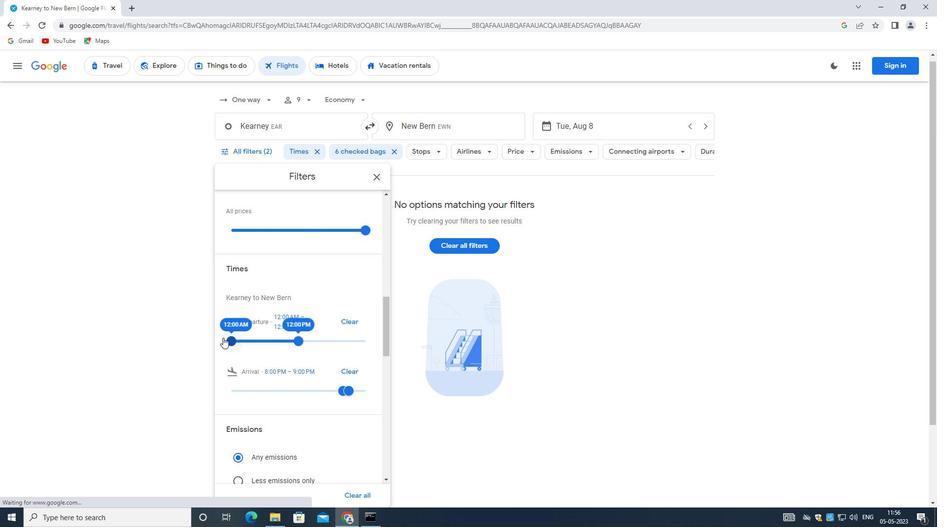 
Action: Mouse pressed left at (226, 336)
Screenshot: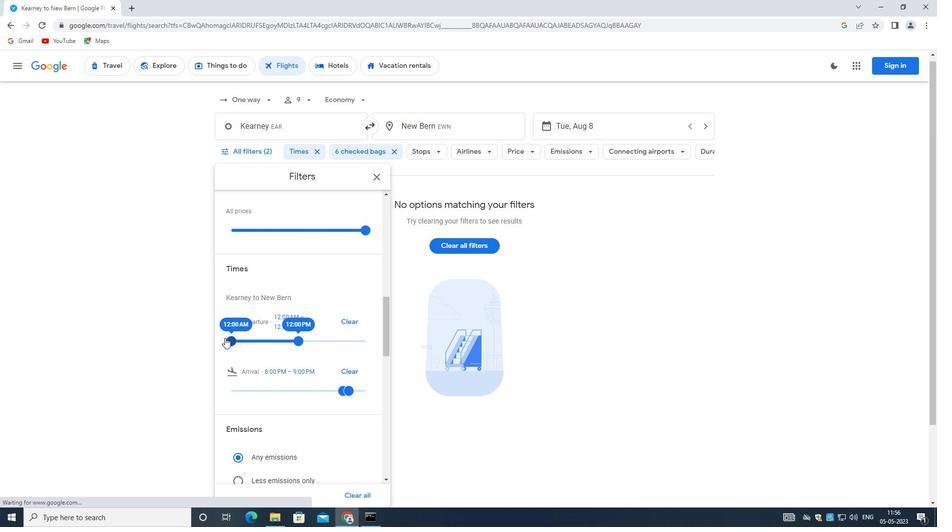 
Action: Mouse moved to (299, 340)
Screenshot: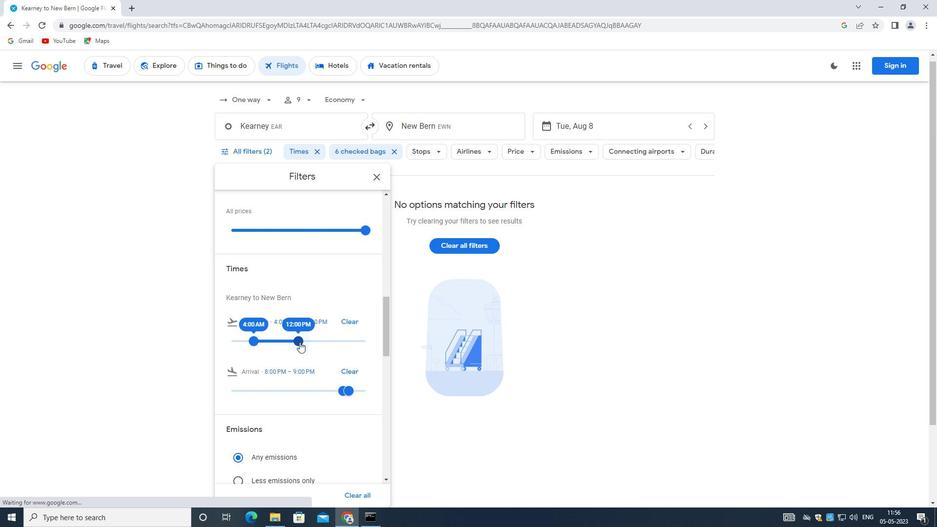 
Action: Mouse pressed left at (299, 340)
Screenshot: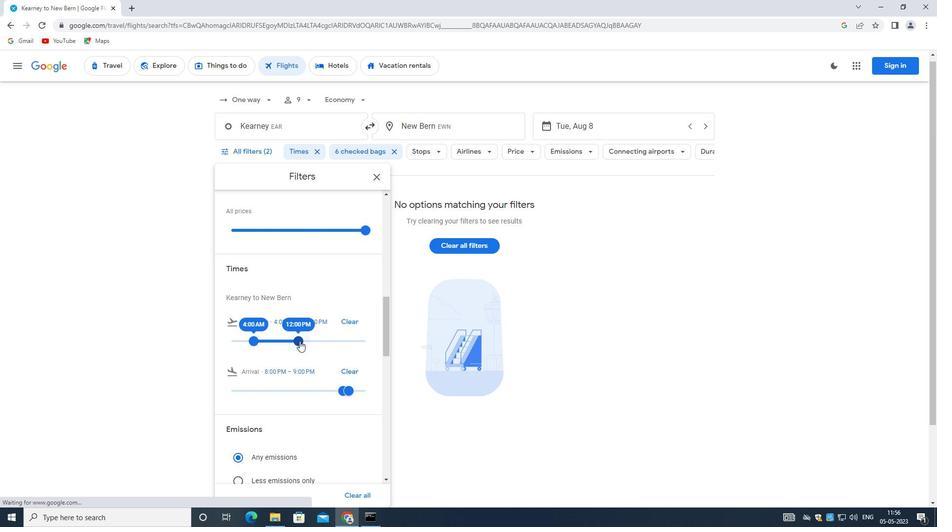 
Action: Mouse moved to (322, 293)
Screenshot: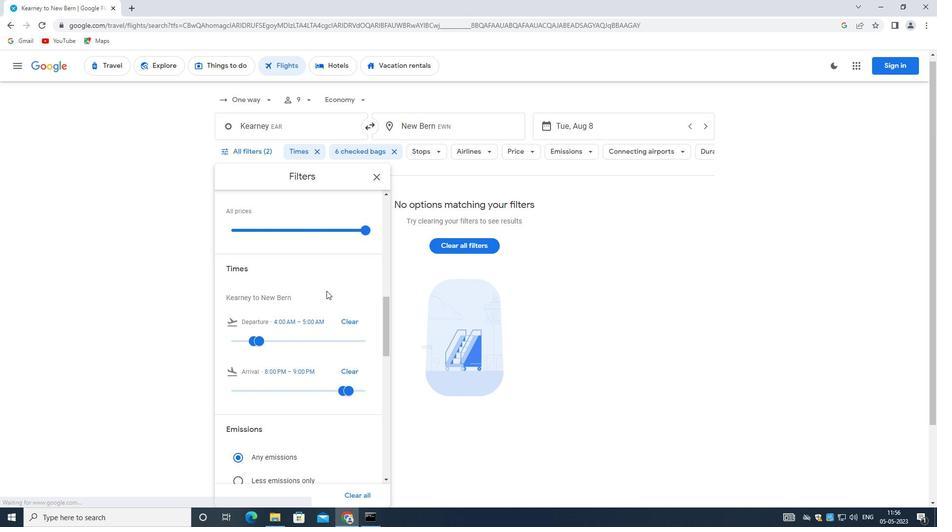 
Action: Mouse scrolled (322, 293) with delta (0, 0)
Screenshot: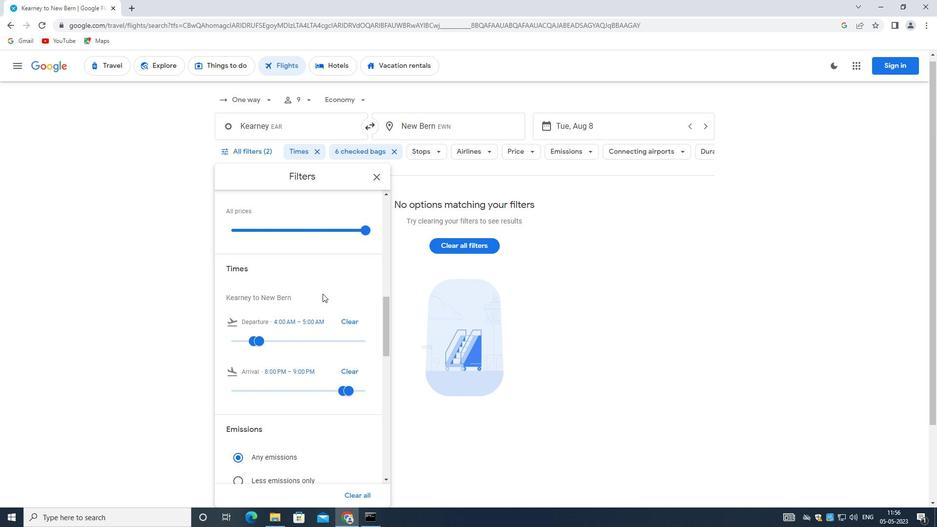 
Action: Mouse moved to (322, 296)
Screenshot: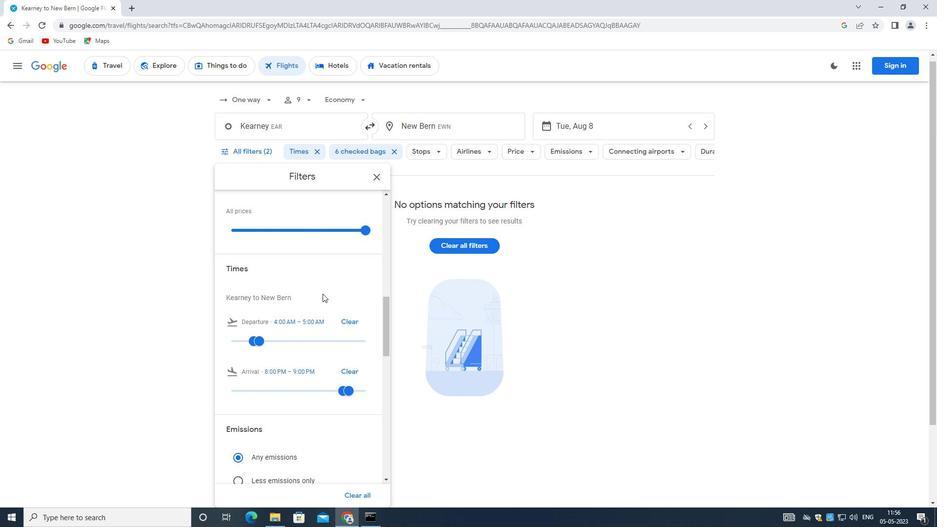 
Action: Mouse scrolled (322, 296) with delta (0, 0)
Screenshot: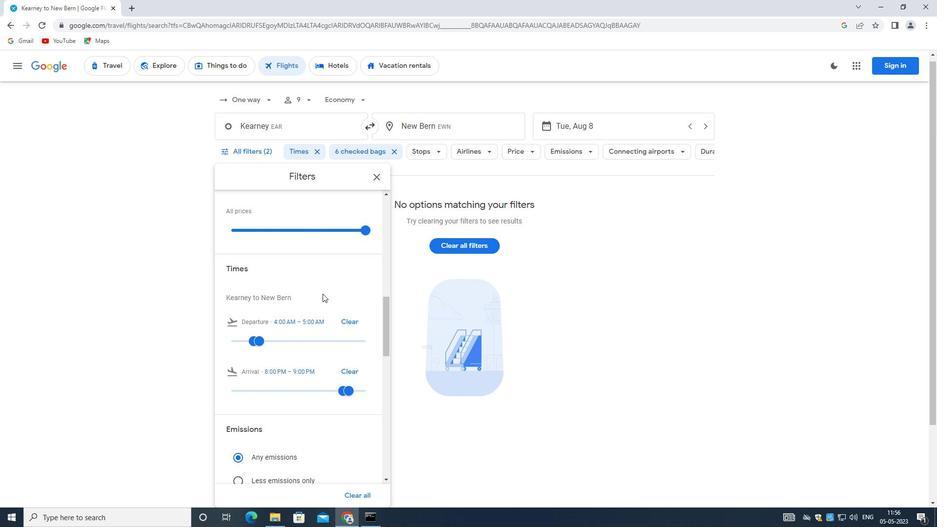
Action: Mouse moved to (322, 303)
Screenshot: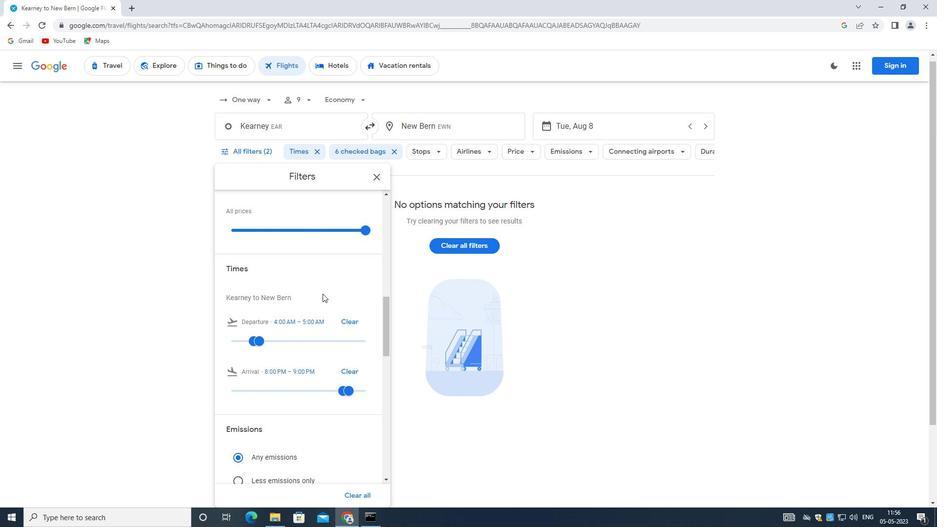 
Action: Mouse scrolled (322, 302) with delta (0, 0)
Screenshot: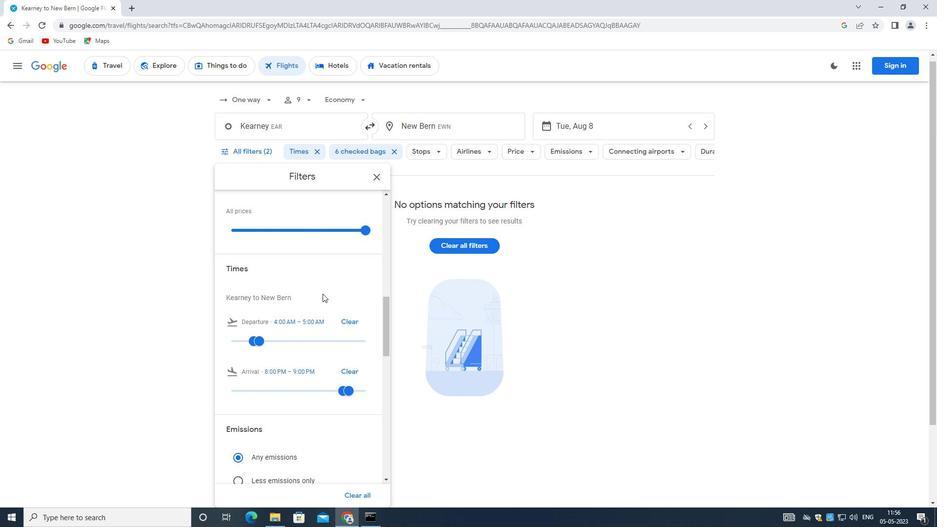 
Action: Mouse moved to (320, 309)
Screenshot: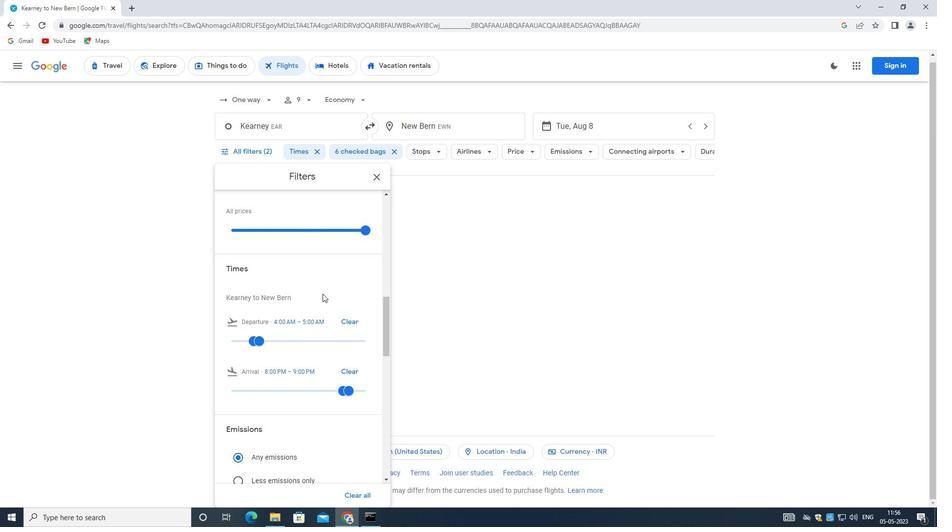 
Action: Mouse scrolled (320, 309) with delta (0, 0)
Screenshot: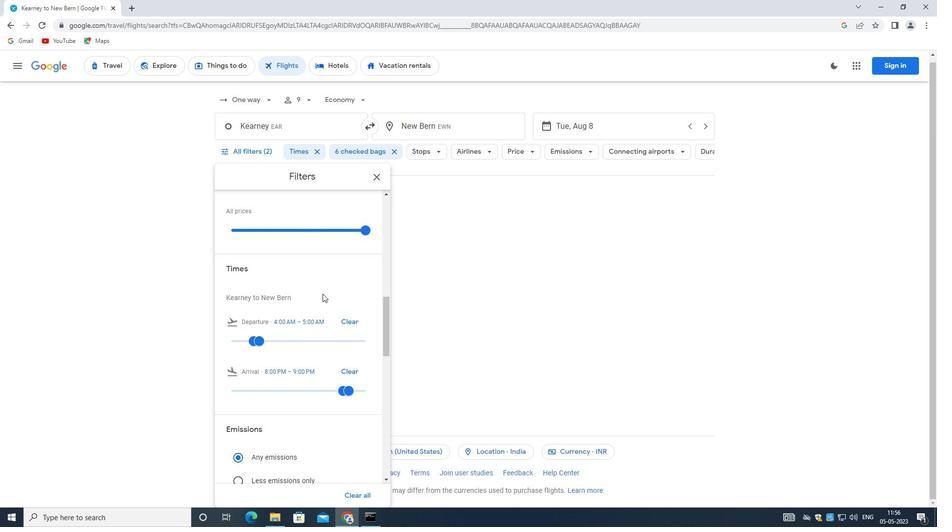 
Action: Mouse moved to (319, 317)
Screenshot: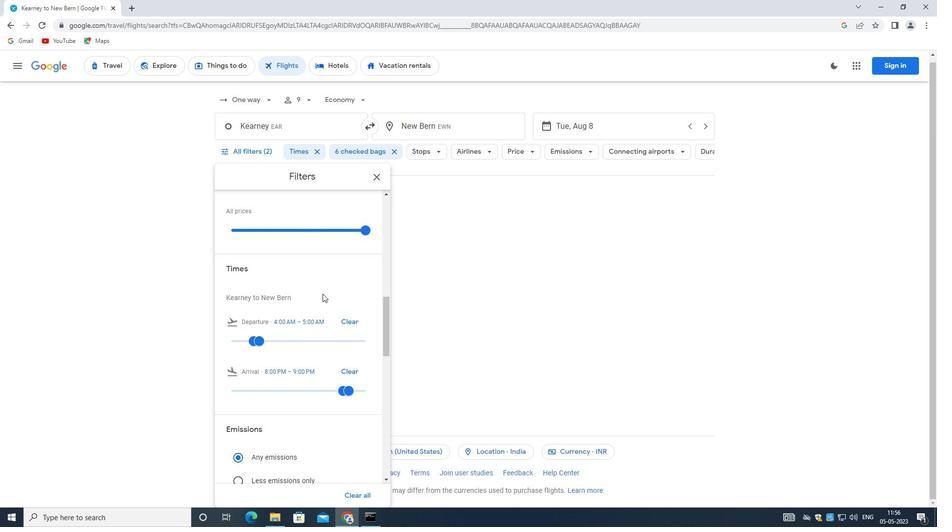 
Action: Mouse scrolled (319, 316) with delta (0, 0)
Screenshot: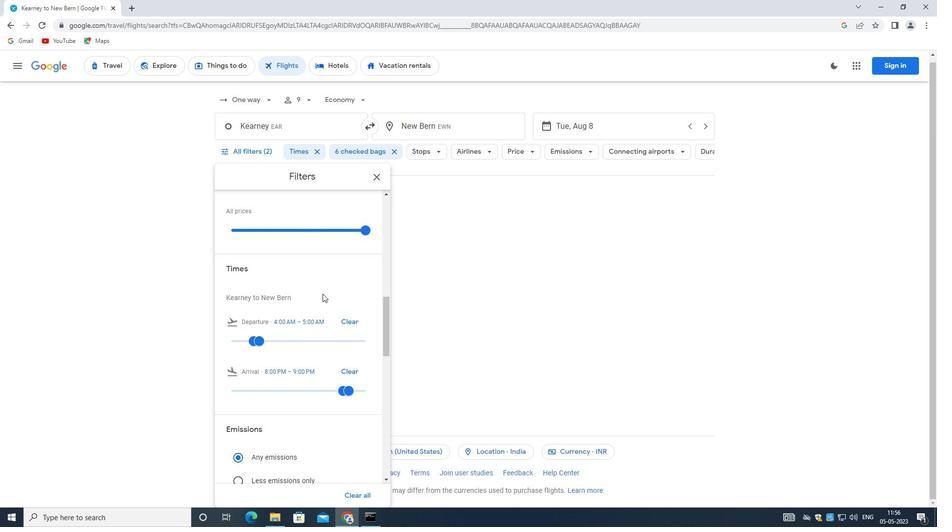 
Action: Mouse moved to (311, 330)
Screenshot: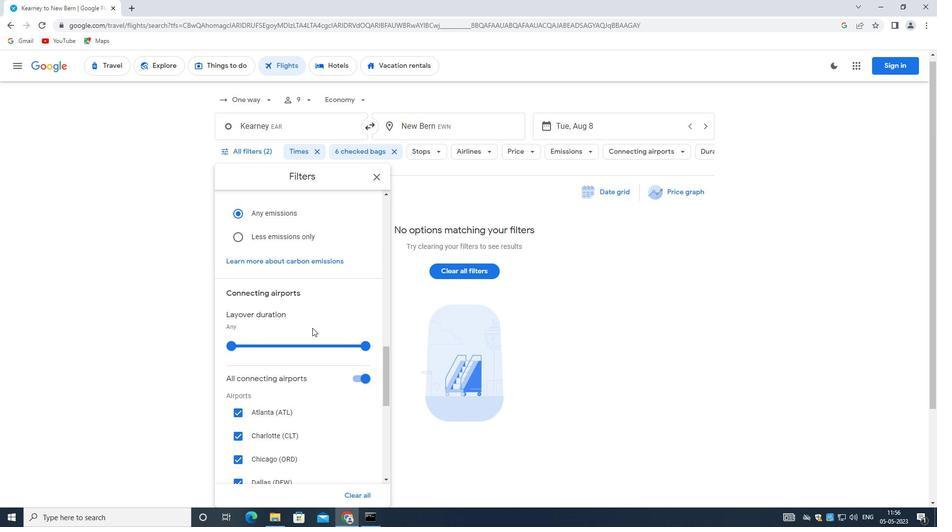 
Action: Mouse scrolled (311, 329) with delta (0, 0)
Screenshot: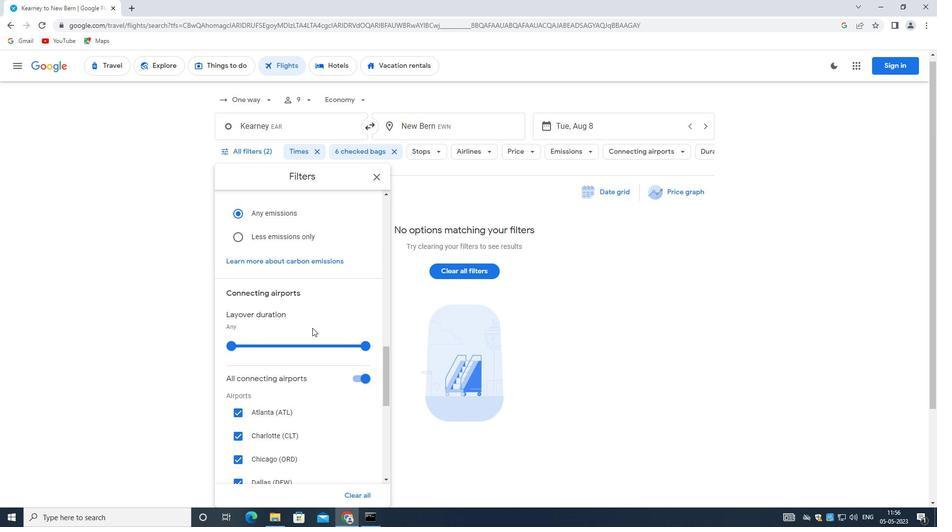 
Action: Mouse moved to (311, 331)
Screenshot: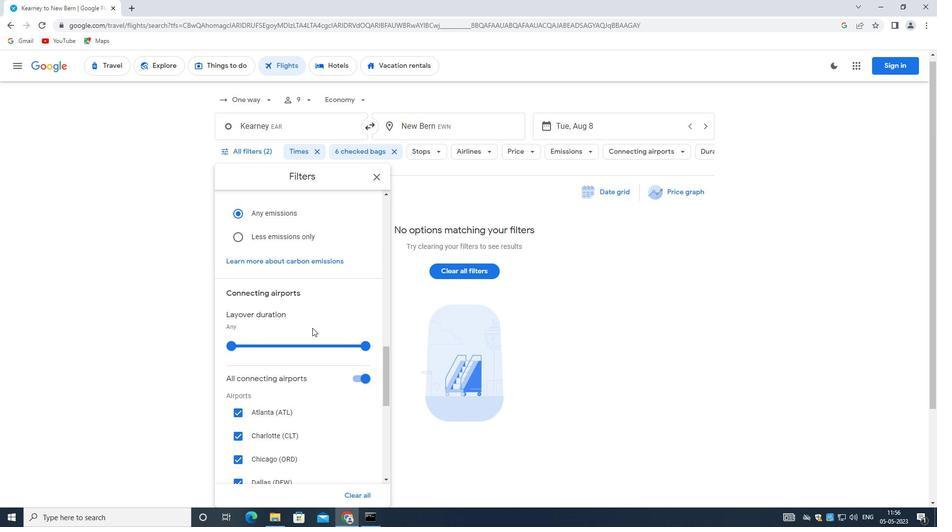 
Action: Mouse scrolled (311, 330) with delta (0, 0)
Screenshot: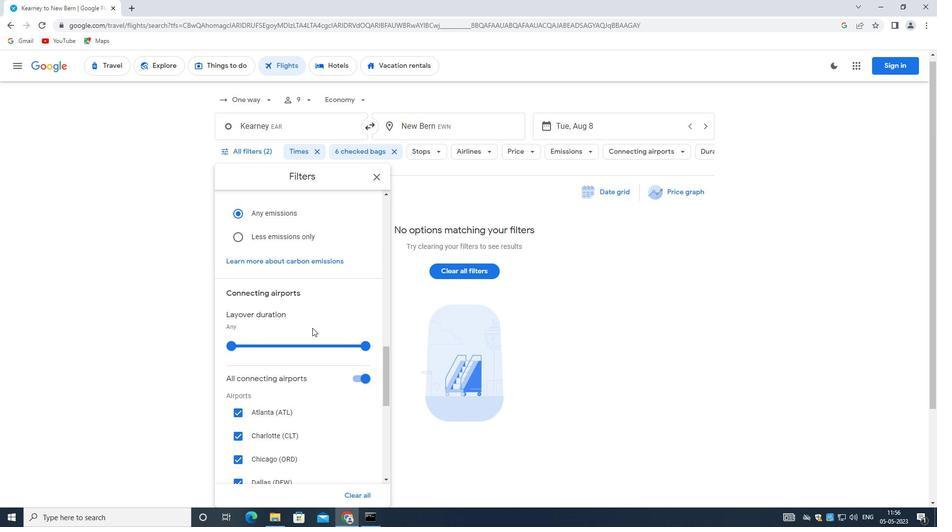 
Action: Mouse moved to (310, 332)
Screenshot: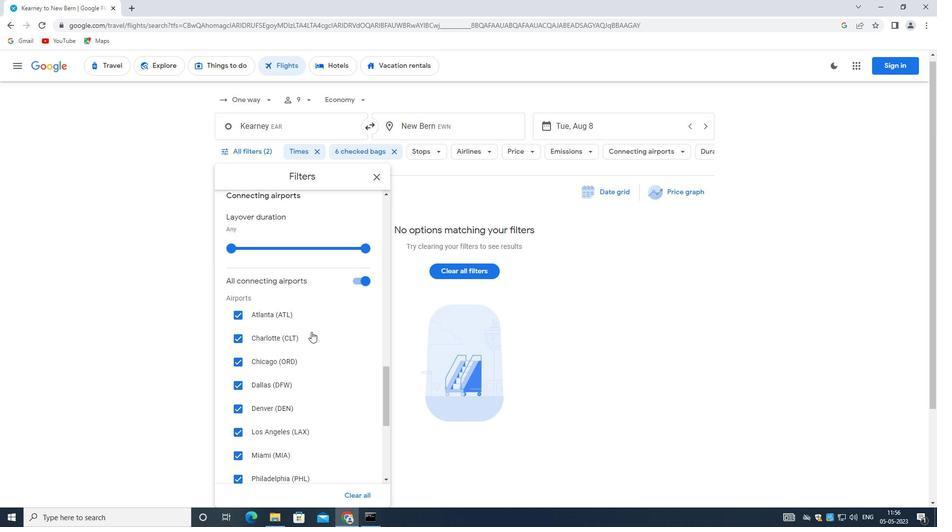 
Action: Mouse scrolled (310, 331) with delta (0, 0)
Screenshot: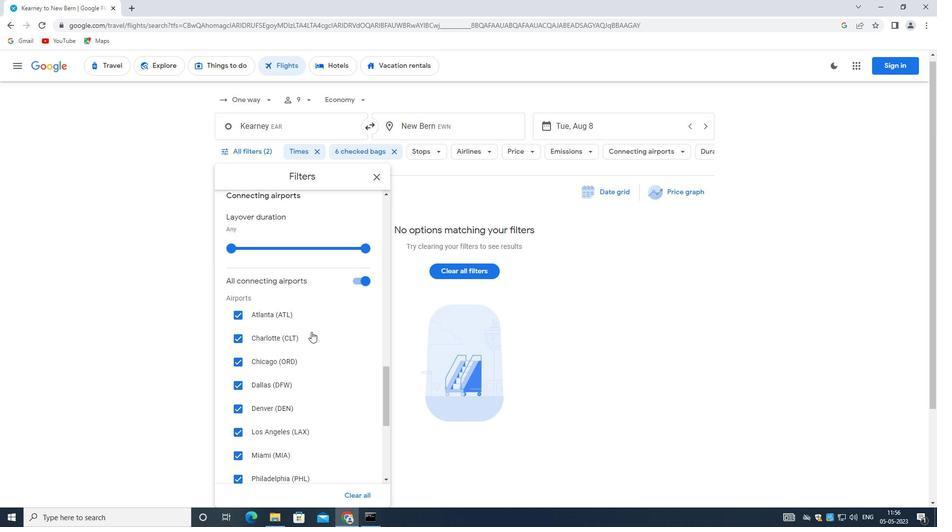
Action: Mouse moved to (310, 333)
Screenshot: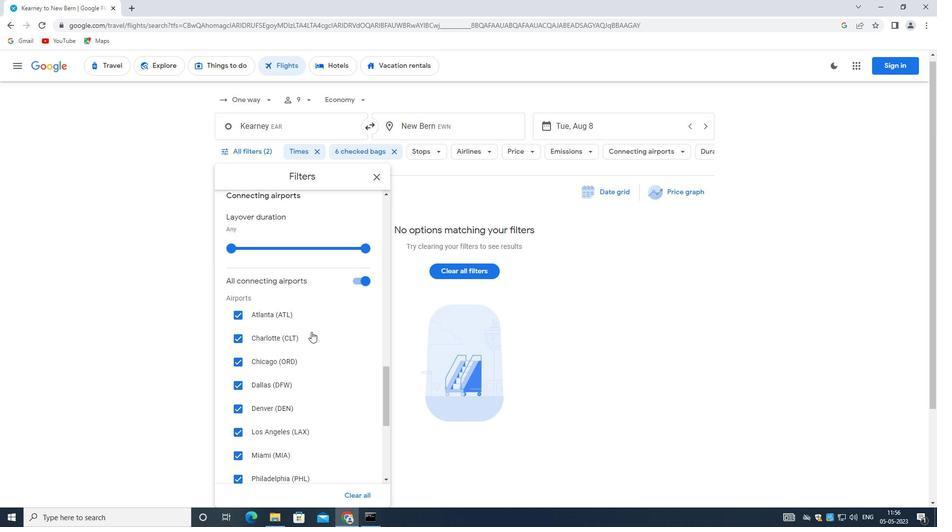 
Action: Mouse scrolled (310, 333) with delta (0, 0)
Screenshot: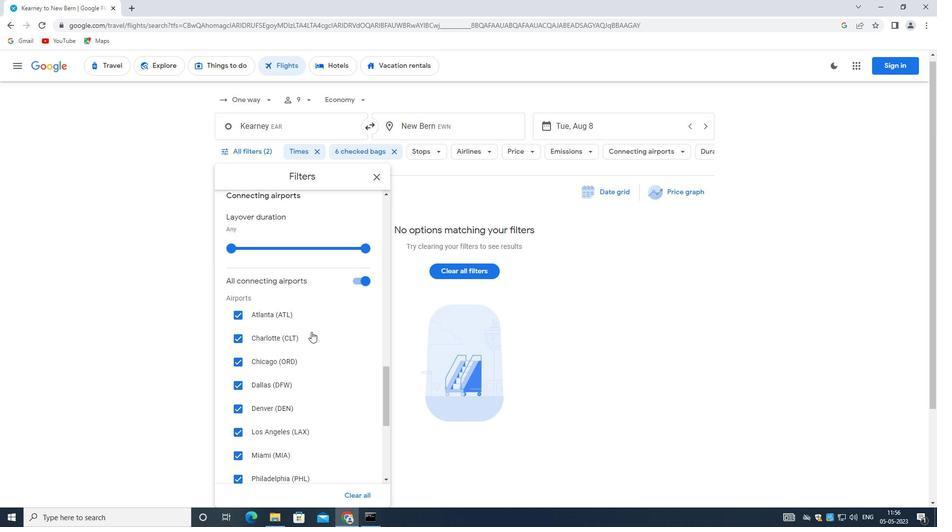 
Action: Mouse moved to (310, 334)
Screenshot: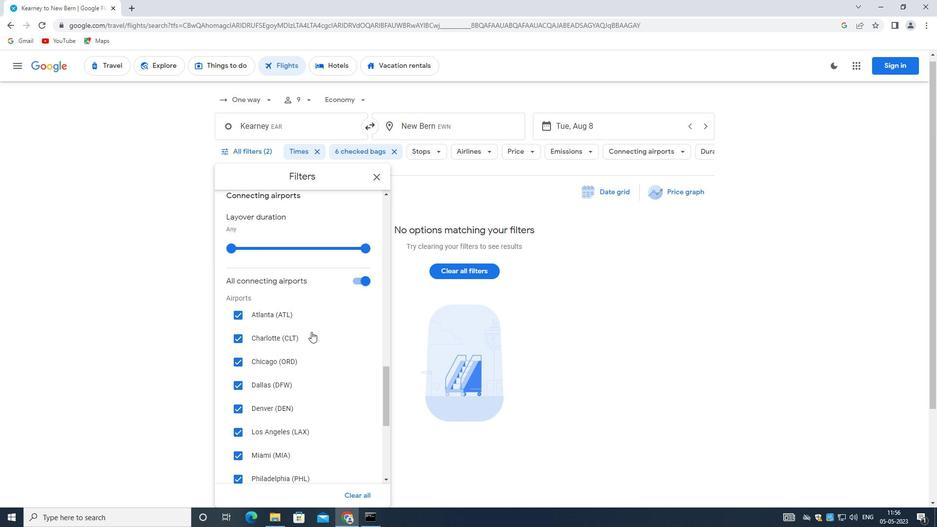 
Action: Mouse scrolled (310, 334) with delta (0, 0)
Screenshot: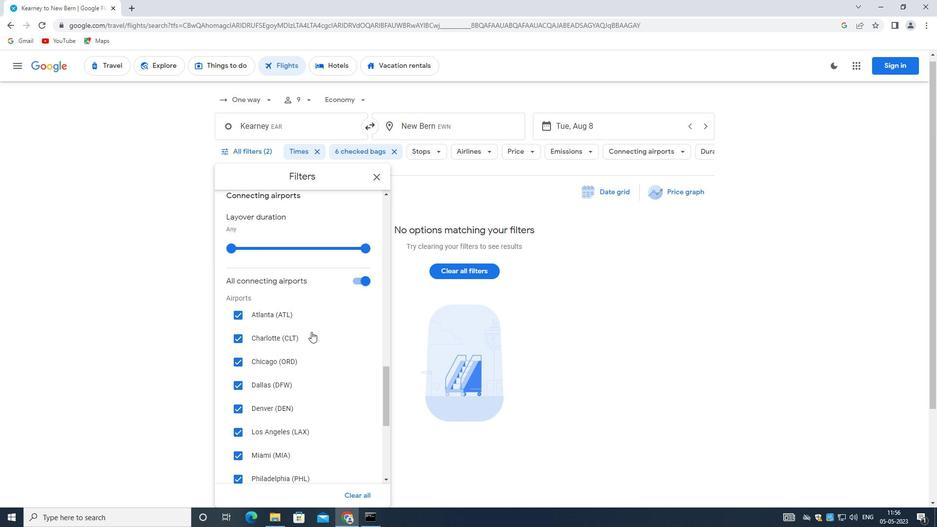 
Action: Mouse moved to (308, 340)
Screenshot: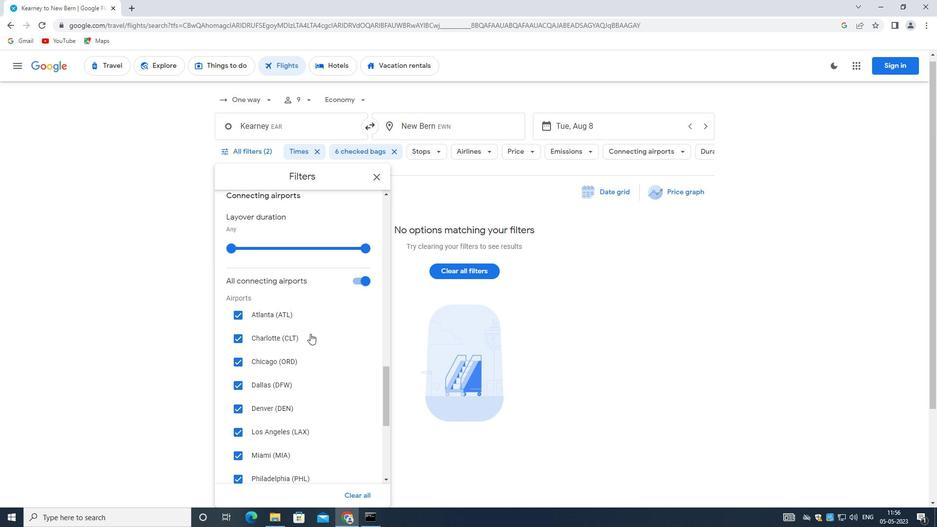 
Action: Mouse scrolled (308, 341) with delta (0, 0)
Screenshot: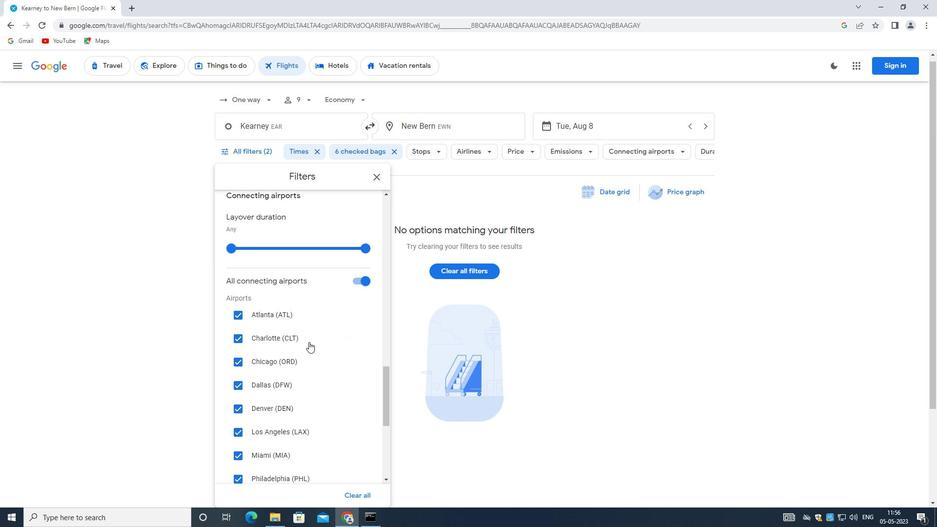 
Action: Mouse scrolled (308, 340) with delta (0, 0)
Screenshot: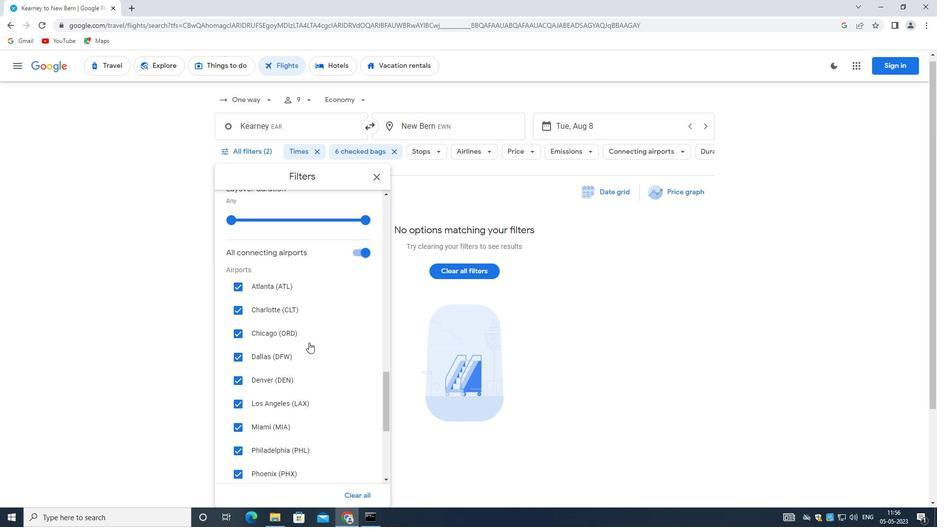 
Action: Mouse scrolled (308, 340) with delta (0, 0)
Screenshot: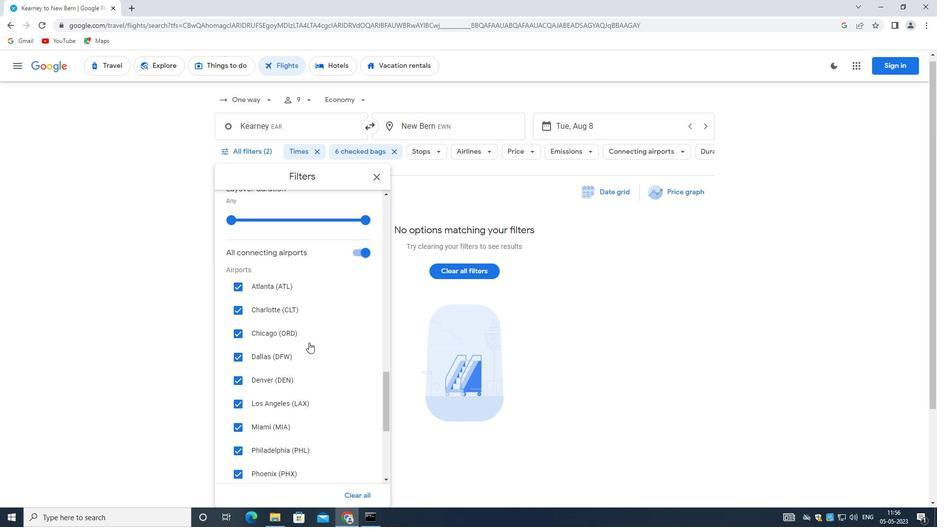 
Action: Mouse scrolled (308, 340) with delta (0, 0)
Screenshot: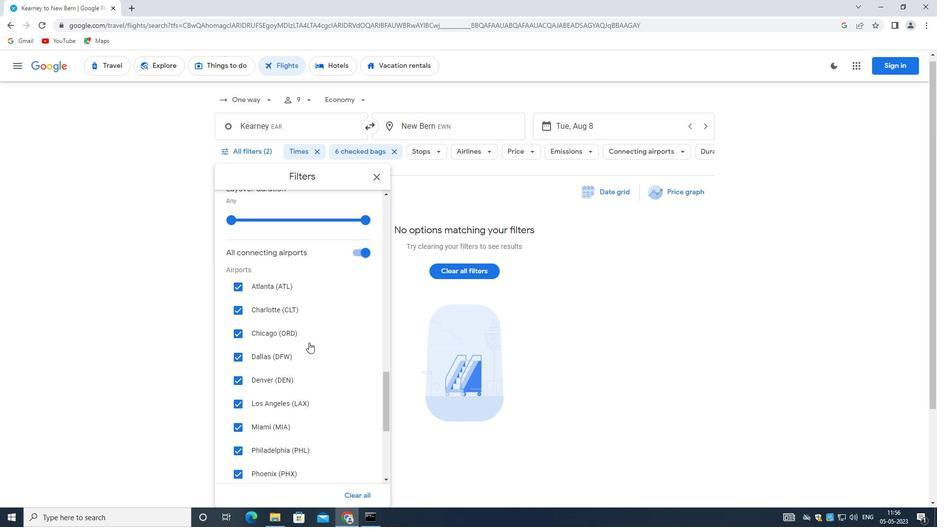 
Action: Mouse scrolled (308, 340) with delta (0, 0)
Screenshot: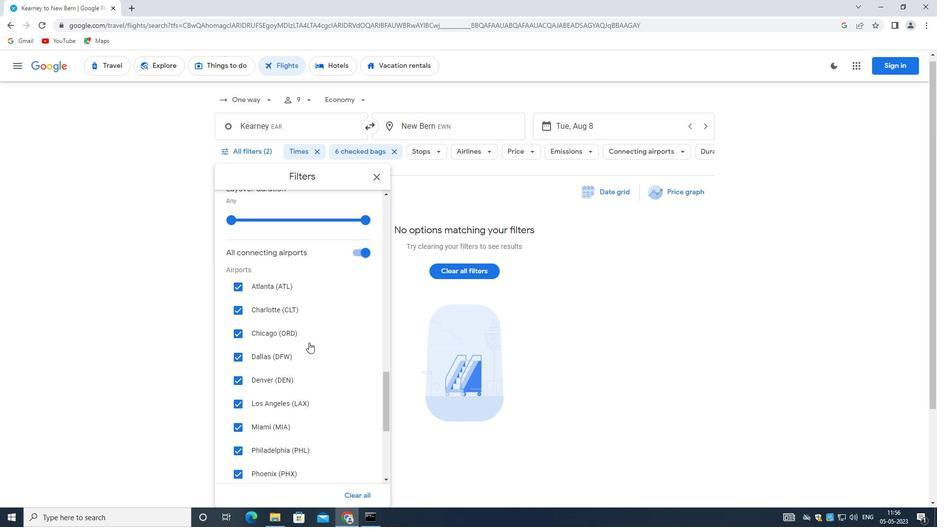 
Action: Mouse moved to (309, 338)
Screenshot: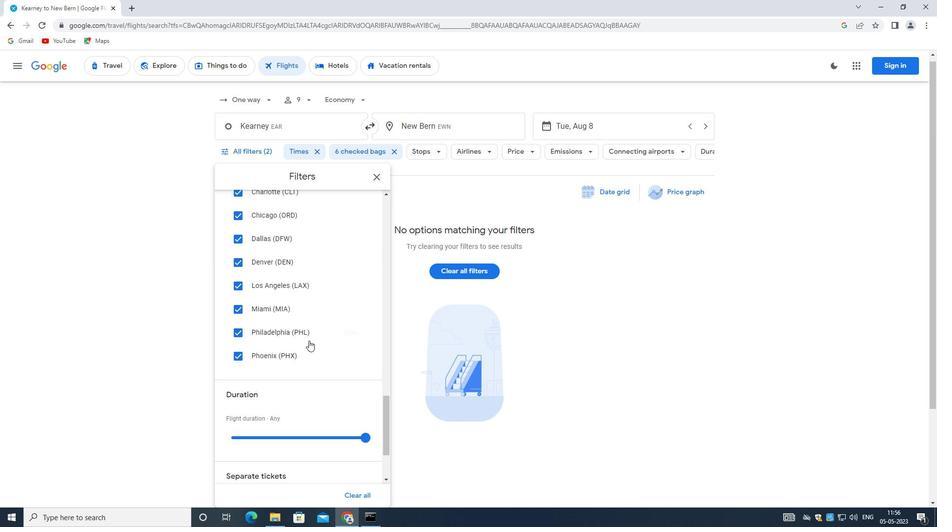 
Action: Mouse scrolled (309, 338) with delta (0, 0)
Screenshot: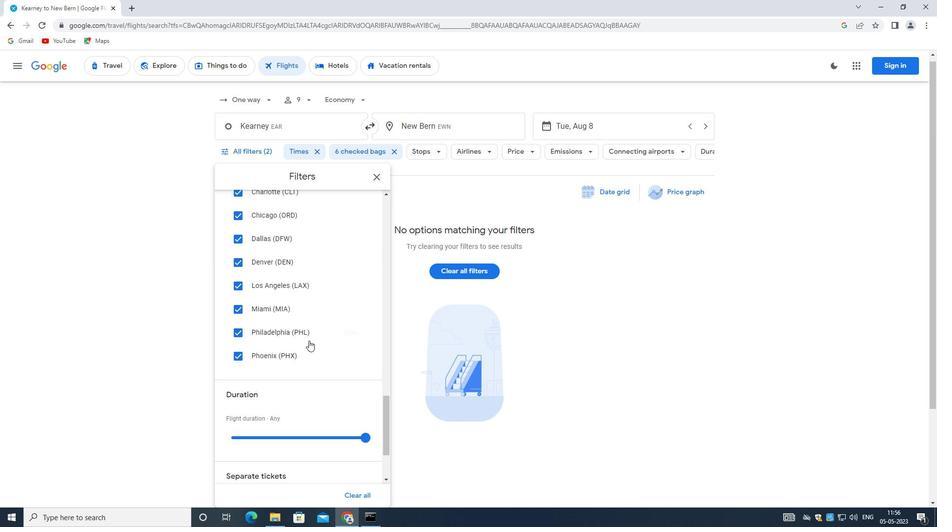 
Action: Mouse scrolled (309, 337) with delta (0, 0)
Screenshot: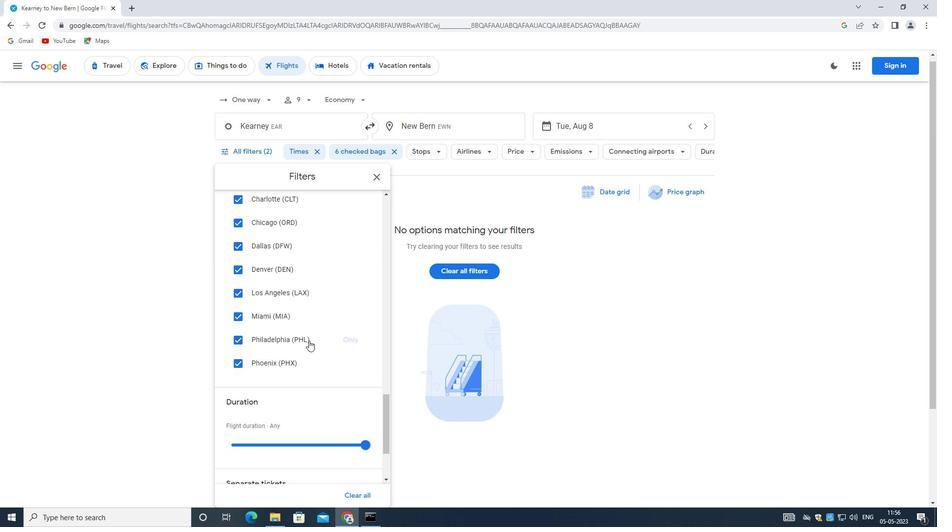 
Action: Mouse moved to (309, 338)
Screenshot: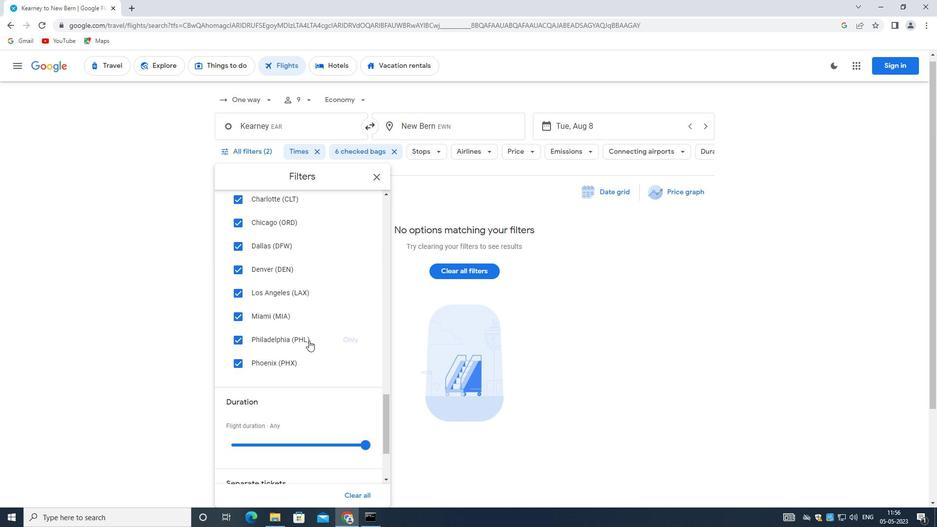 
Action: Mouse scrolled (309, 338) with delta (0, 0)
Screenshot: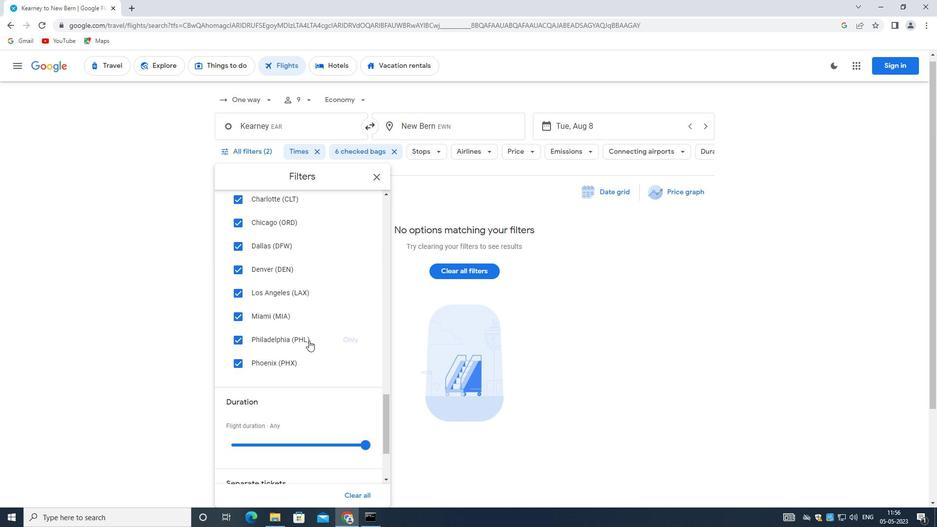 
Action: Mouse scrolled (309, 338) with delta (0, 0)
Screenshot: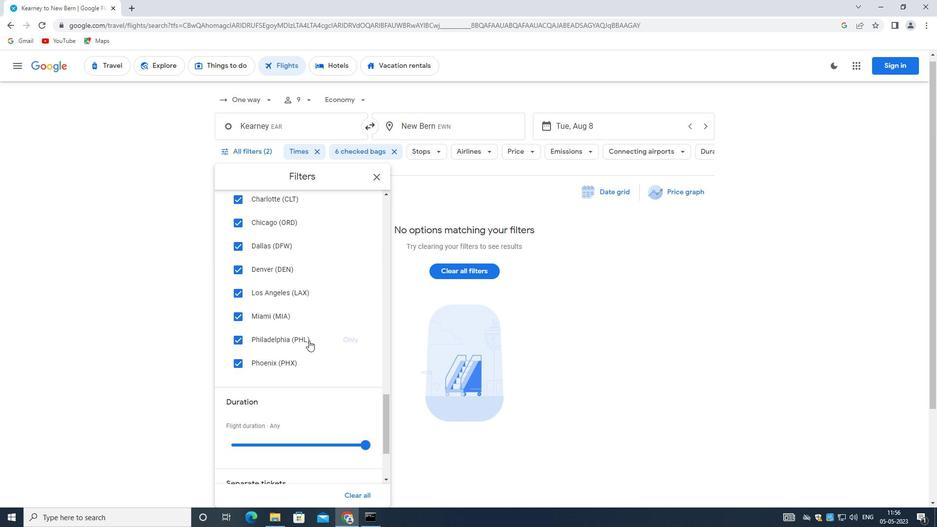 
Action: Mouse scrolled (309, 338) with delta (0, 0)
Screenshot: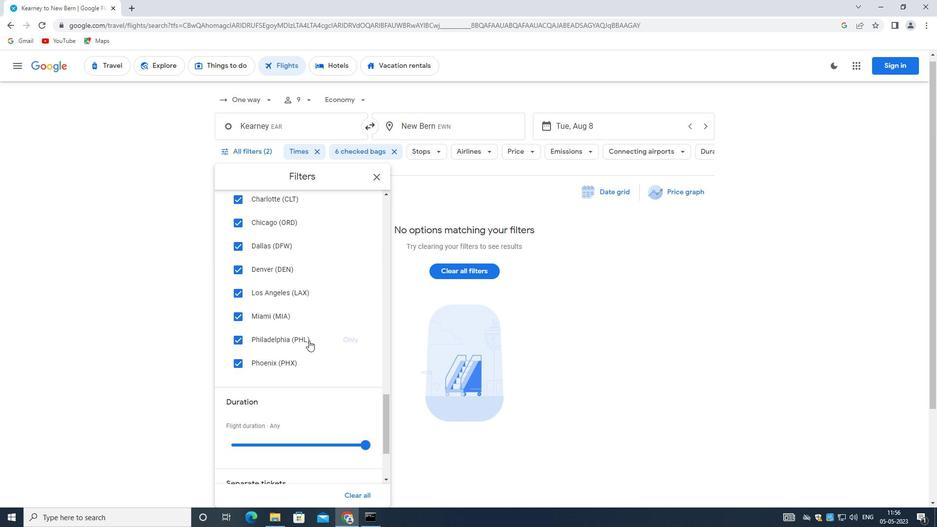 
Action: Mouse moved to (309, 338)
Screenshot: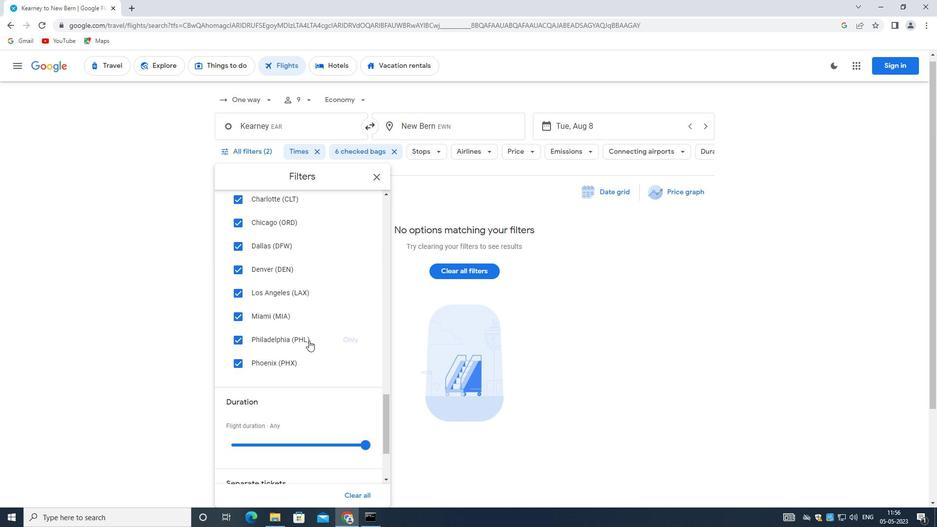 
Action: Mouse scrolled (309, 338) with delta (0, 0)
Screenshot: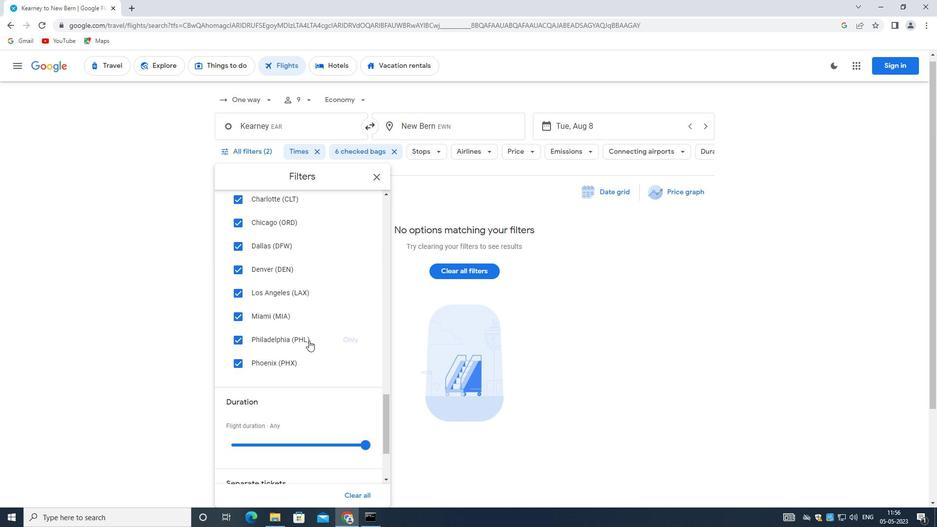 
Action: Mouse moved to (309, 340)
Screenshot: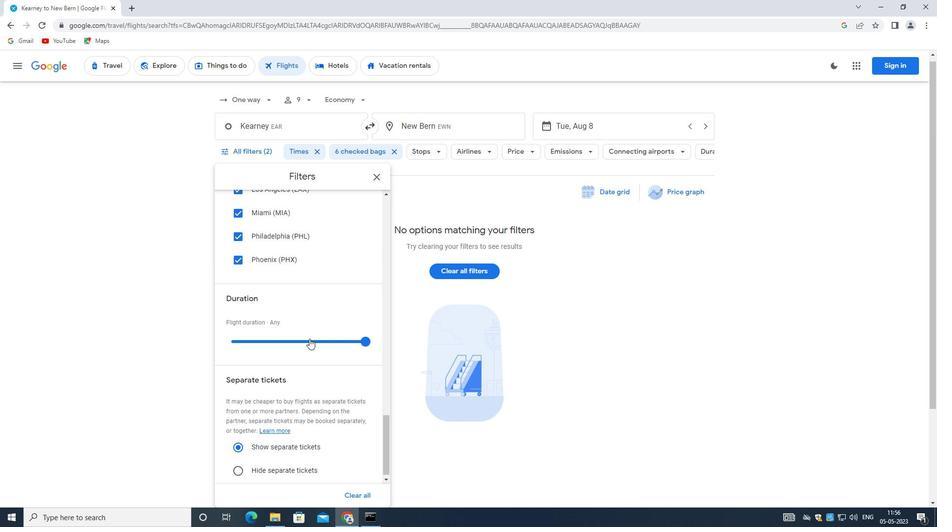 
Action: Mouse scrolled (309, 341) with delta (0, 0)
Screenshot: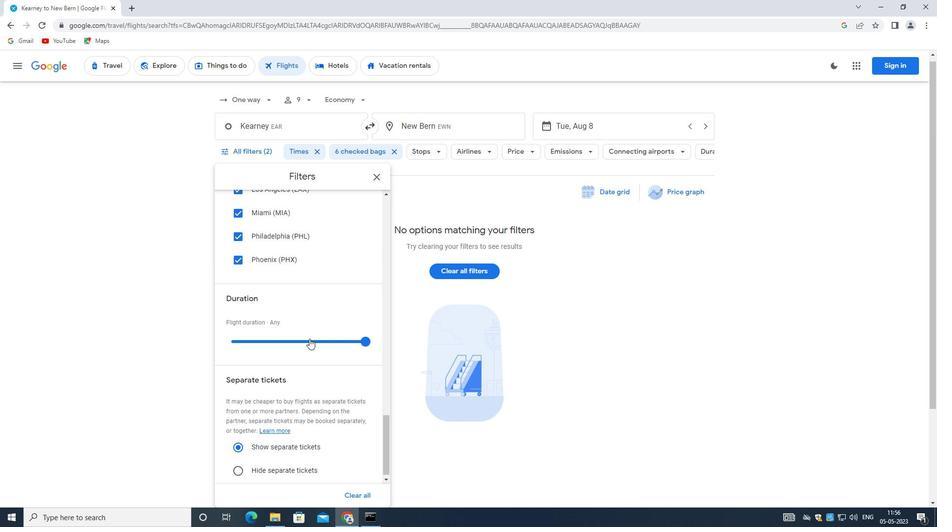 
Action: Mouse moved to (309, 343)
Screenshot: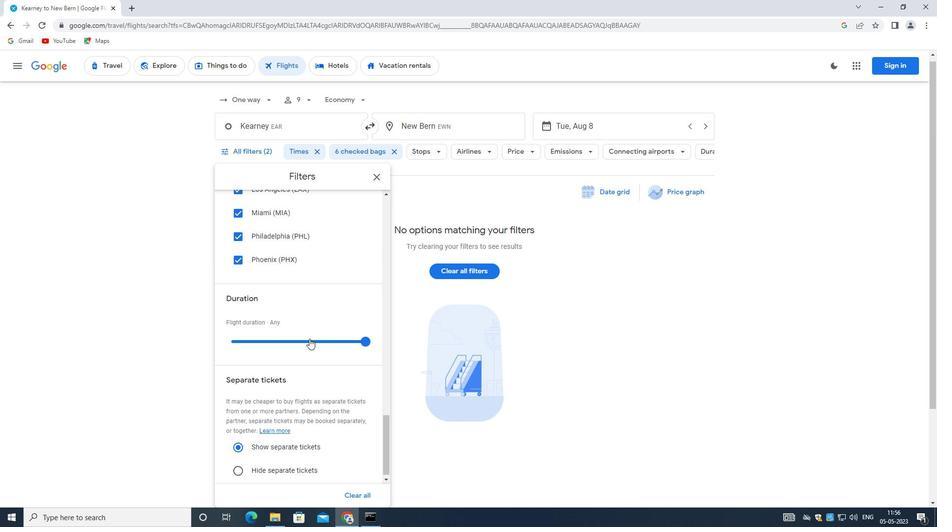 
Action: Mouse scrolled (309, 343) with delta (0, 0)
Screenshot: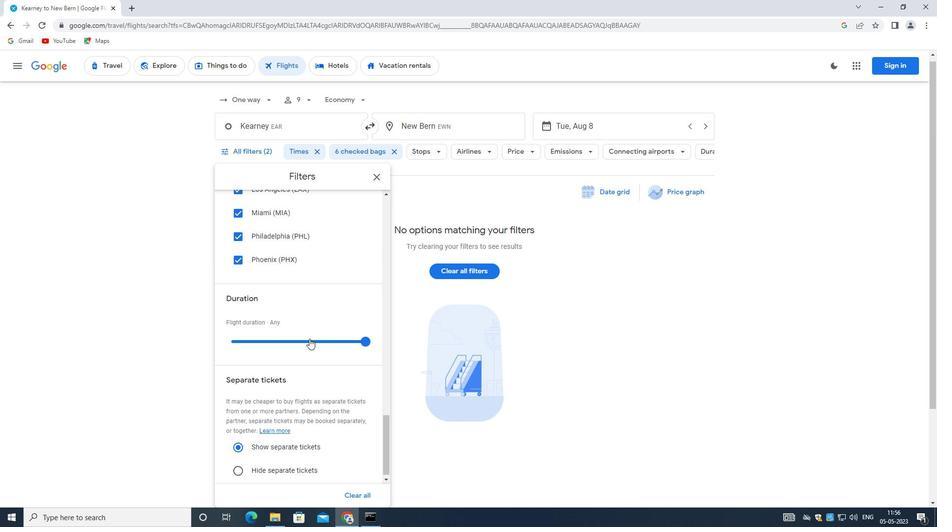 
Action: Mouse moved to (309, 344)
Screenshot: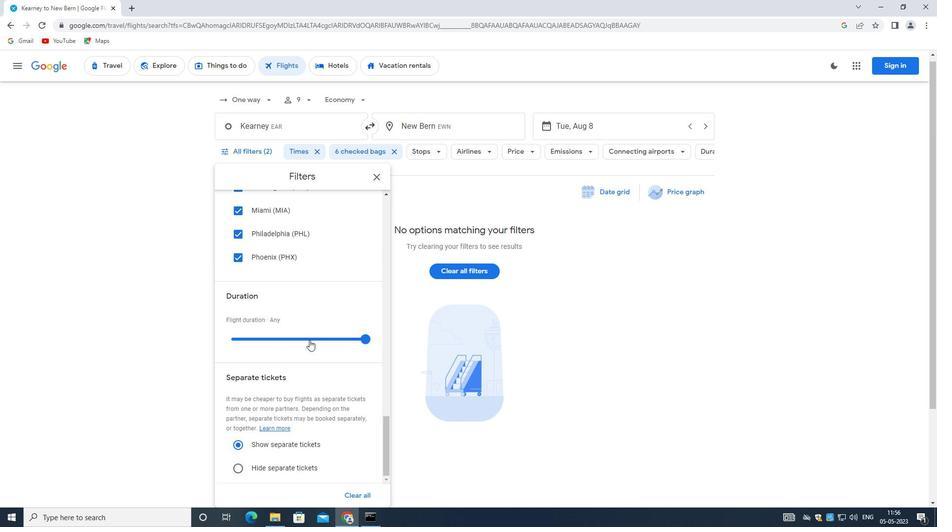 
Action: Mouse scrolled (309, 343) with delta (0, 0)
Screenshot: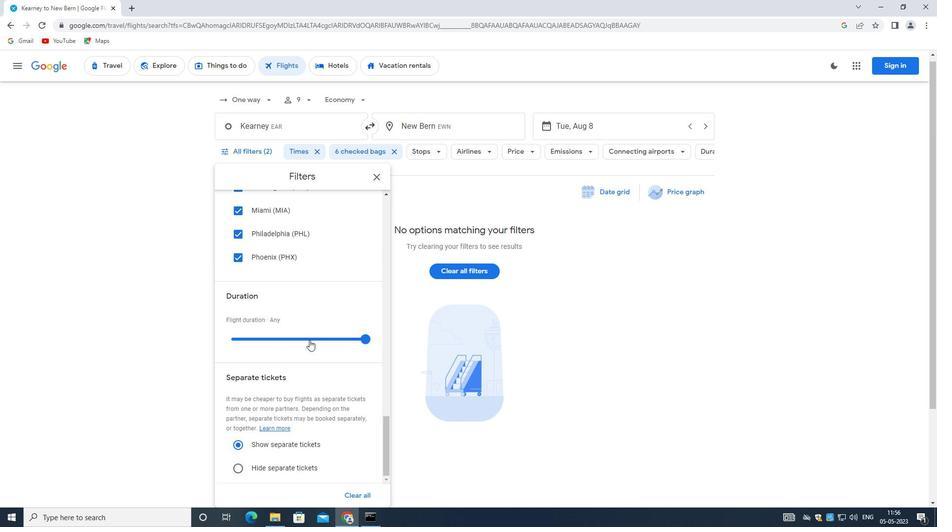 
Action: Mouse scrolled (309, 343) with delta (0, 0)
Screenshot: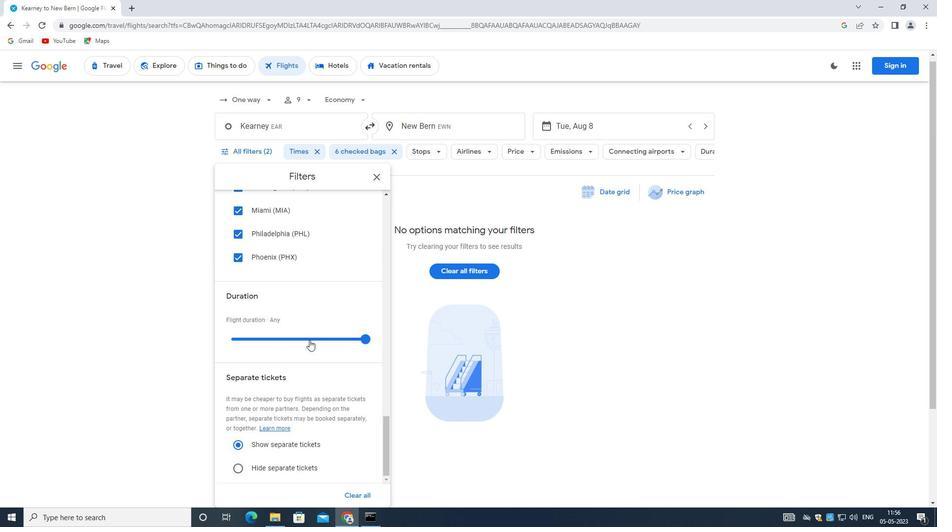 
Action: Mouse scrolled (309, 343) with delta (0, 0)
Screenshot: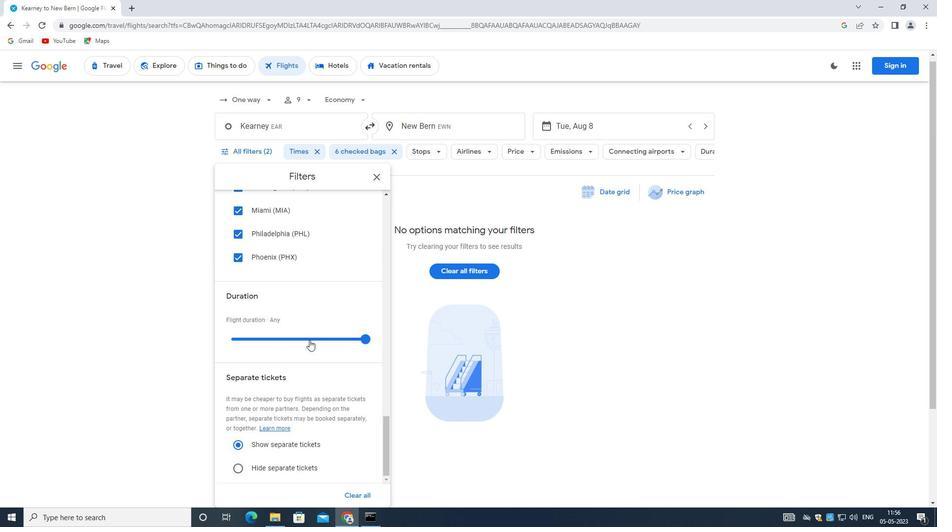 
Action: Mouse scrolled (309, 343) with delta (0, 0)
Screenshot: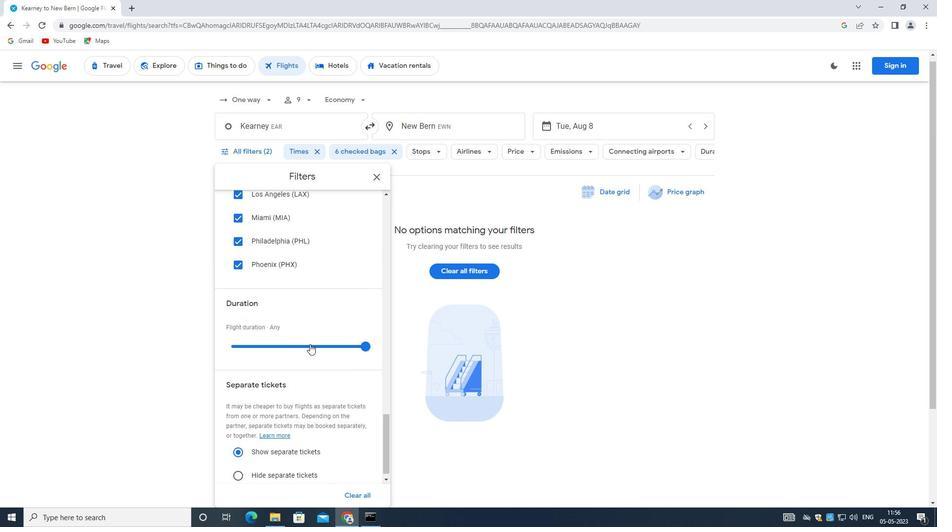 
Action: Mouse moved to (309, 345)
Screenshot: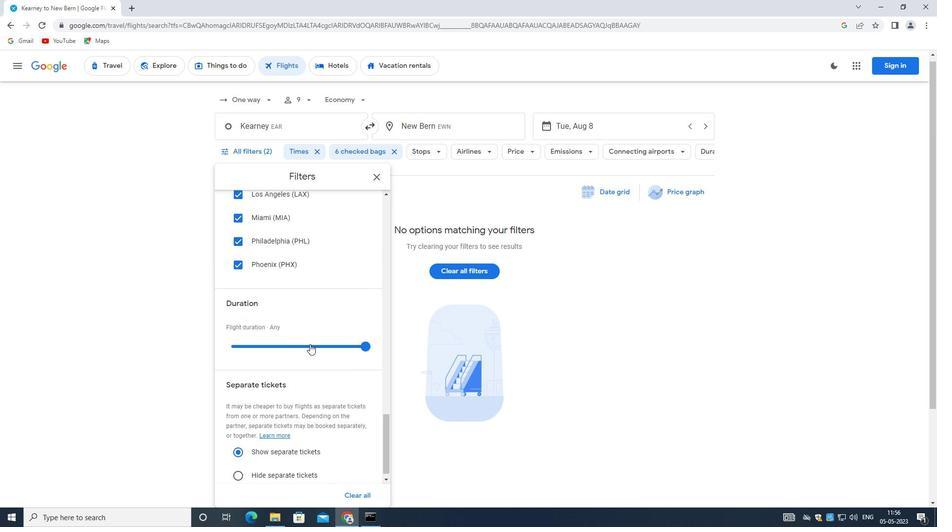 
Action: Mouse scrolled (309, 344) with delta (0, 0)
Screenshot: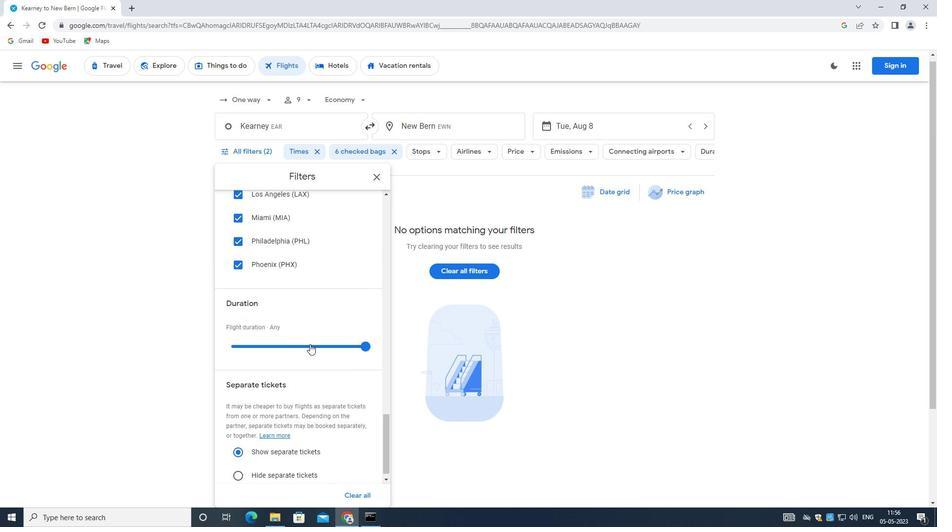 
Action: Mouse moved to (309, 345)
Screenshot: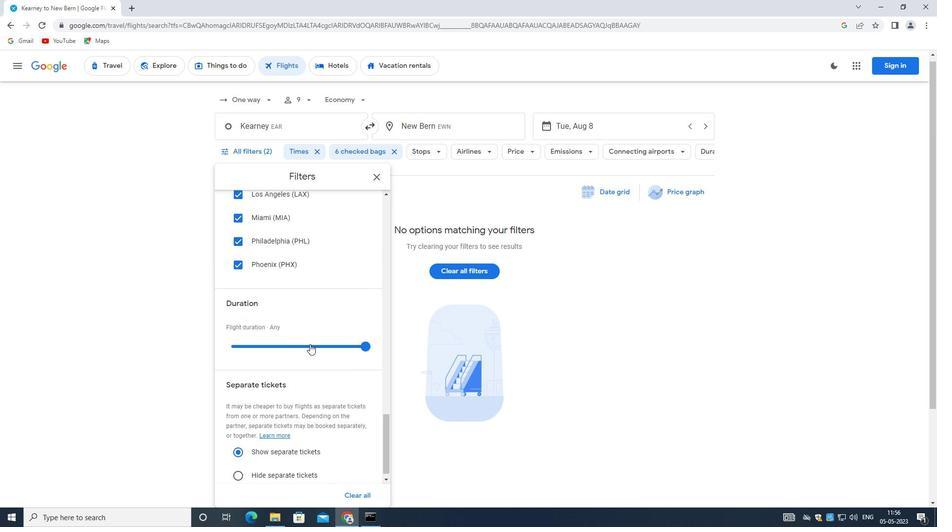 
Action: Mouse scrolled (309, 345) with delta (0, 0)
Screenshot: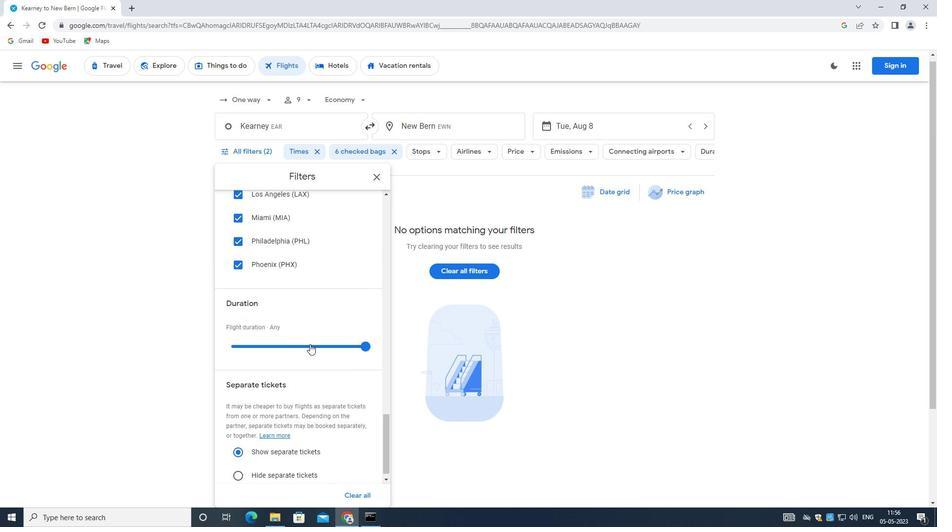 
Action: Mouse scrolled (309, 345) with delta (0, 0)
Screenshot: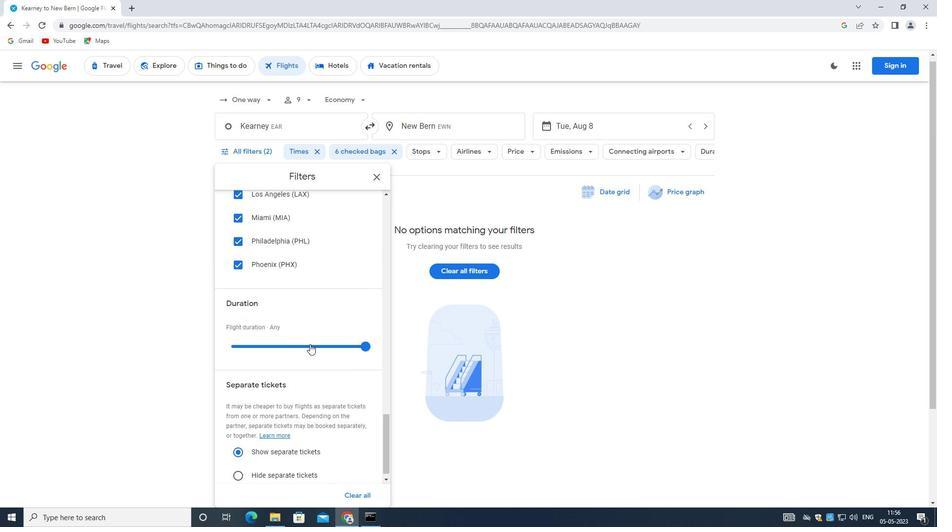 
Action: Mouse scrolled (309, 345) with delta (0, 0)
Screenshot: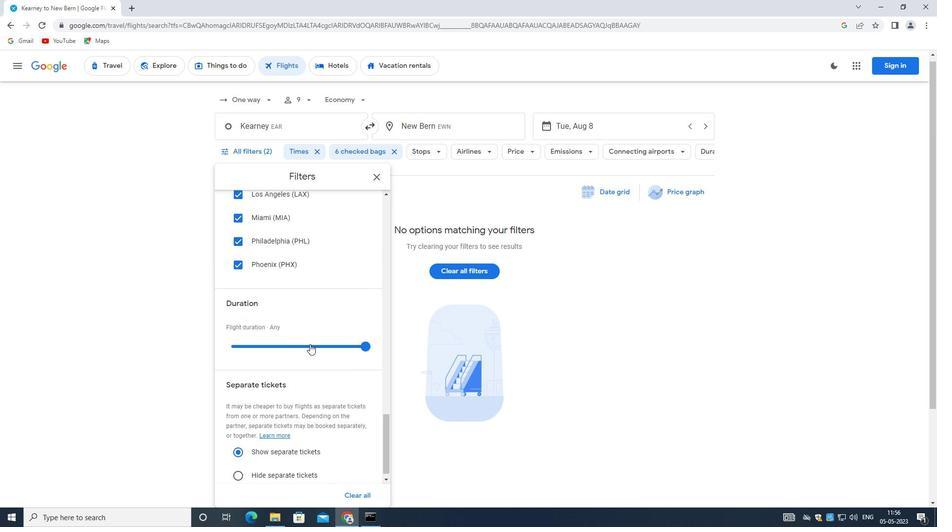 
Action: Mouse moved to (309, 347)
Screenshot: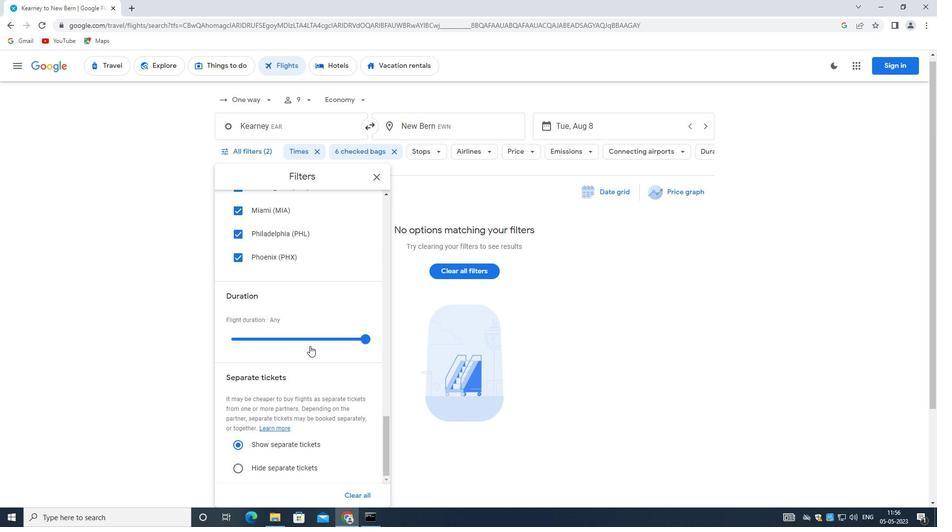 
Action: Mouse scrolled (309, 346) with delta (0, 0)
Screenshot: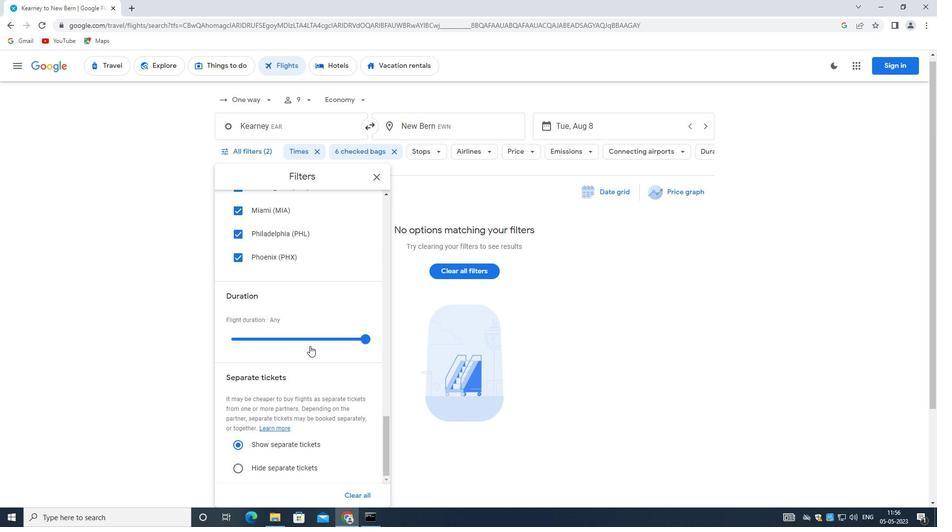 
Action: Mouse moved to (309, 348)
Screenshot: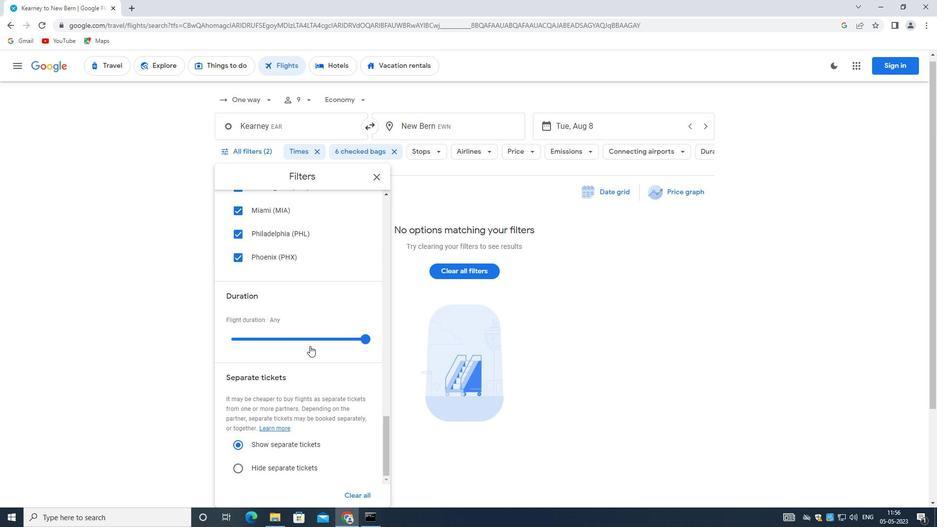 
Action: Mouse scrolled (309, 347) with delta (0, 0)
Screenshot: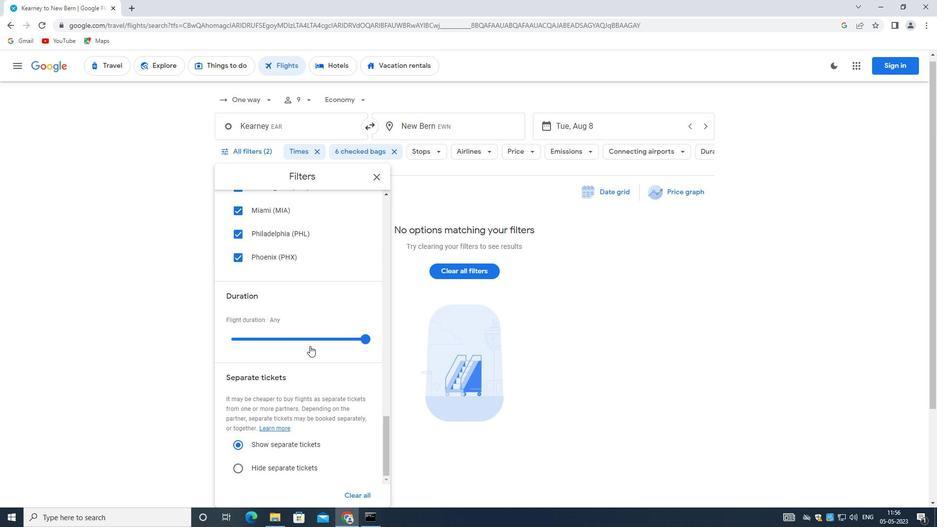 
Action: Mouse moved to (308, 348)
Screenshot: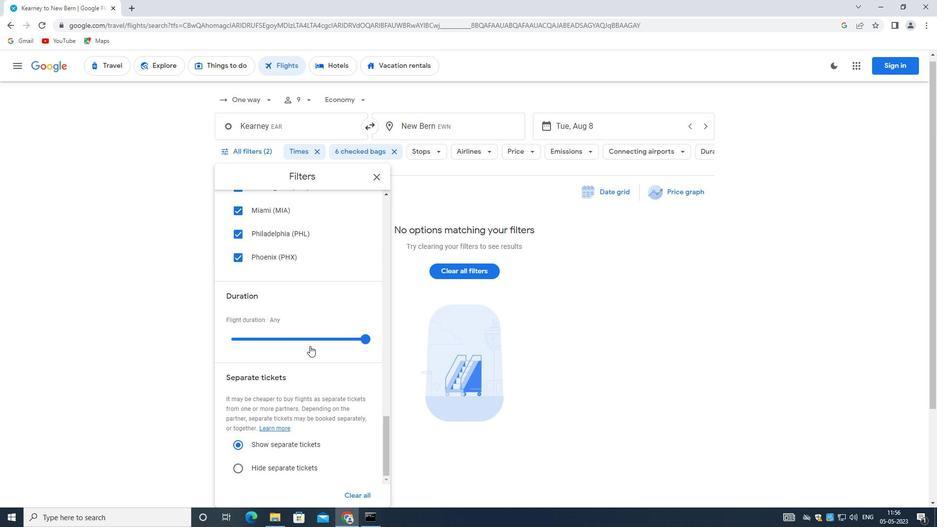
Action: Mouse scrolled (308, 347) with delta (0, 0)
Screenshot: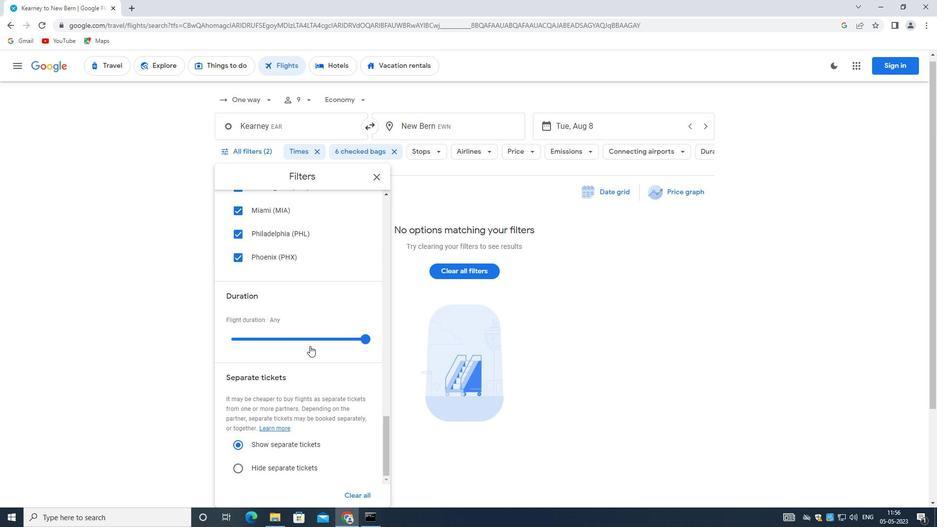 
Action: Mouse moved to (308, 348)
Screenshot: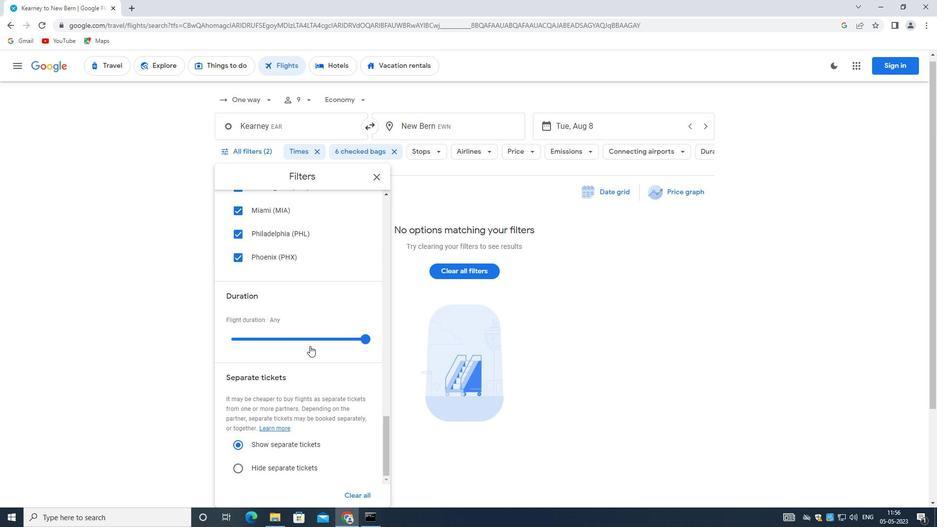 
Action: Mouse scrolled (308, 348) with delta (0, 0)
Screenshot: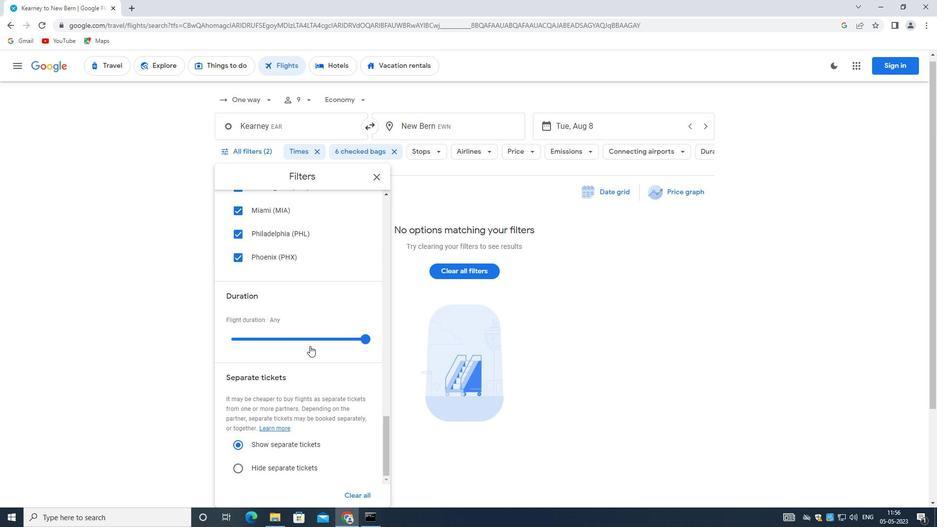 
Action: Mouse scrolled (308, 348) with delta (0, 0)
Screenshot: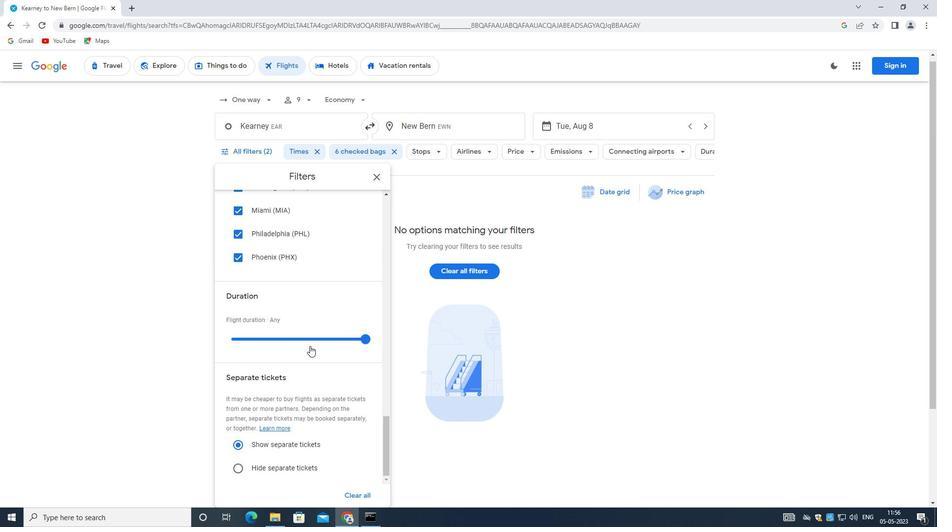 
Action: Mouse moved to (306, 349)
Screenshot: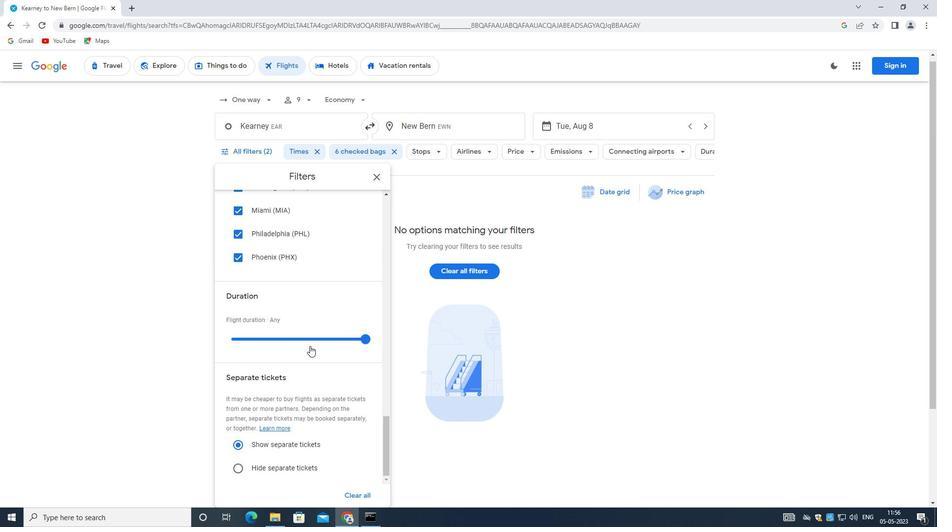 
Action: Mouse scrolled (306, 348) with delta (0, 0)
Screenshot: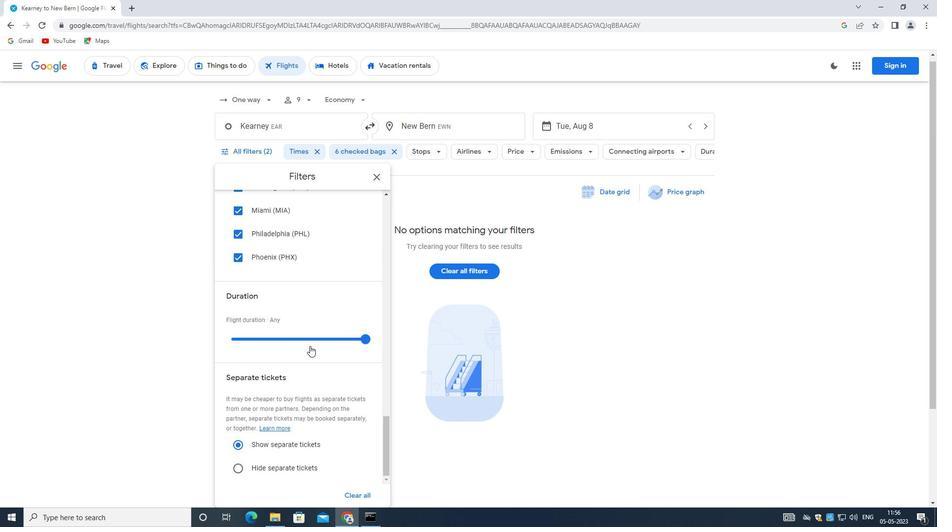 
Action: Mouse moved to (303, 354)
Screenshot: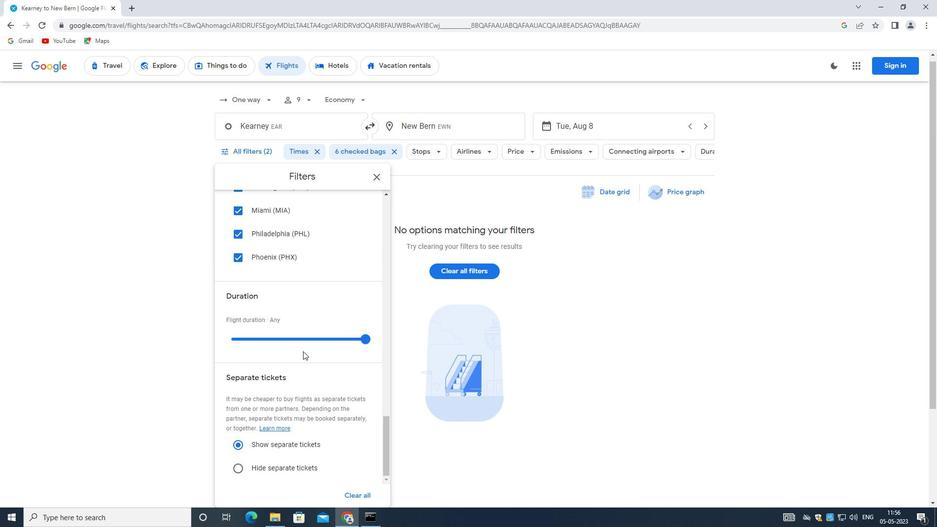 
Action: Mouse scrolled (303, 354) with delta (0, 0)
Screenshot: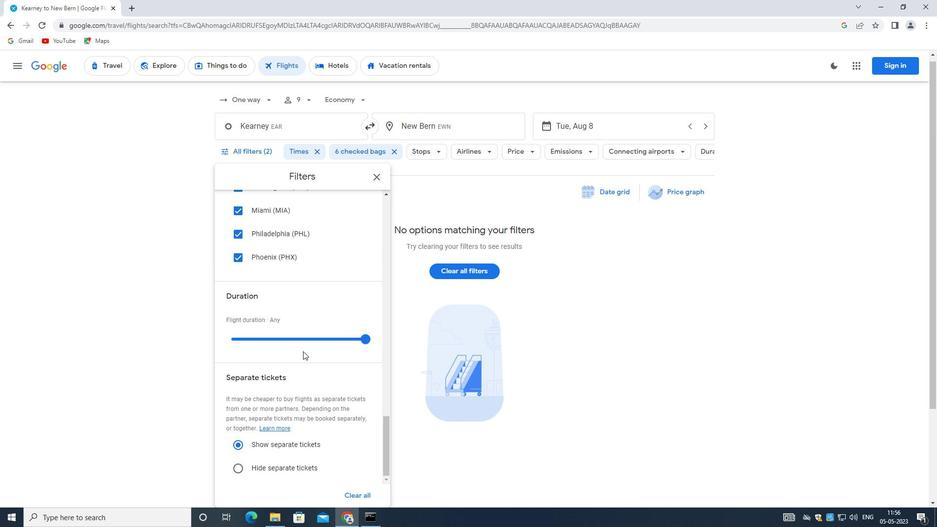 
Action: Mouse moved to (303, 366)
Screenshot: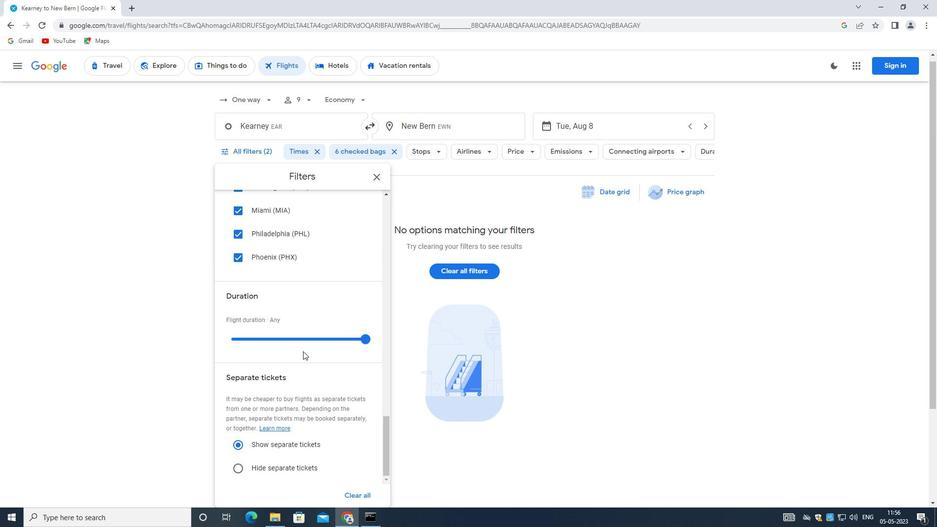 
Action: Mouse scrolled (303, 366) with delta (0, 0)
Screenshot: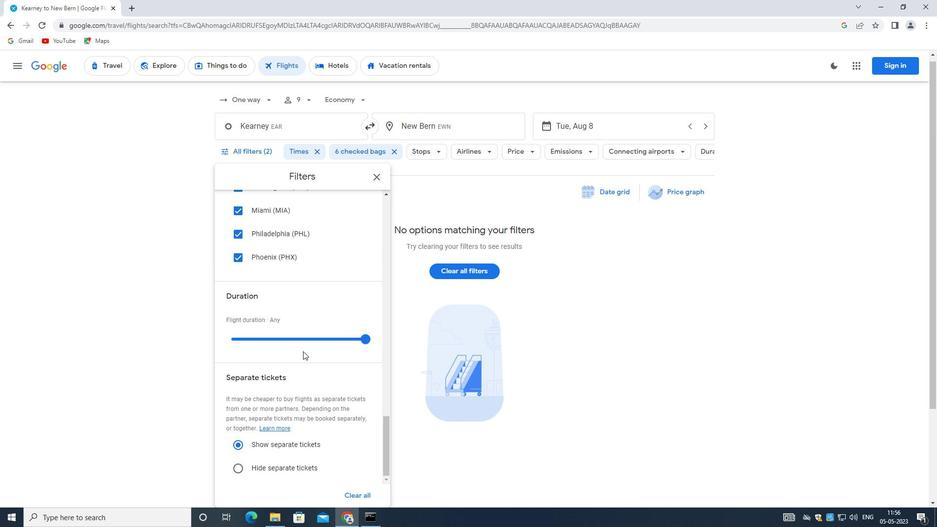 
Action: Mouse moved to (303, 372)
Screenshot: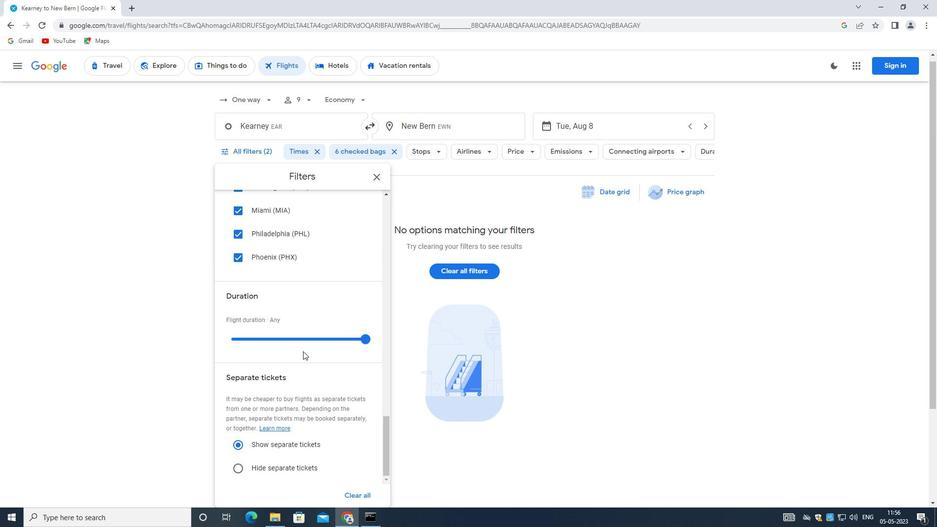 
Action: Mouse scrolled (303, 371) with delta (0, 0)
Screenshot: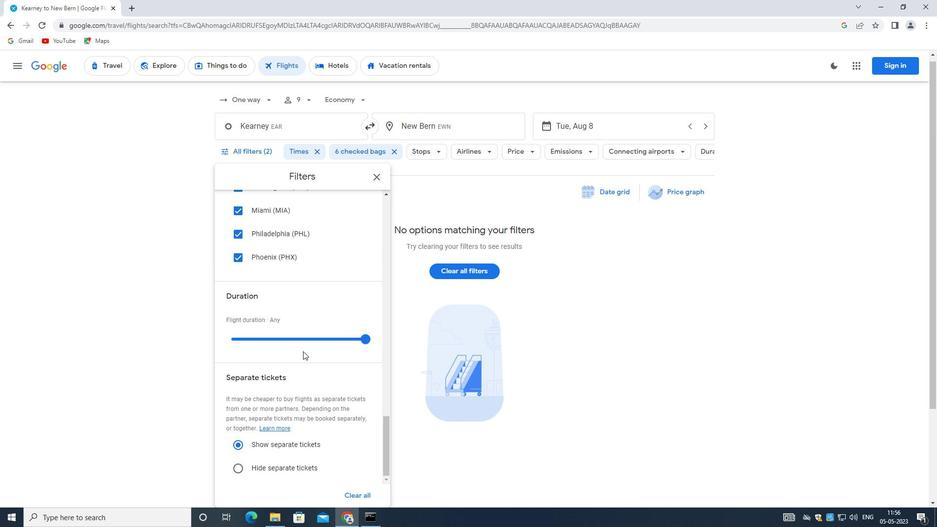 
Action: Mouse moved to (302, 379)
Screenshot: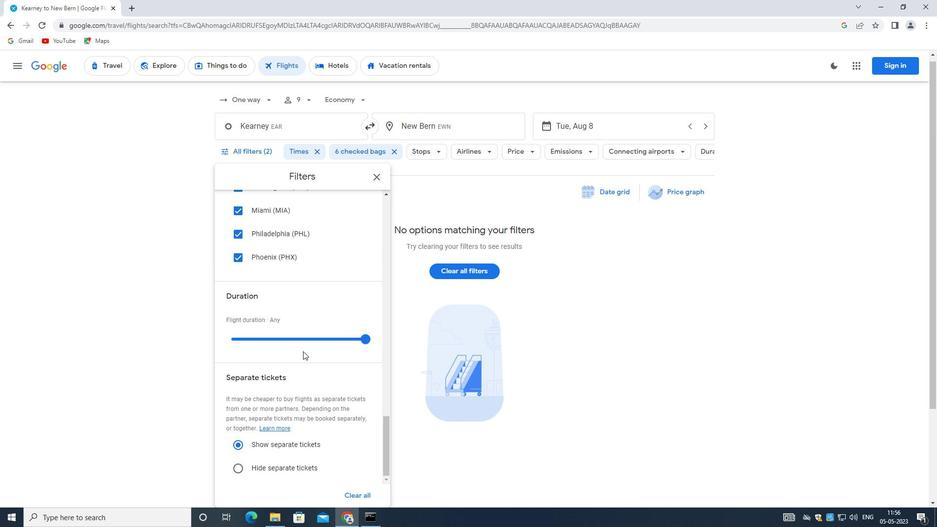 
Action: Mouse scrolled (302, 379) with delta (0, 0)
Screenshot: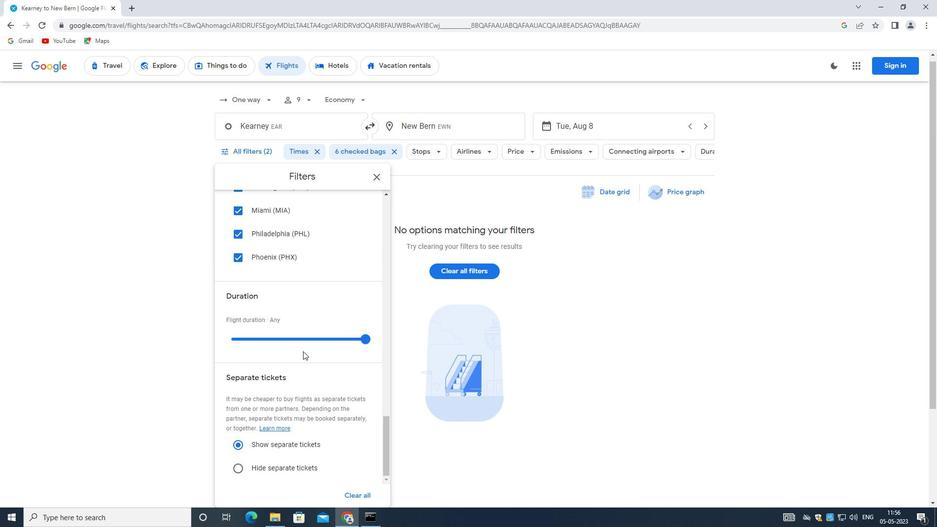
Action: Mouse moved to (298, 384)
Screenshot: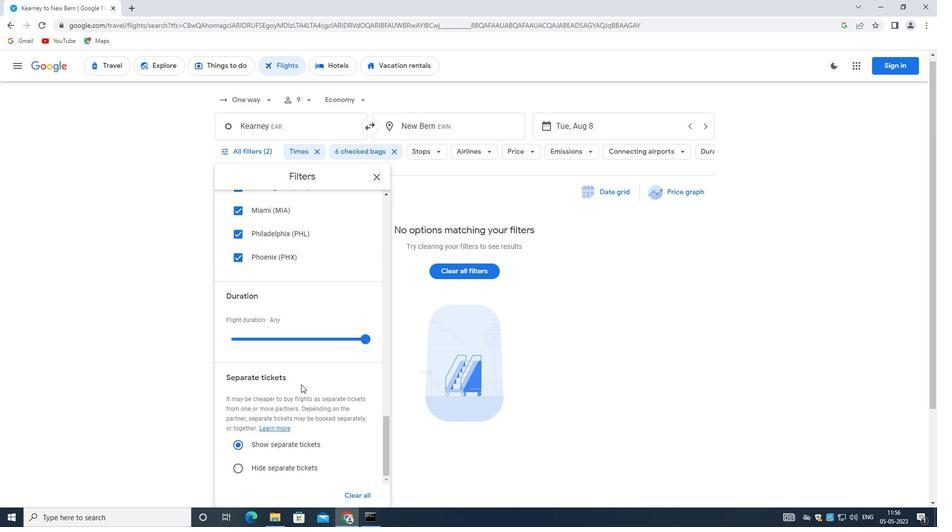 
Action: Mouse scrolled (298, 384) with delta (0, 0)
Screenshot: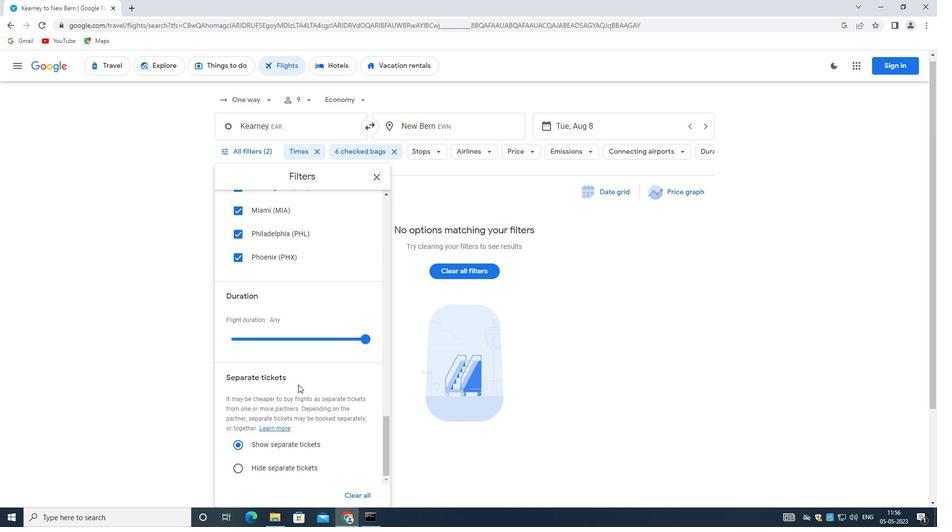 
Action: Mouse scrolled (298, 384) with delta (0, 0)
Screenshot: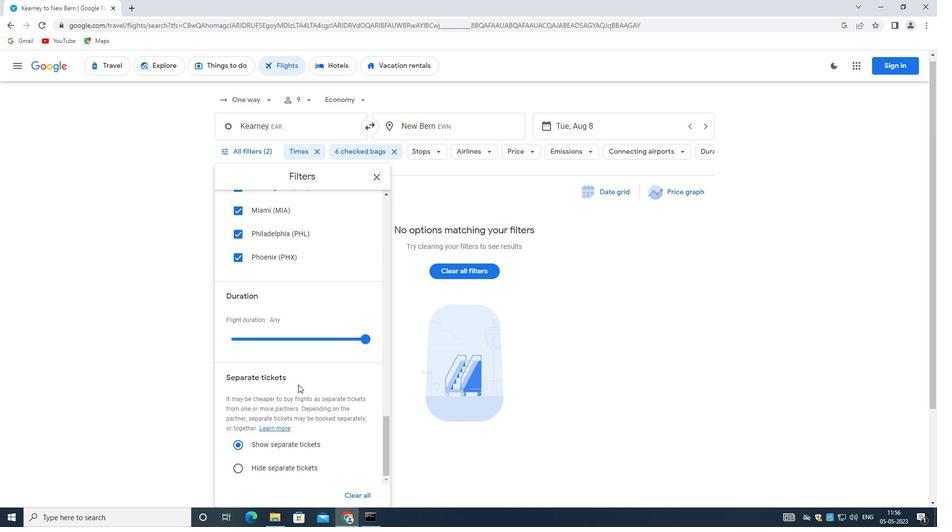 
Action: Mouse scrolled (298, 384) with delta (0, 0)
Screenshot: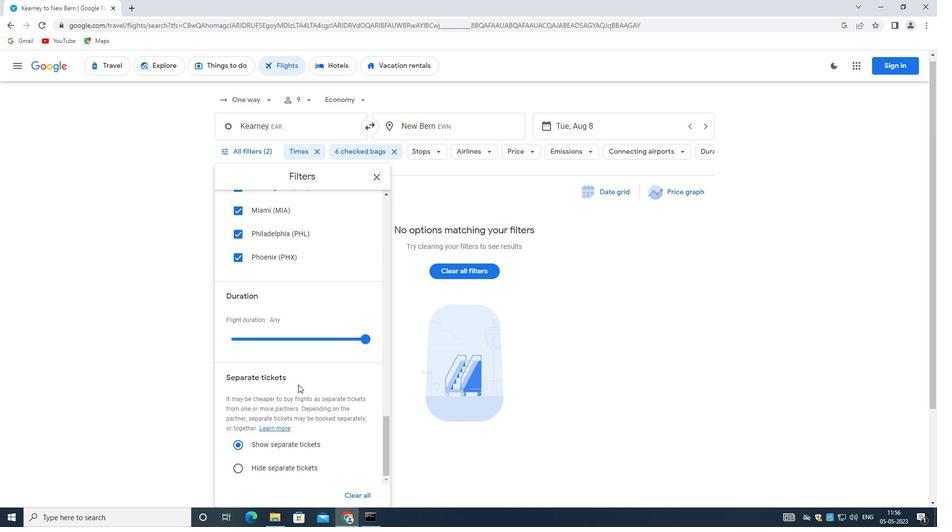 
Action: Mouse scrolled (298, 384) with delta (0, 0)
Screenshot: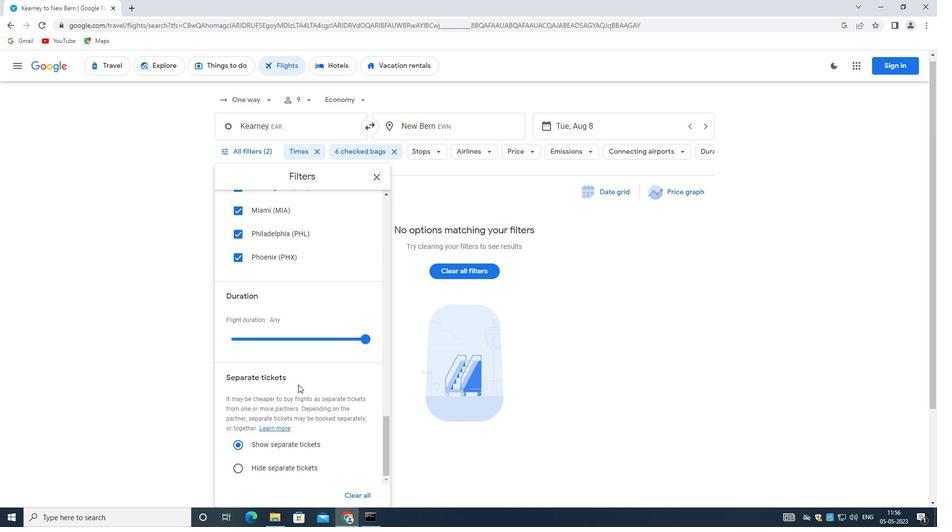 
Action: Mouse moved to (296, 384)
Screenshot: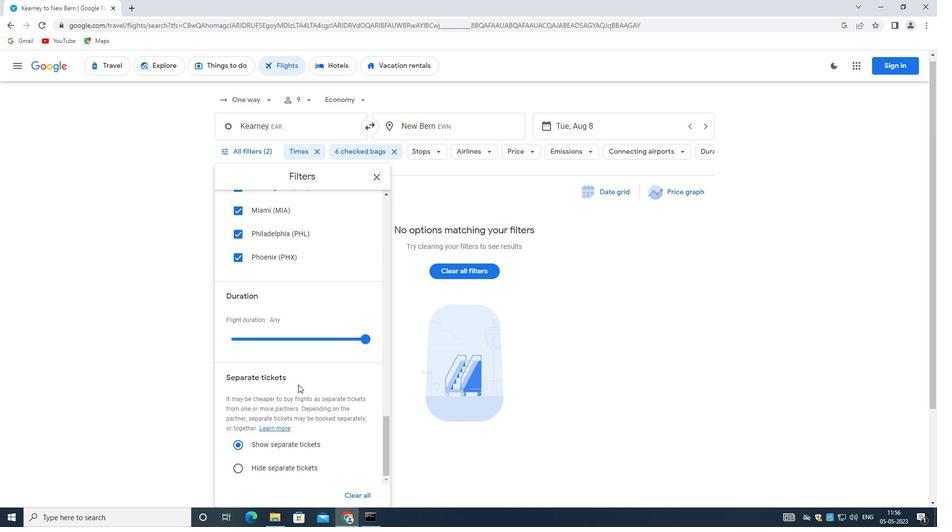 
